 Task: Find connections with filter location Dunakeszi with filter topic #whatinspiresmewith filter profile language French with filter current company Job4freshers with filter school SRI KRISHNA COLLEGE OF ENGINEERING AND TECHNOLOGY with filter industry Insurance and Employee Benefit Funds with filter service category Email Marketing with filter keywords title Operations Coordinator
Action: Mouse moved to (539, 67)
Screenshot: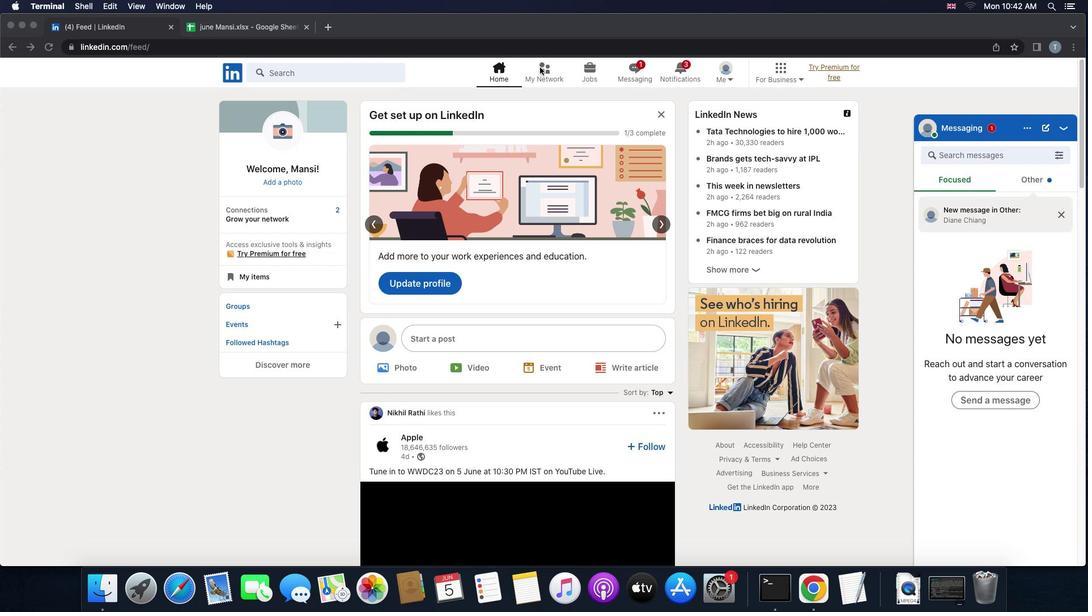 
Action: Mouse pressed left at (539, 67)
Screenshot: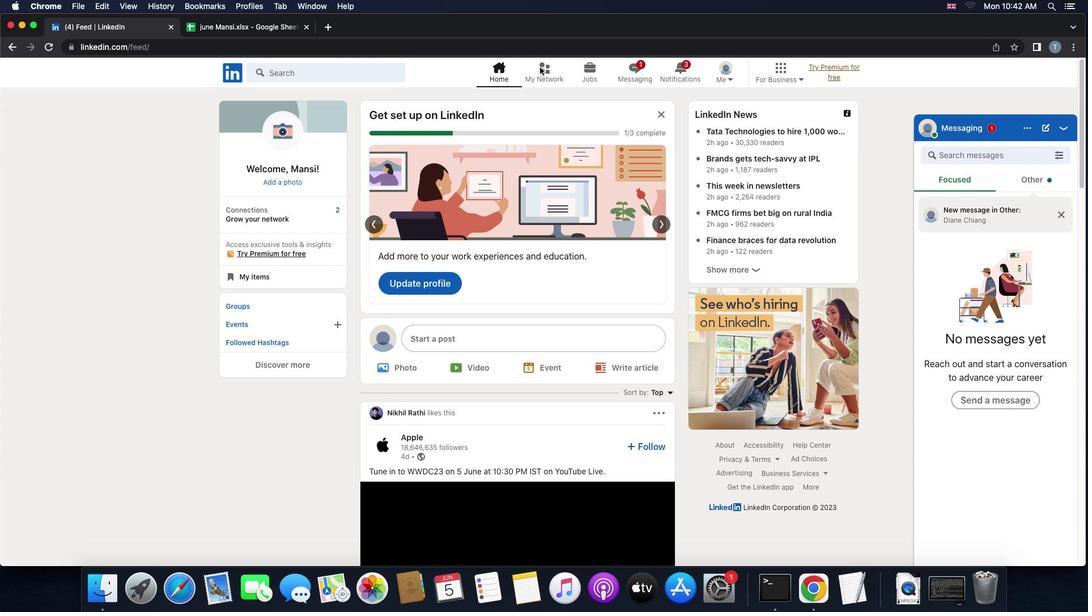 
Action: Mouse pressed left at (539, 67)
Screenshot: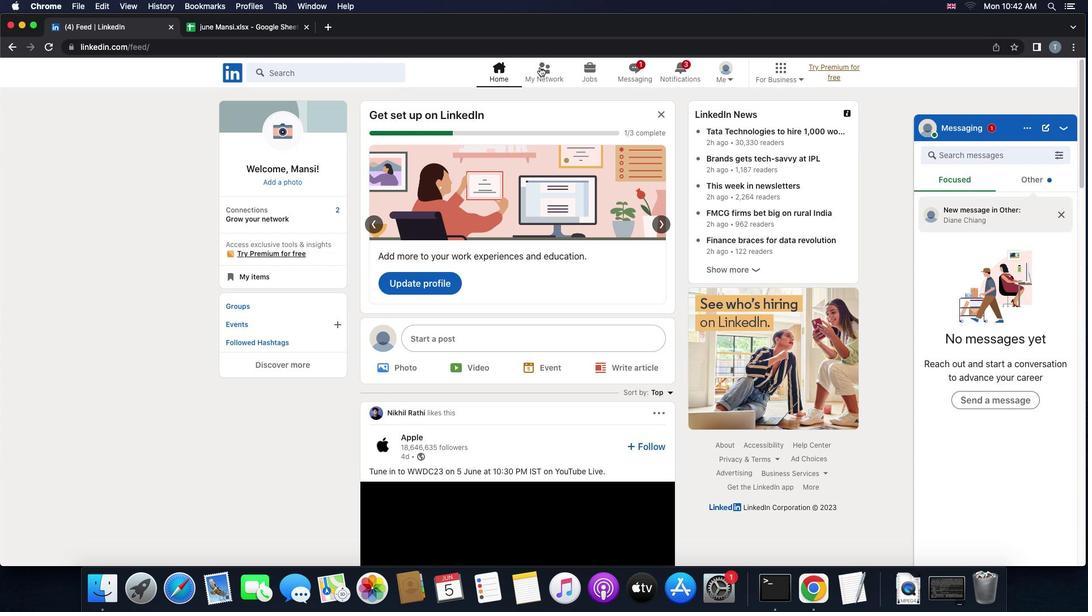 
Action: Mouse moved to (336, 129)
Screenshot: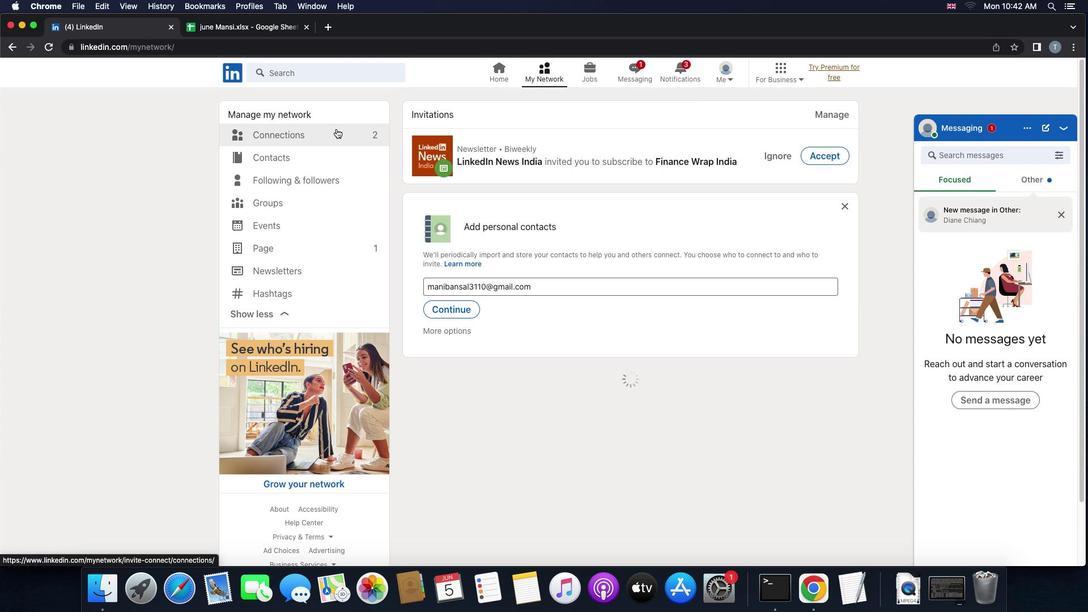 
Action: Mouse pressed left at (336, 129)
Screenshot: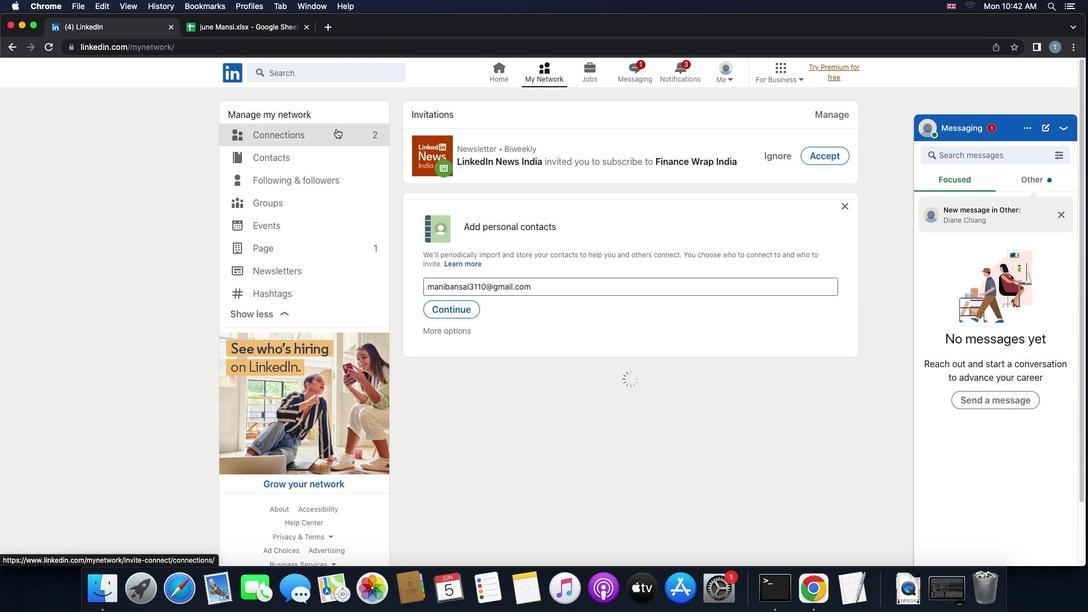 
Action: Mouse moved to (624, 140)
Screenshot: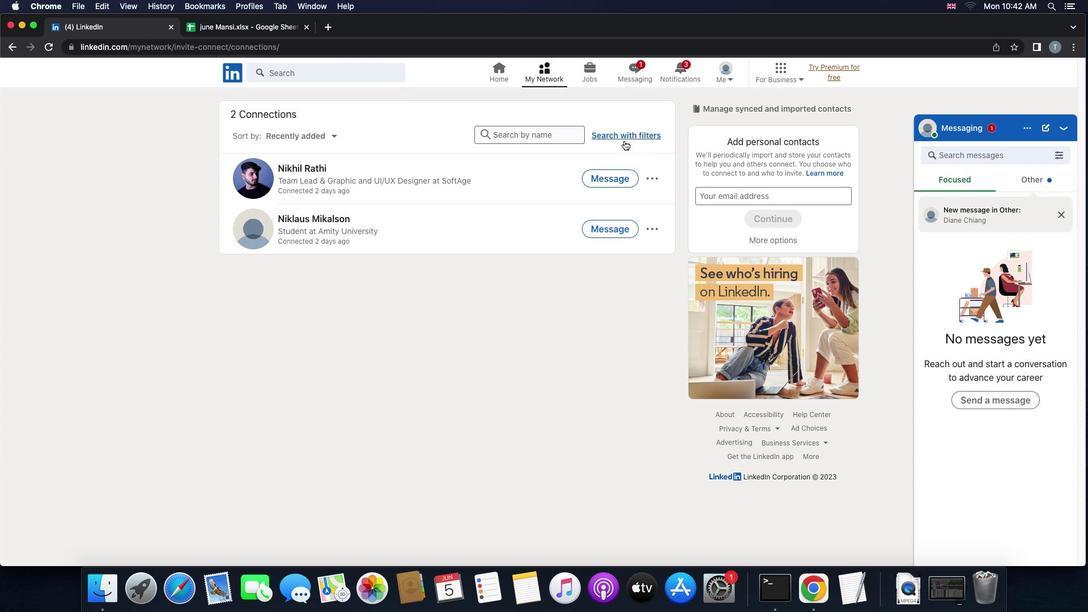 
Action: Mouse pressed left at (624, 140)
Screenshot: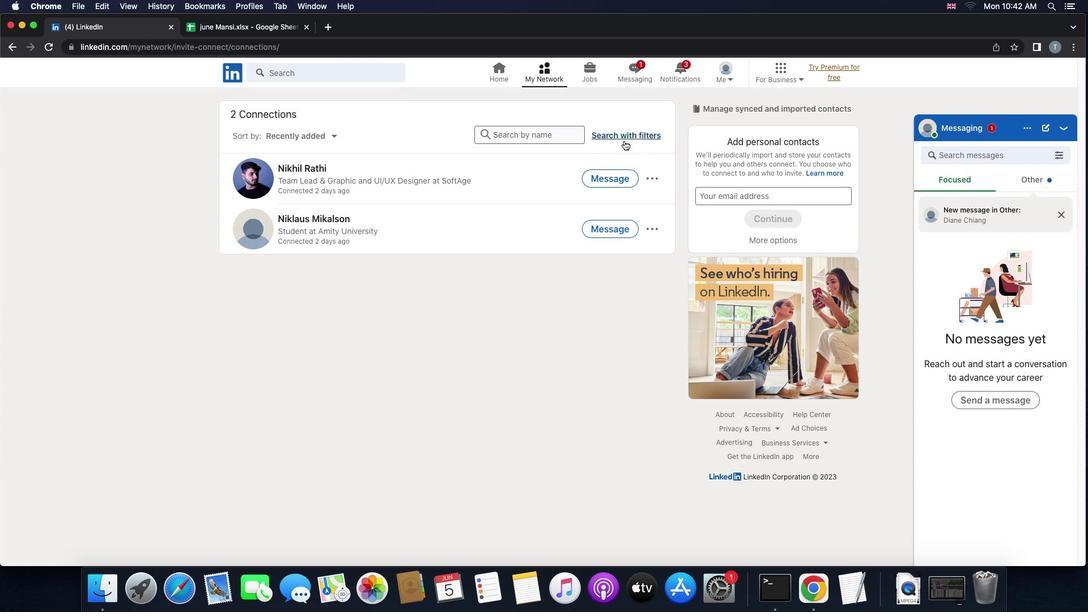 
Action: Mouse moved to (592, 107)
Screenshot: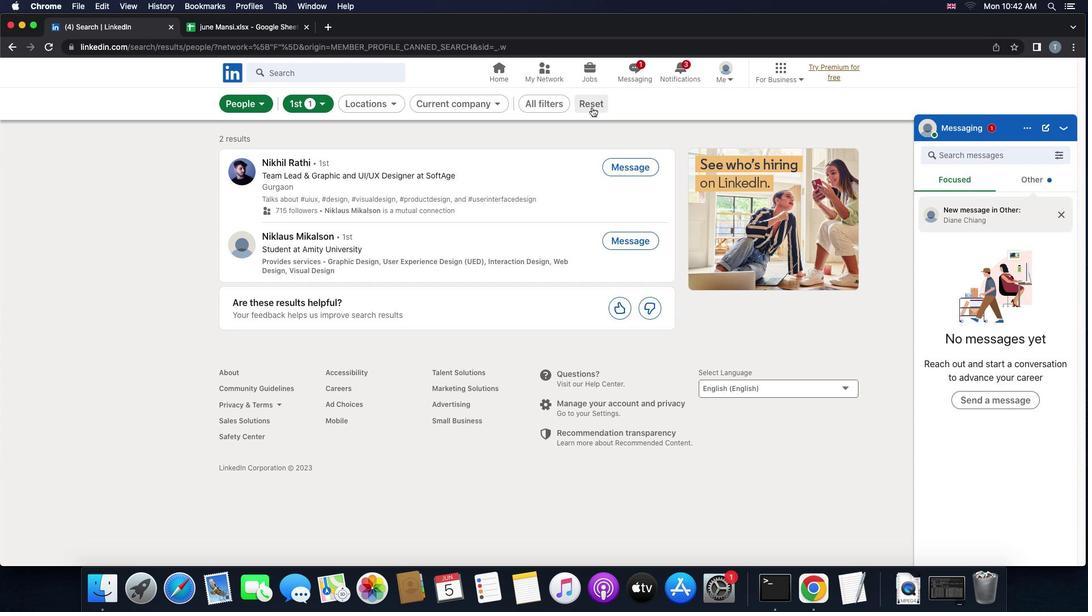 
Action: Mouse pressed left at (592, 107)
Screenshot: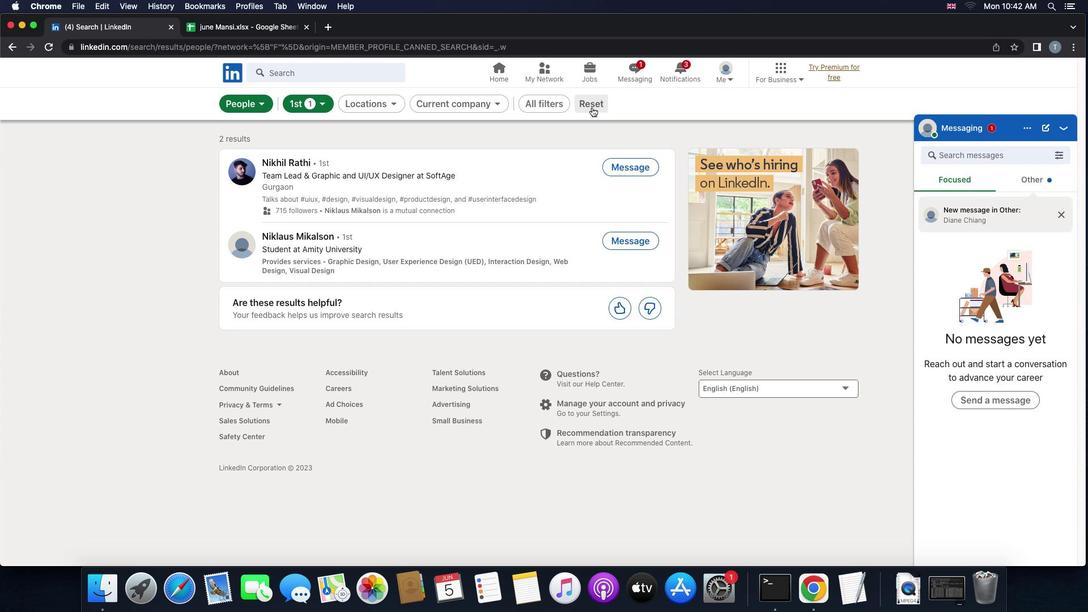 
Action: Mouse moved to (592, 108)
Screenshot: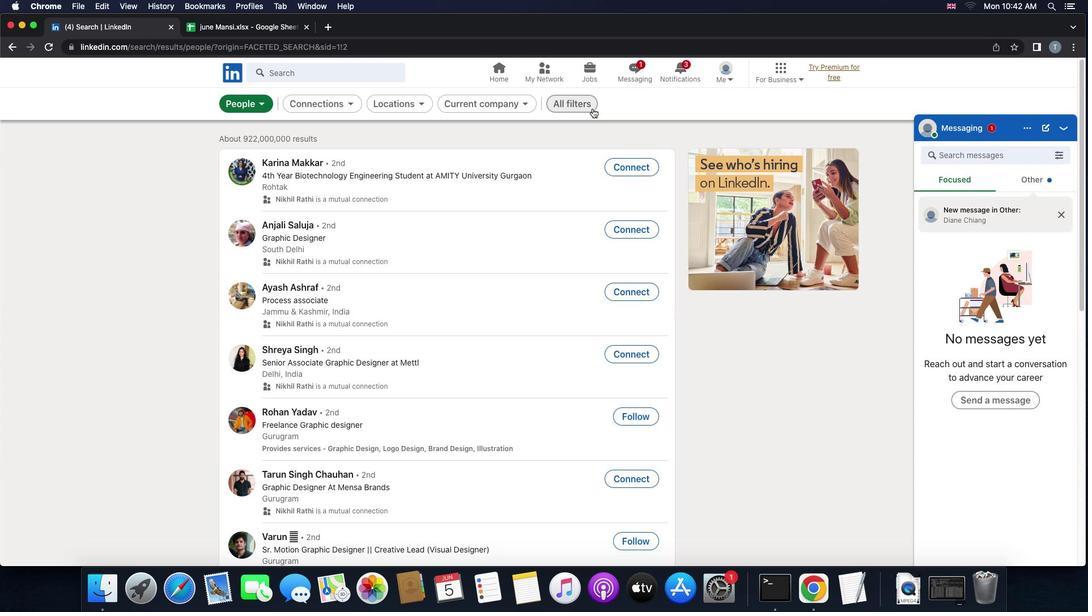
Action: Mouse pressed left at (592, 108)
Screenshot: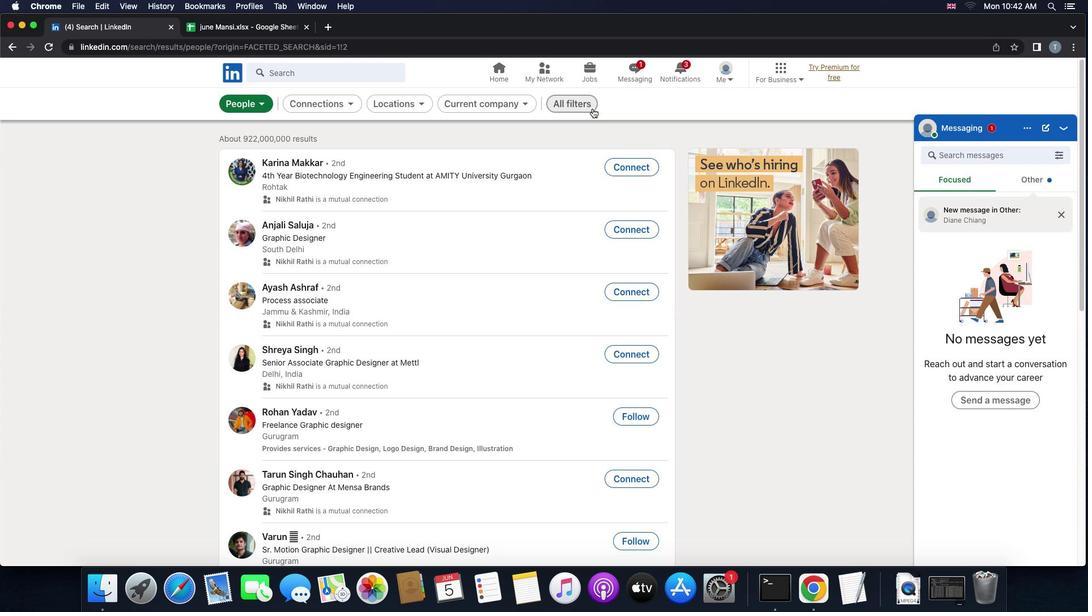 
Action: Mouse moved to (821, 316)
Screenshot: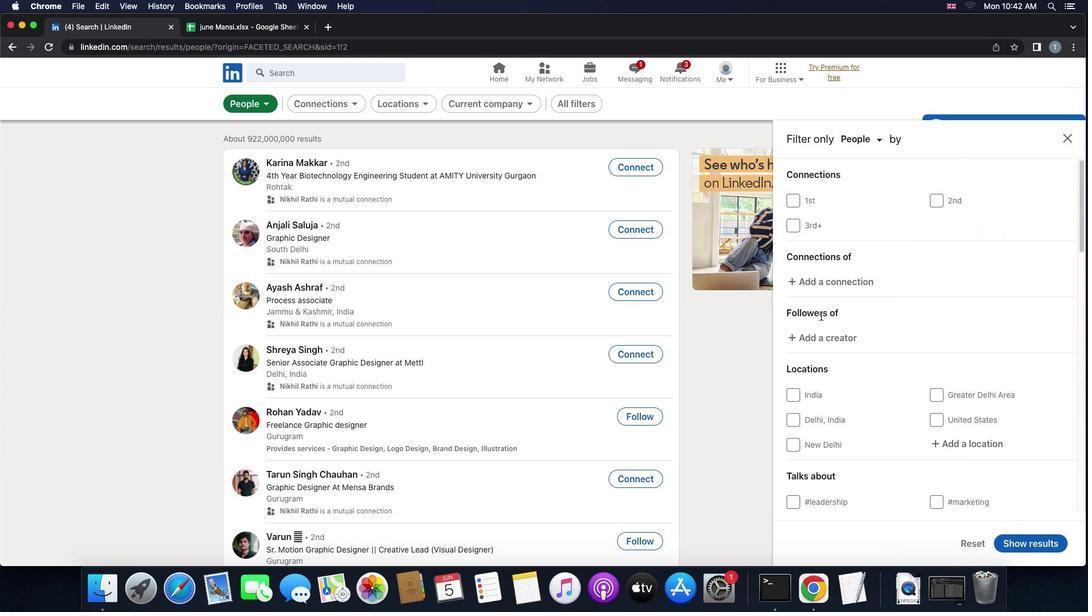 
Action: Mouse scrolled (821, 316) with delta (0, 0)
Screenshot: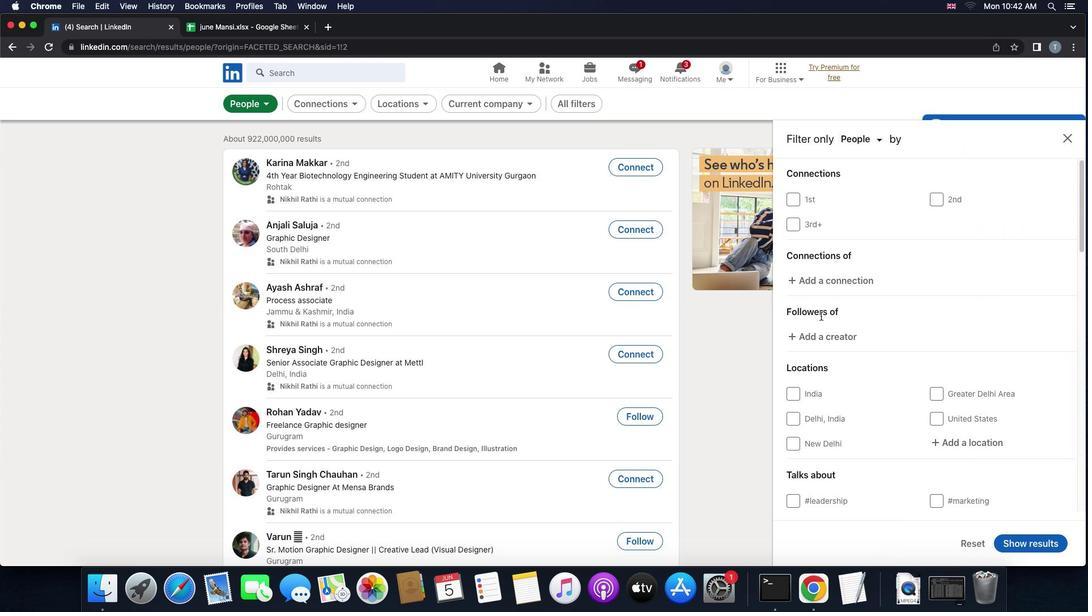 
Action: Mouse scrolled (821, 316) with delta (0, 0)
Screenshot: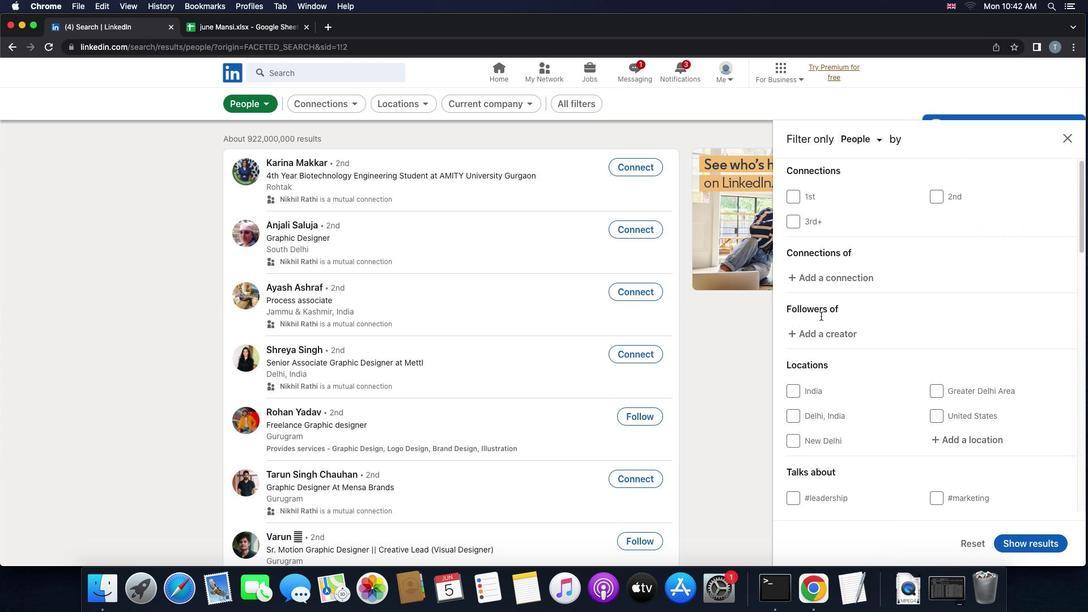 
Action: Mouse scrolled (821, 316) with delta (0, -1)
Screenshot: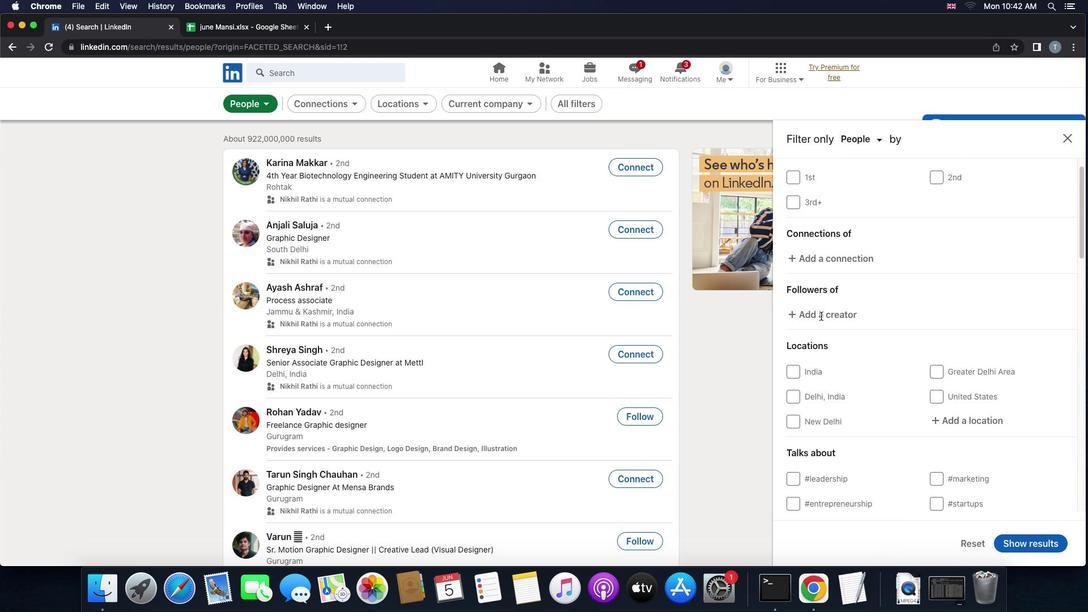 
Action: Mouse scrolled (821, 316) with delta (0, -1)
Screenshot: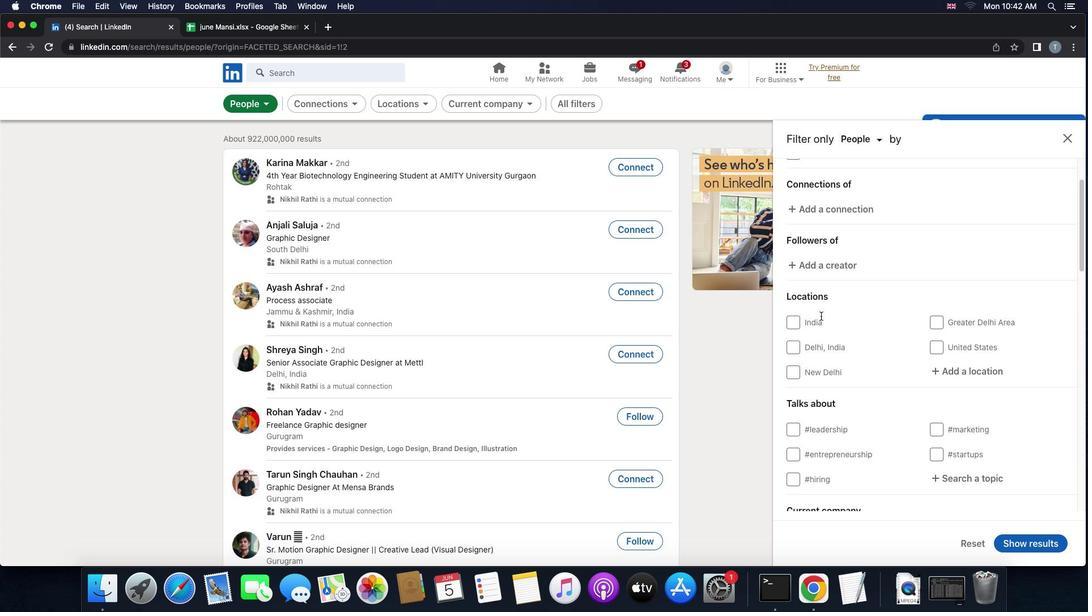 
Action: Mouse moved to (978, 313)
Screenshot: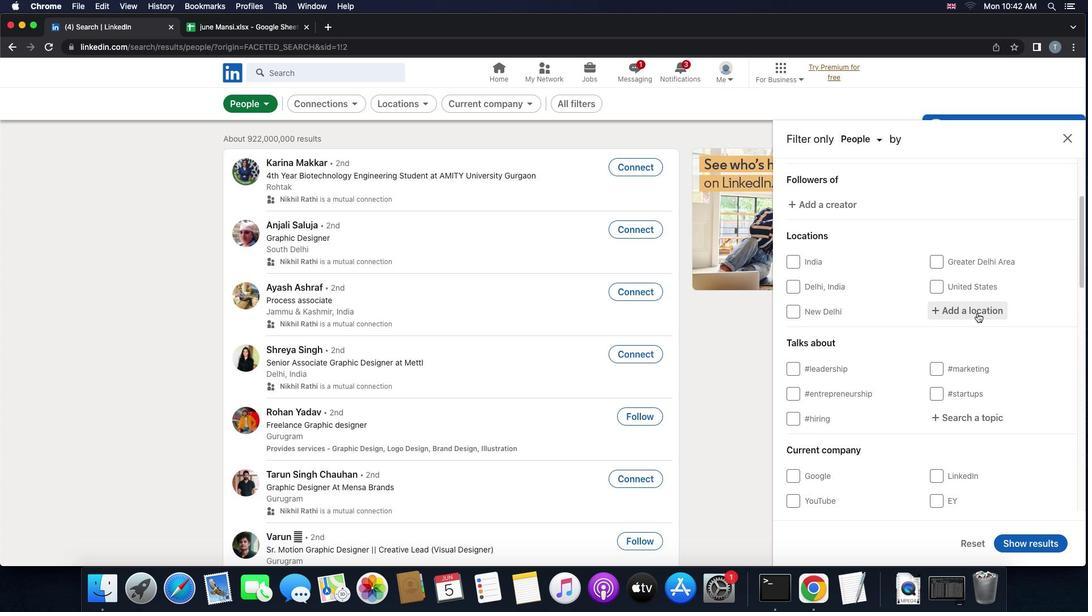 
Action: Mouse pressed left at (978, 313)
Screenshot: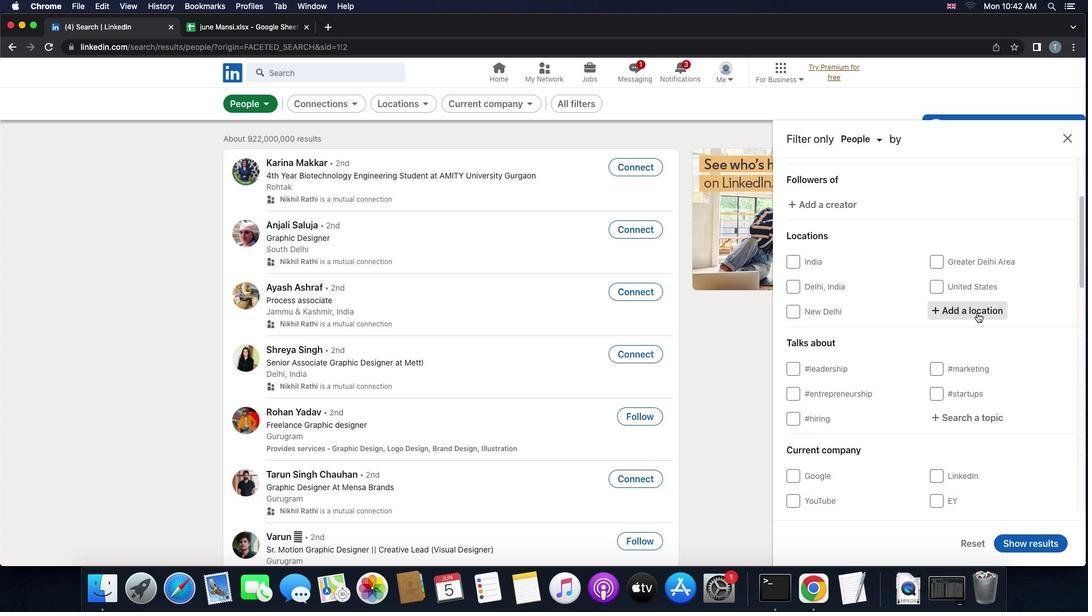 
Action: Mouse moved to (978, 313)
Screenshot: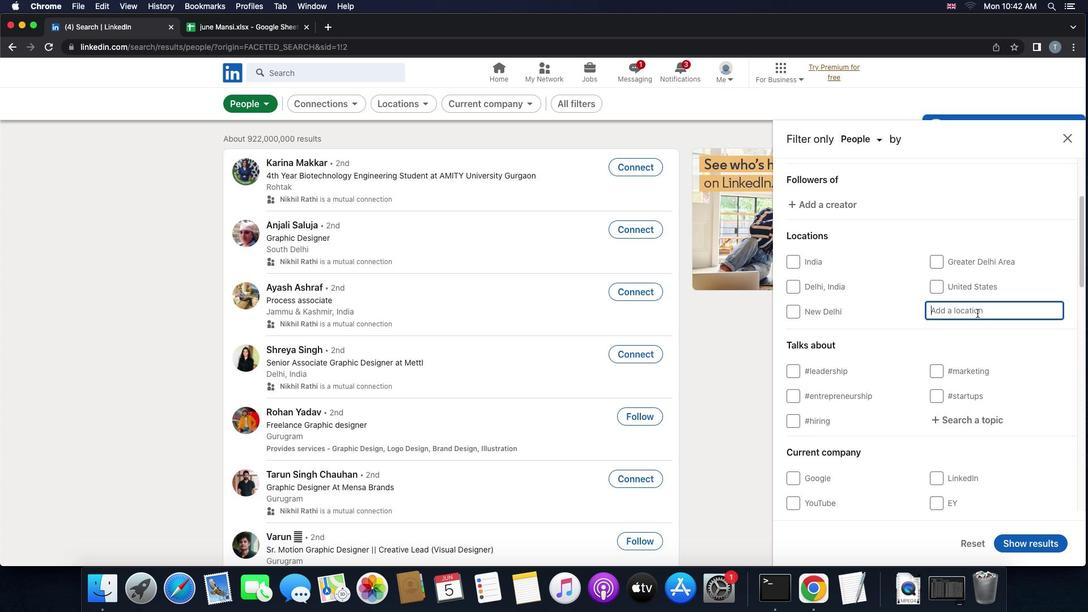 
Action: Key pressed 'd''u''n''a''k''e''s''z''i'
Screenshot: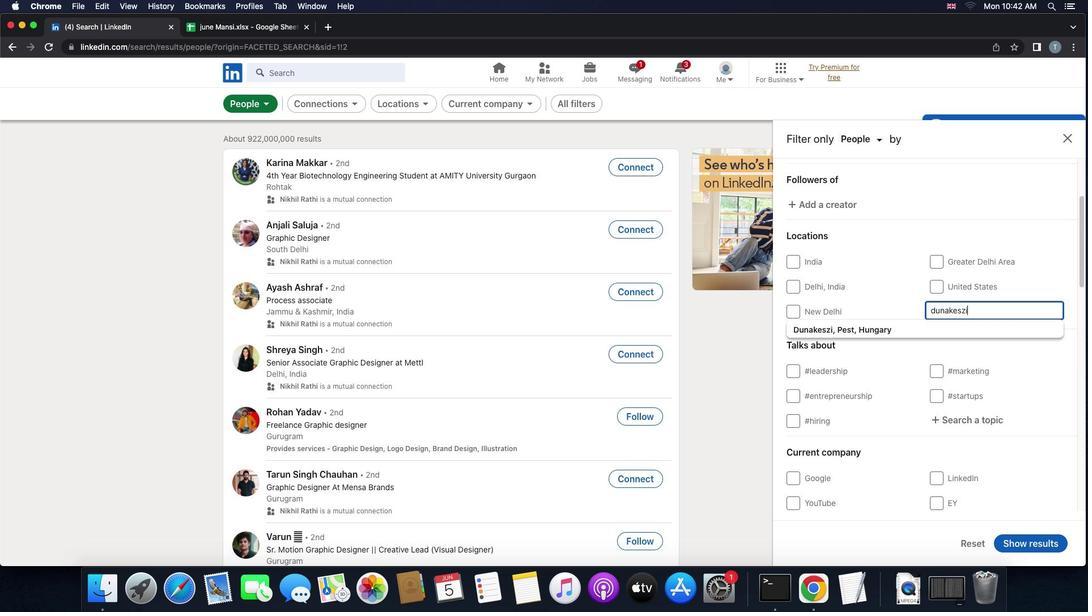 
Action: Mouse moved to (879, 332)
Screenshot: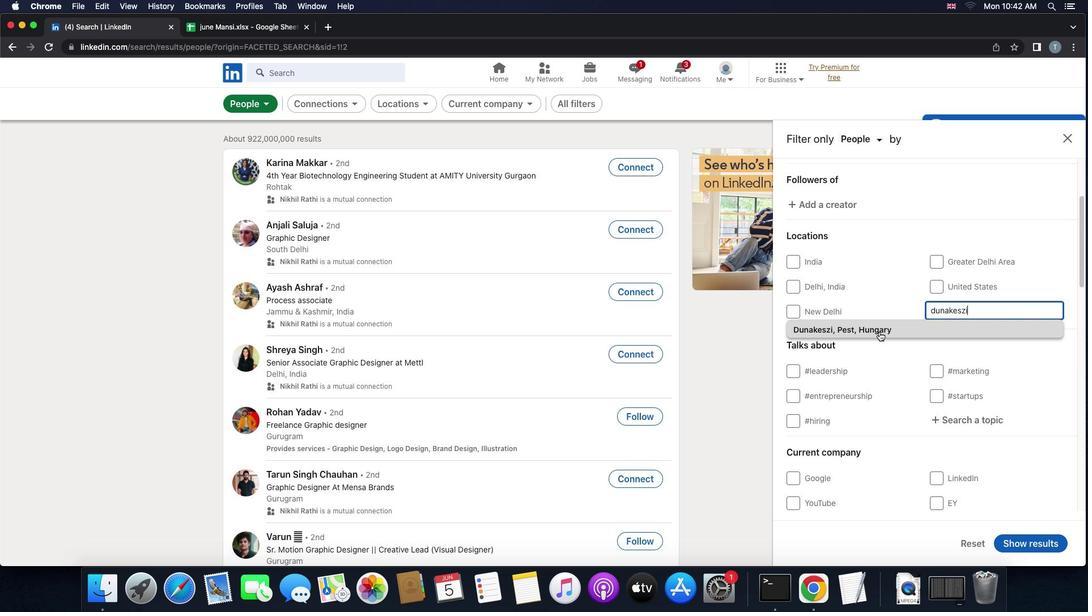 
Action: Mouse pressed left at (879, 332)
Screenshot: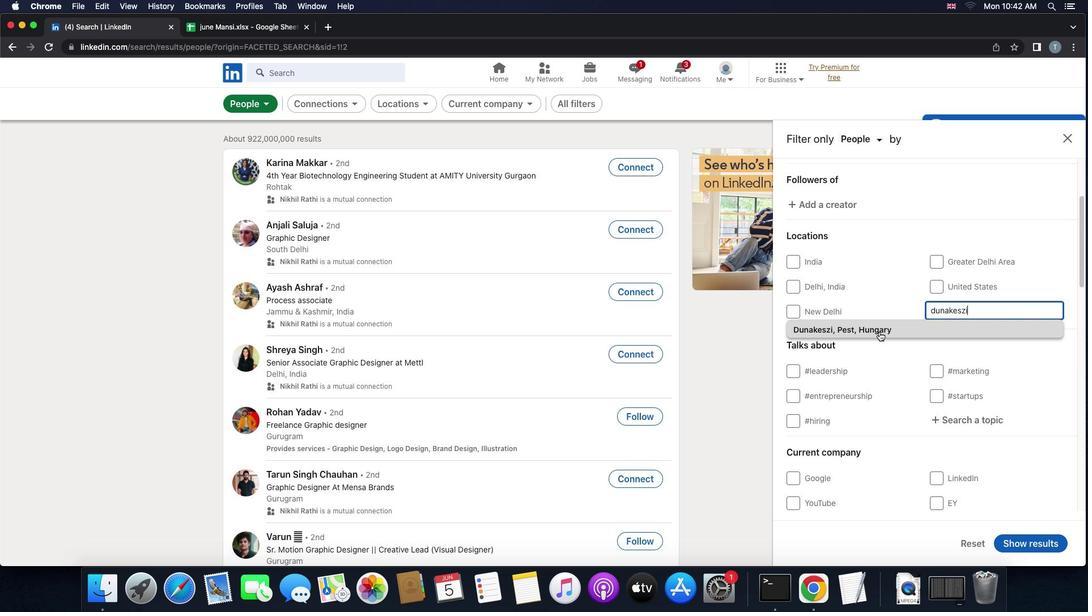 
Action: Mouse scrolled (879, 332) with delta (0, 0)
Screenshot: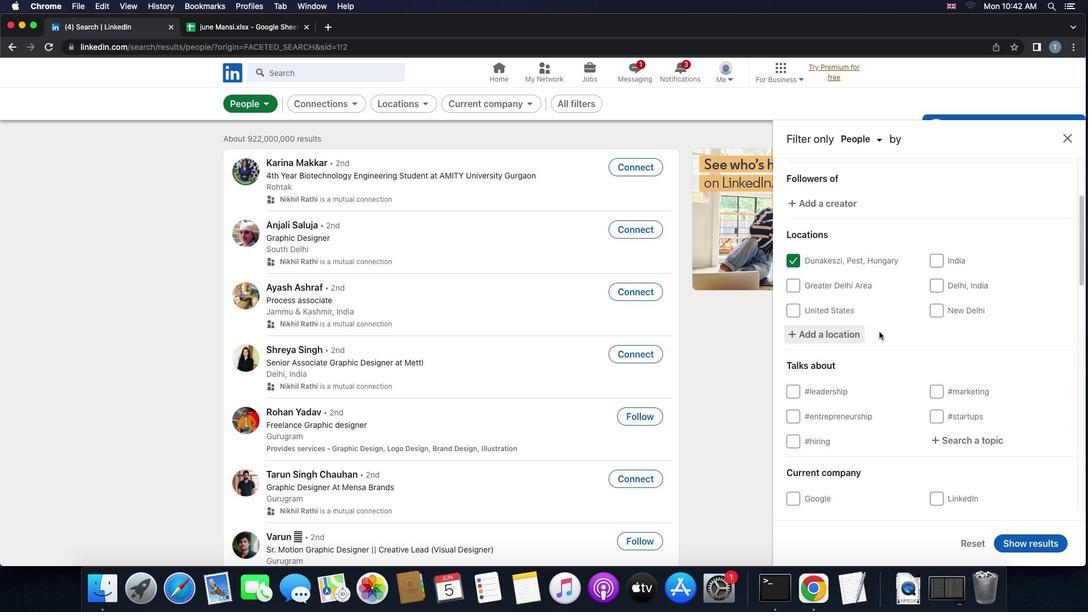 
Action: Mouse scrolled (879, 332) with delta (0, 0)
Screenshot: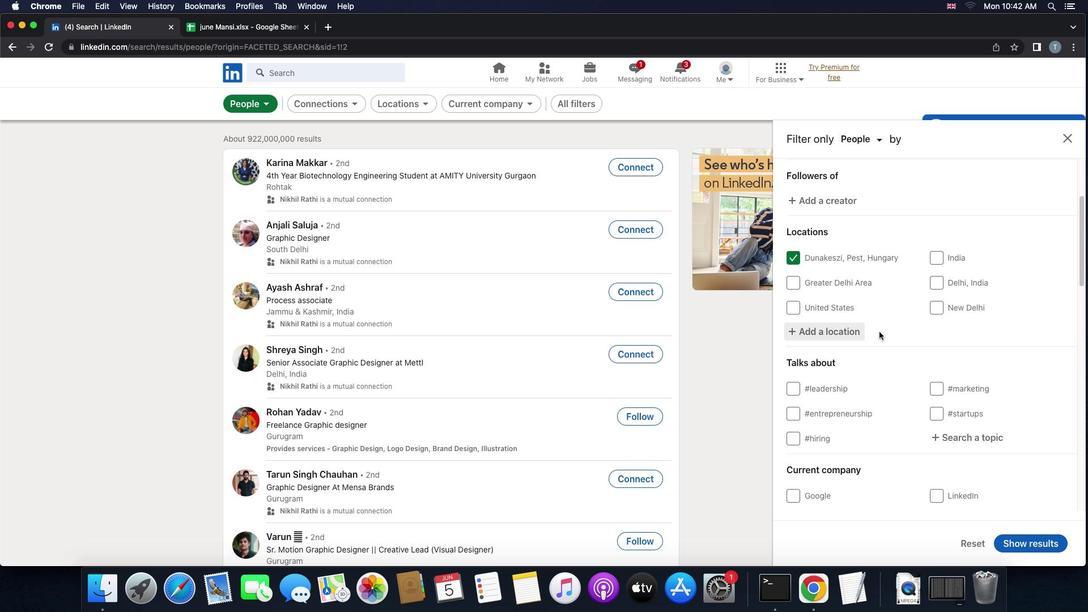 
Action: Mouse scrolled (879, 332) with delta (0, -1)
Screenshot: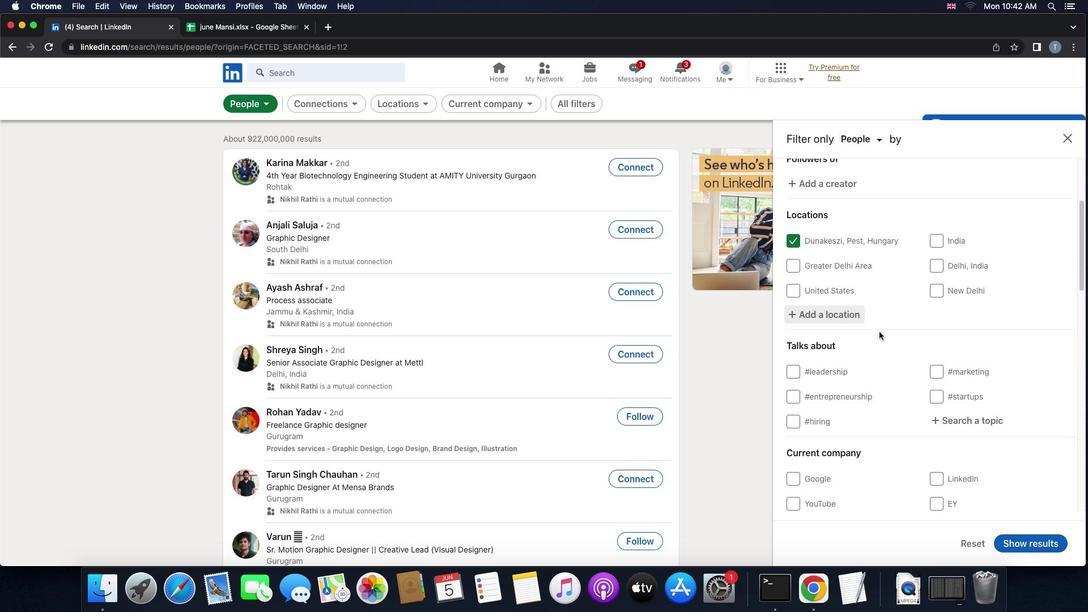 
Action: Mouse moved to (957, 370)
Screenshot: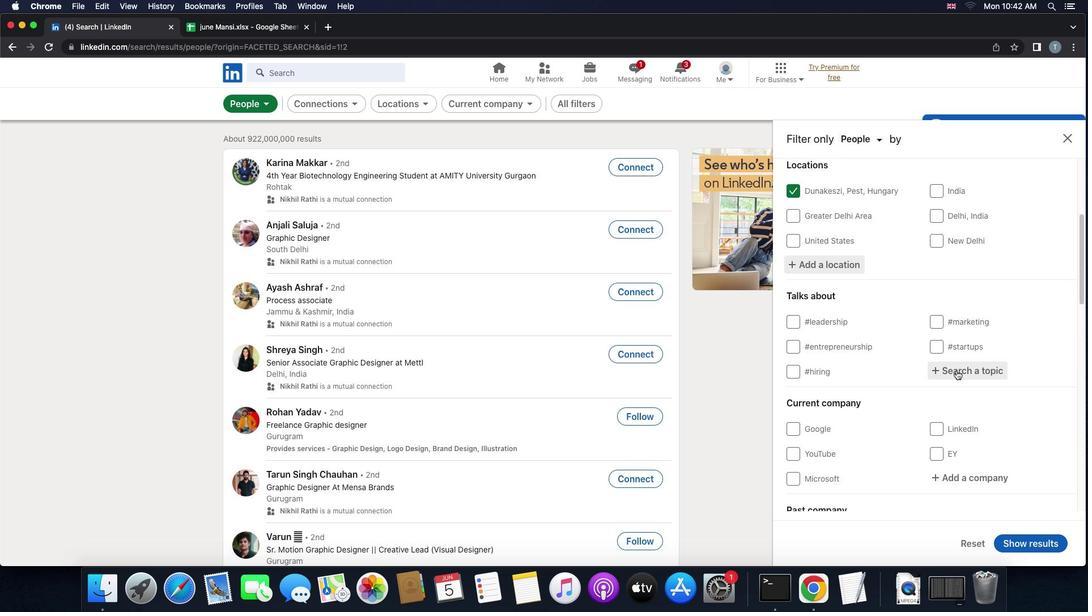 
Action: Mouse pressed left at (957, 370)
Screenshot: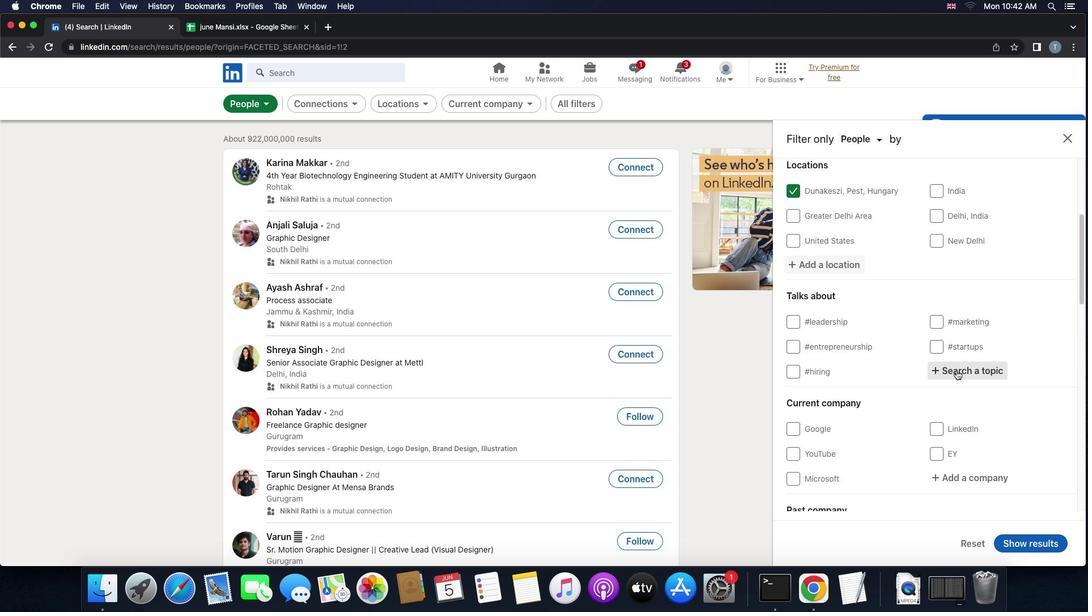 
Action: Mouse moved to (949, 366)
Screenshot: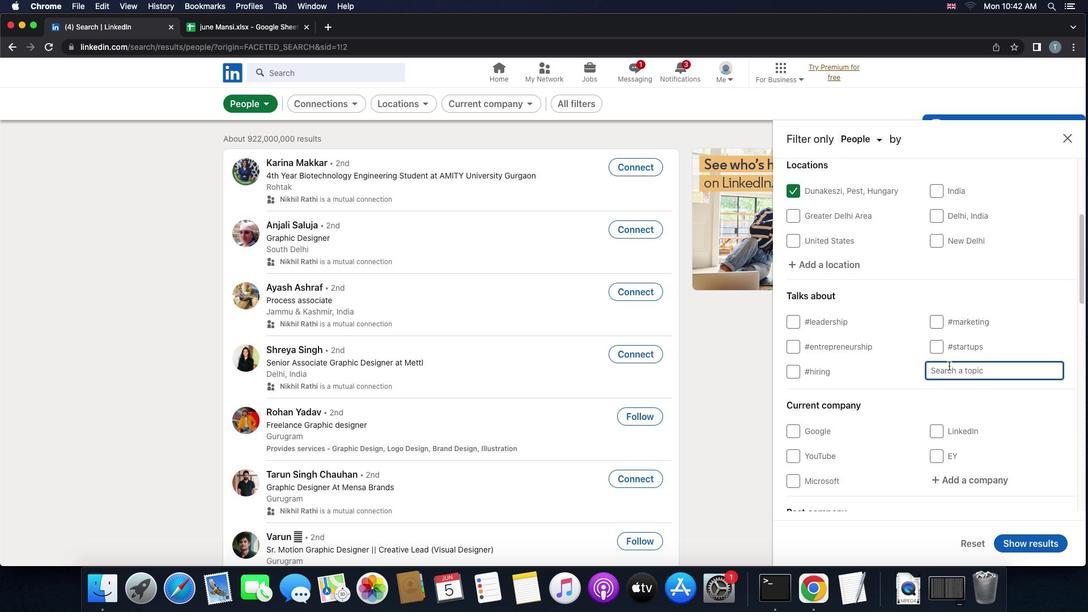 
Action: Key pressed 'w''h''a''t''i''n''s''p''i''r''e''s''m''e'
Screenshot: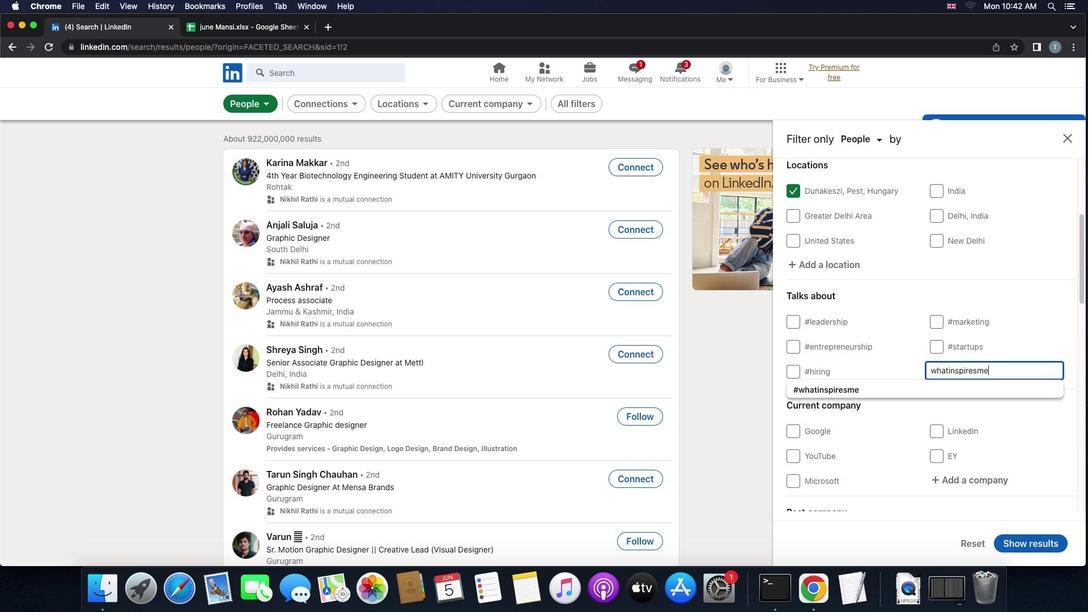 
Action: Mouse moved to (924, 398)
Screenshot: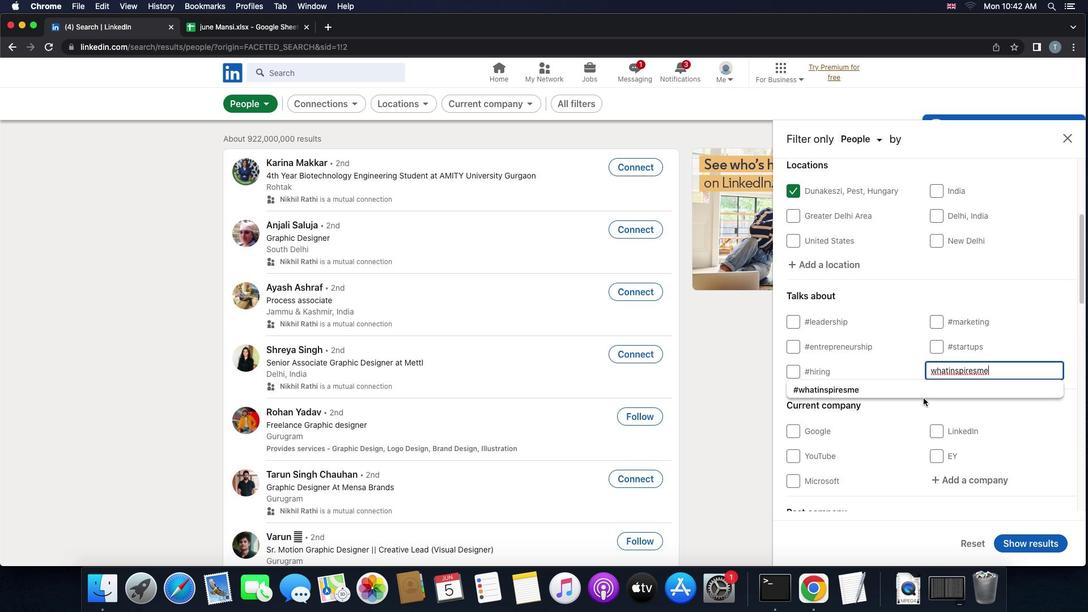 
Action: Mouse pressed left at (924, 398)
Screenshot: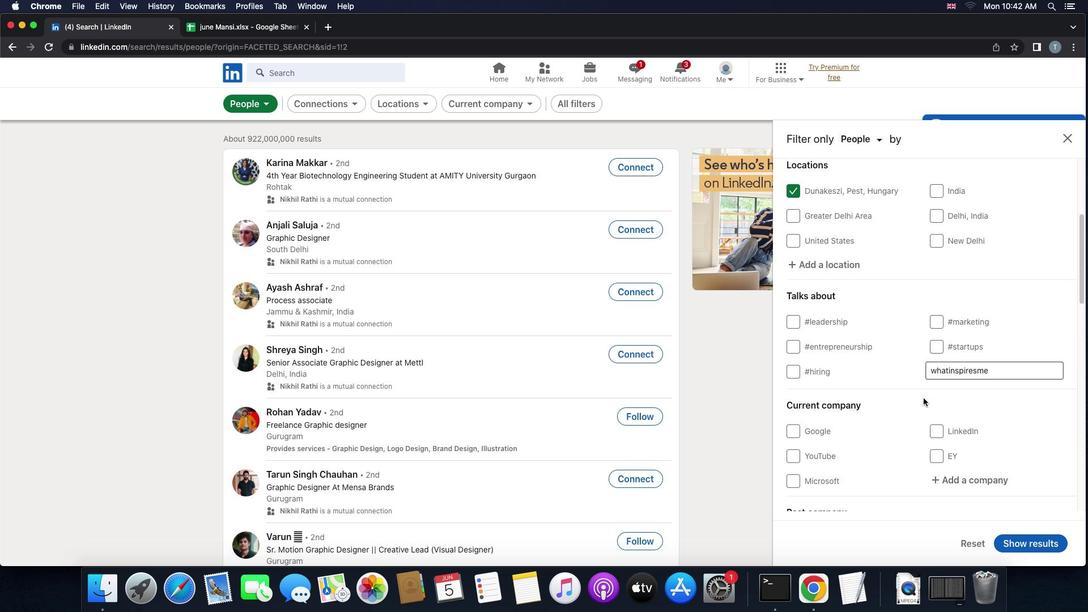 
Action: Mouse moved to (968, 377)
Screenshot: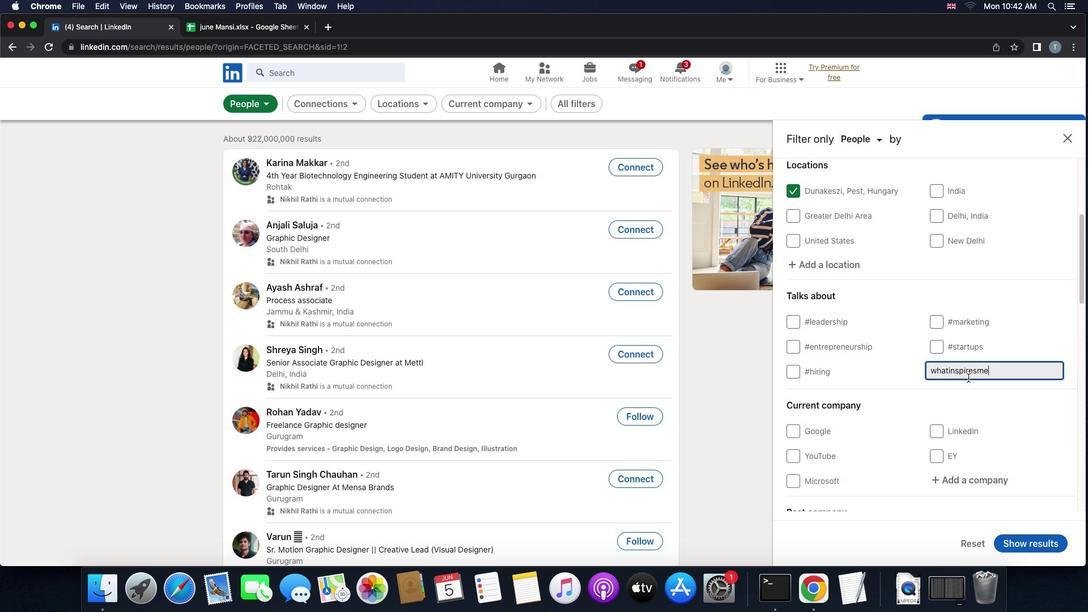 
Action: Mouse pressed left at (968, 377)
Screenshot: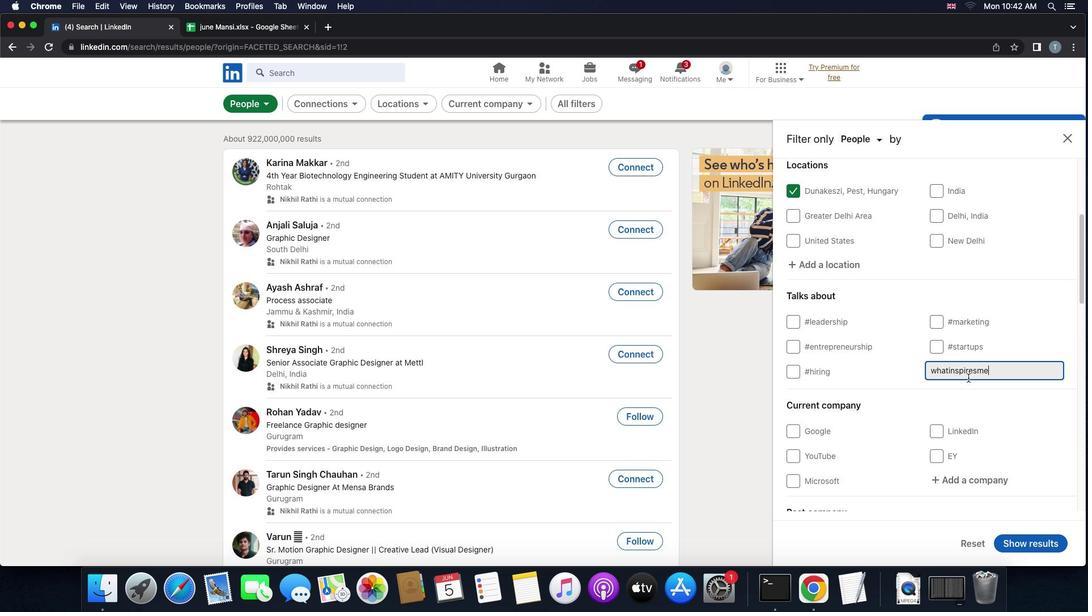 
Action: Mouse moved to (911, 389)
Screenshot: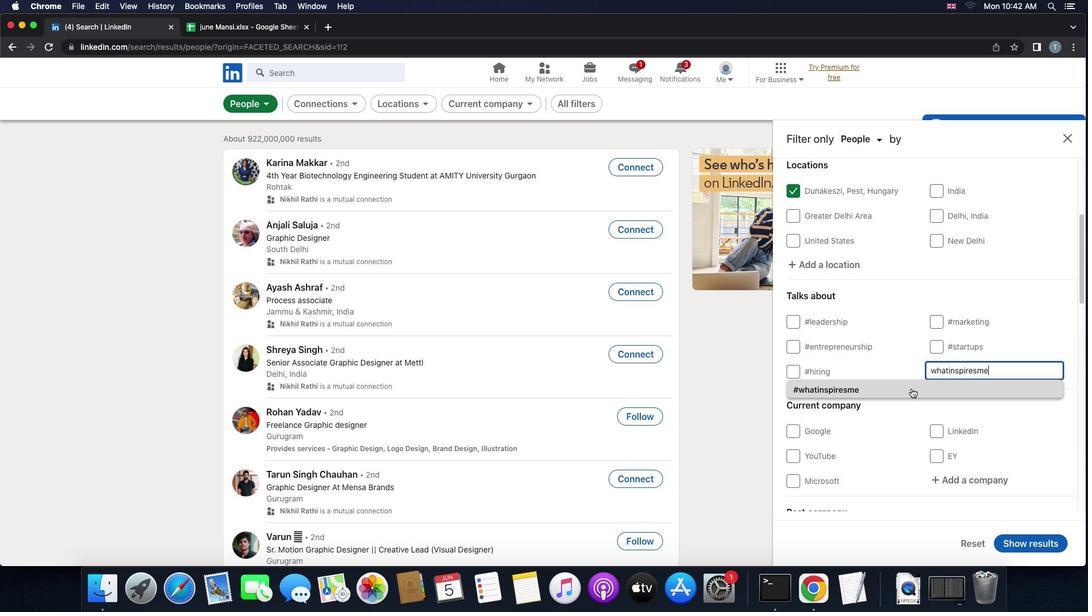 
Action: Mouse pressed left at (911, 389)
Screenshot: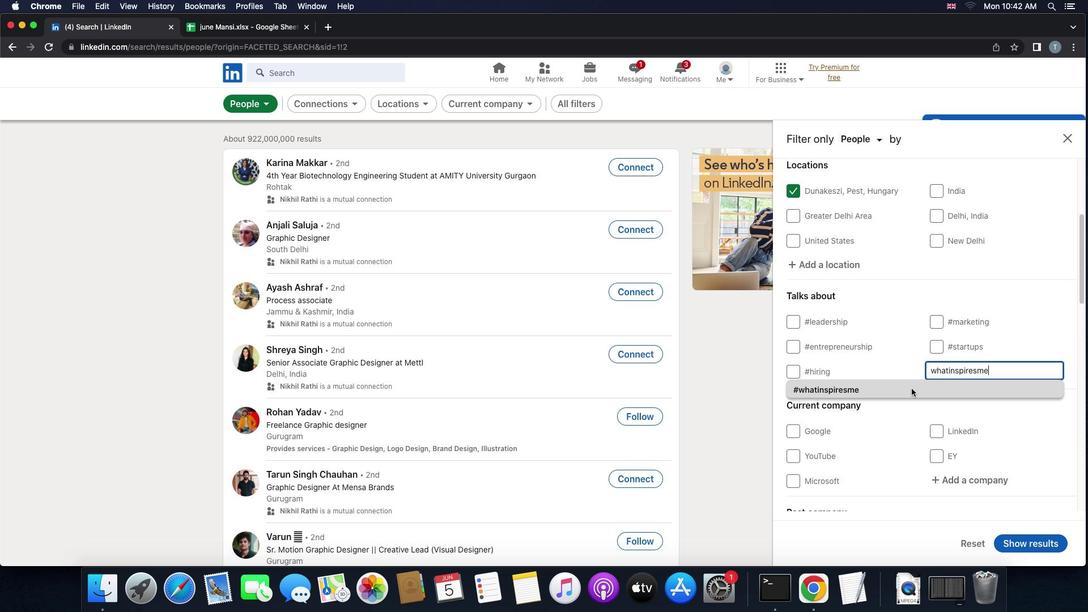 
Action: Mouse scrolled (911, 389) with delta (0, 0)
Screenshot: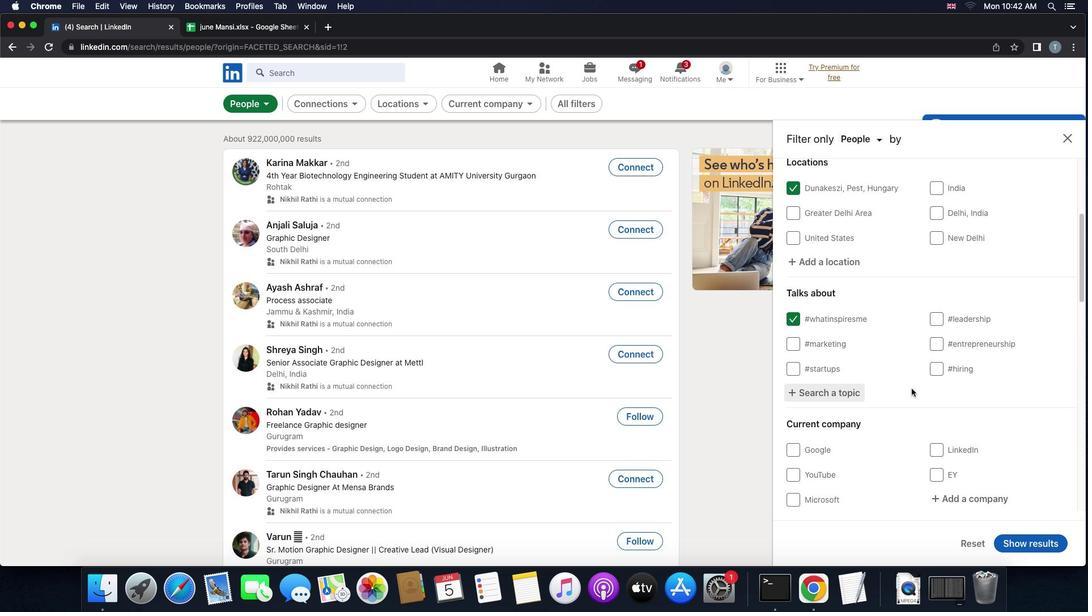 
Action: Mouse scrolled (911, 389) with delta (0, 0)
Screenshot: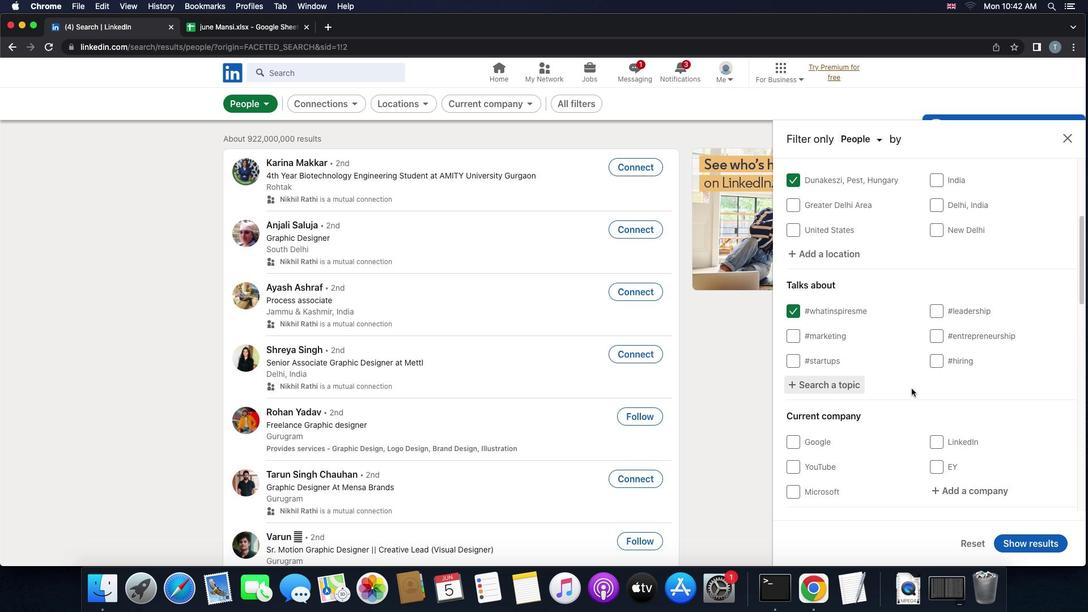 
Action: Mouse scrolled (911, 389) with delta (0, -1)
Screenshot: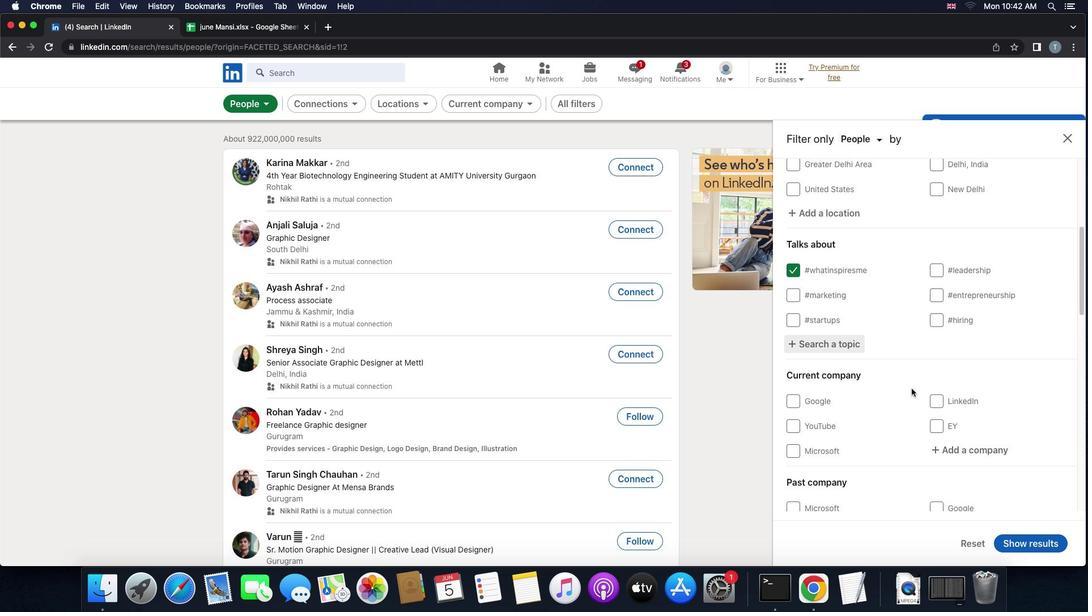 
Action: Mouse scrolled (911, 389) with delta (0, 0)
Screenshot: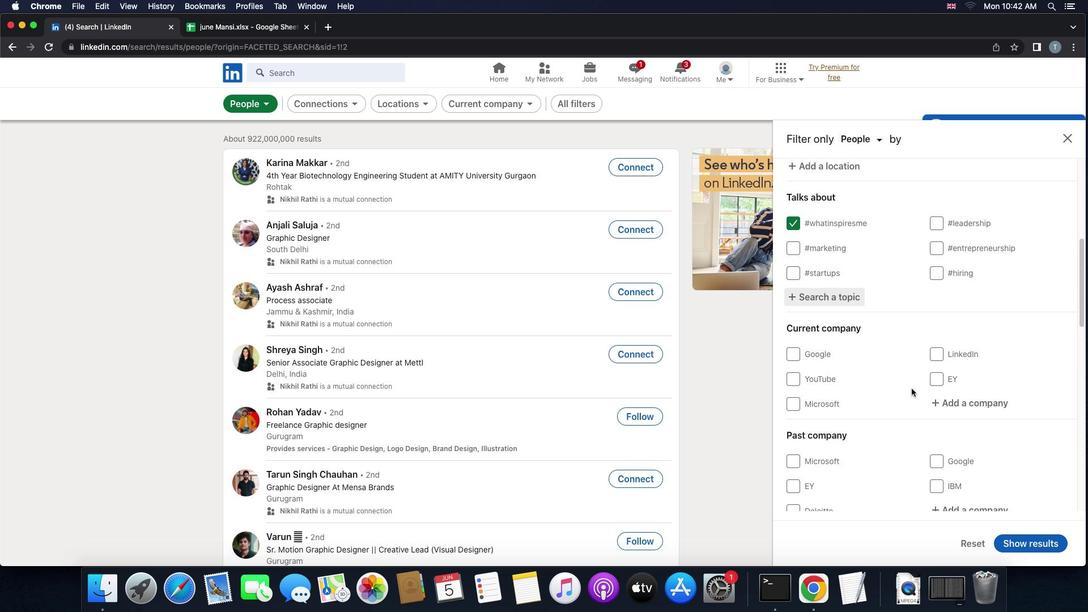 
Action: Mouse scrolled (911, 389) with delta (0, 0)
Screenshot: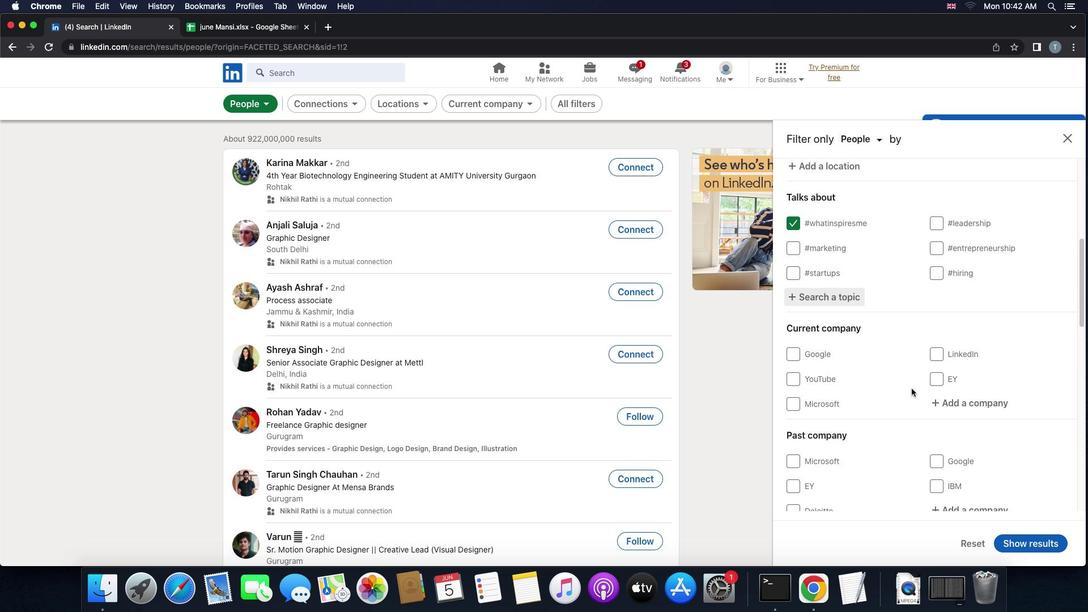 
Action: Mouse scrolled (911, 389) with delta (0, -1)
Screenshot: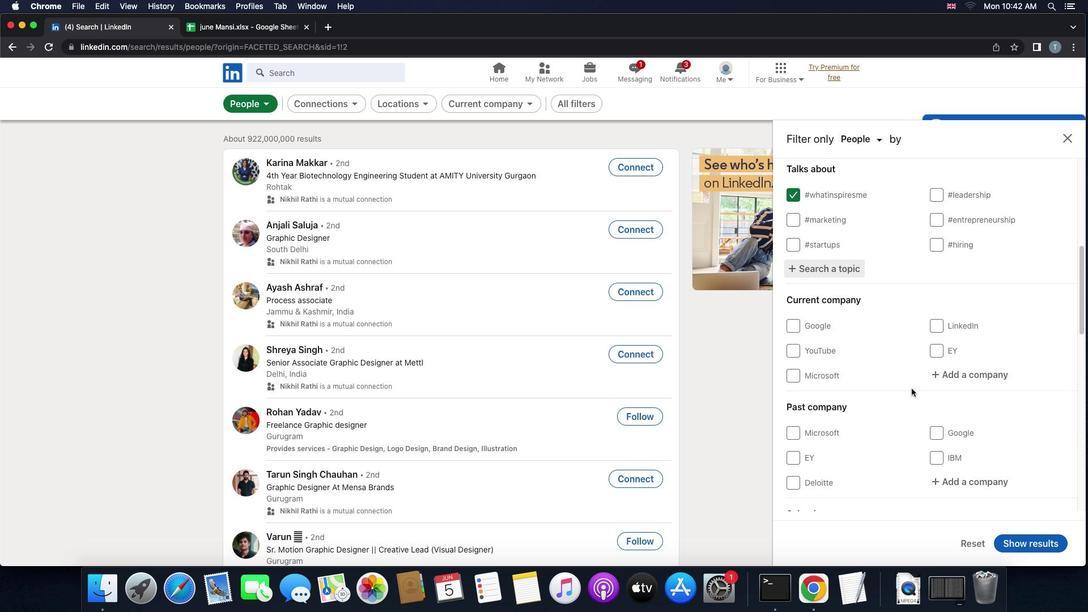 
Action: Mouse moved to (969, 326)
Screenshot: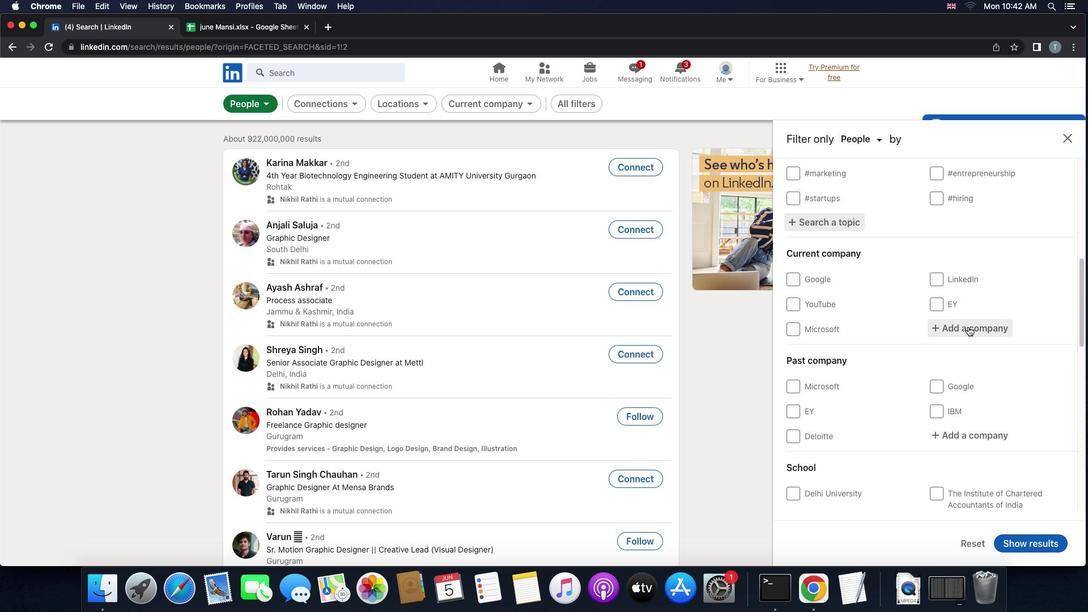 
Action: Mouse pressed left at (969, 326)
Screenshot: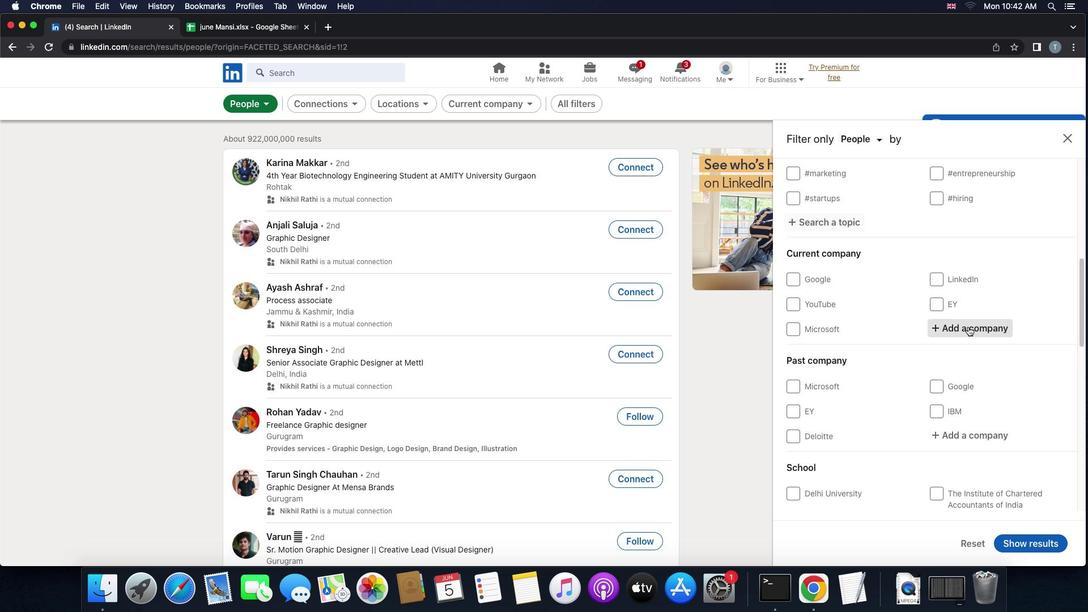 
Action: Key pressed 'j''o''b''4''f''r''e''s''h'
Screenshot: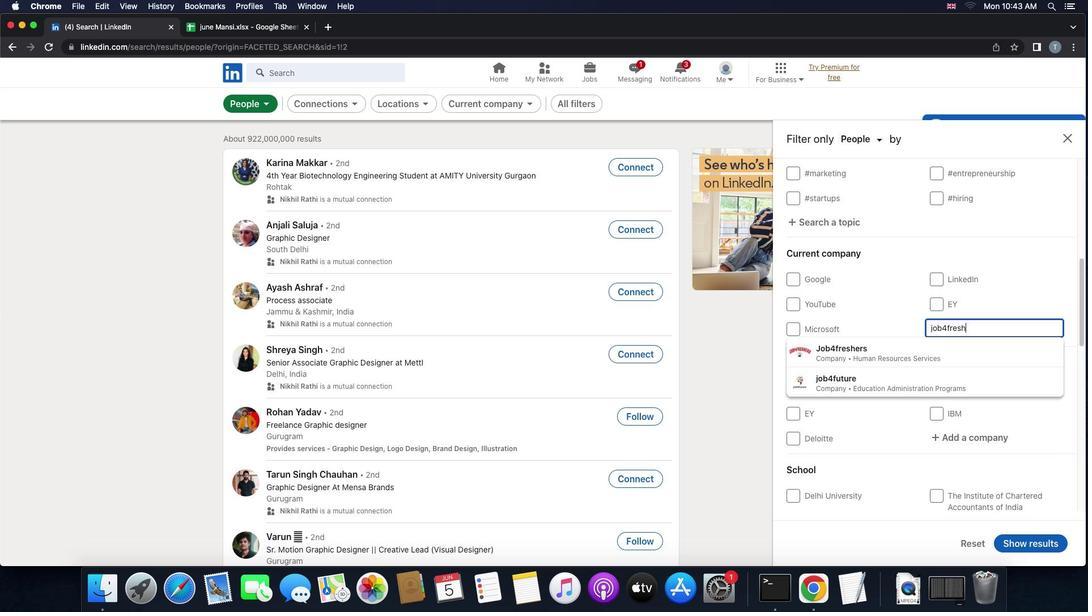 
Action: Mouse moved to (952, 345)
Screenshot: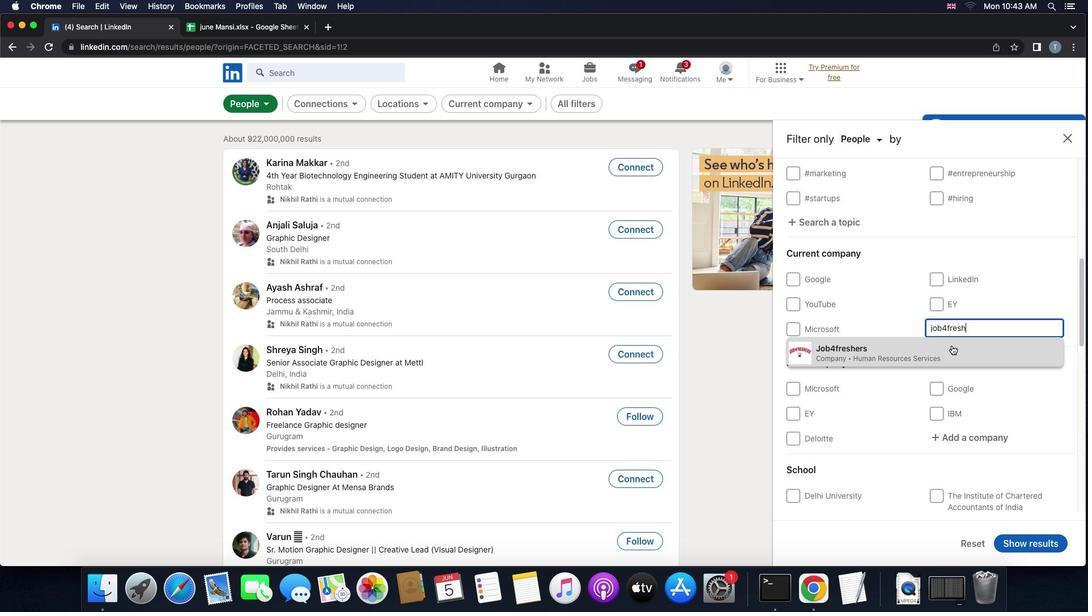 
Action: Mouse pressed left at (952, 345)
Screenshot: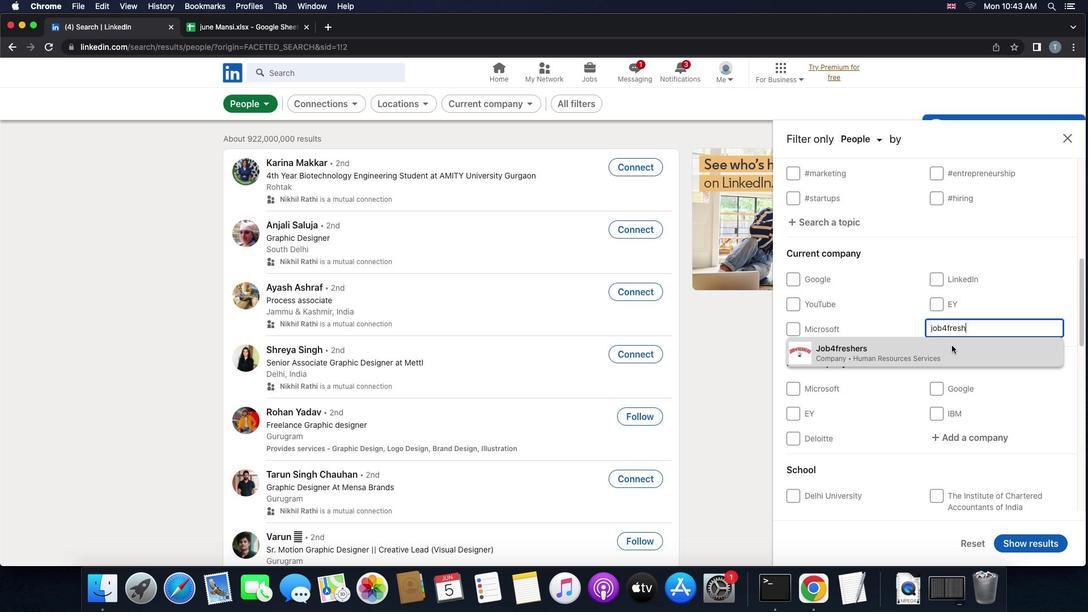 
Action: Mouse scrolled (952, 345) with delta (0, 0)
Screenshot: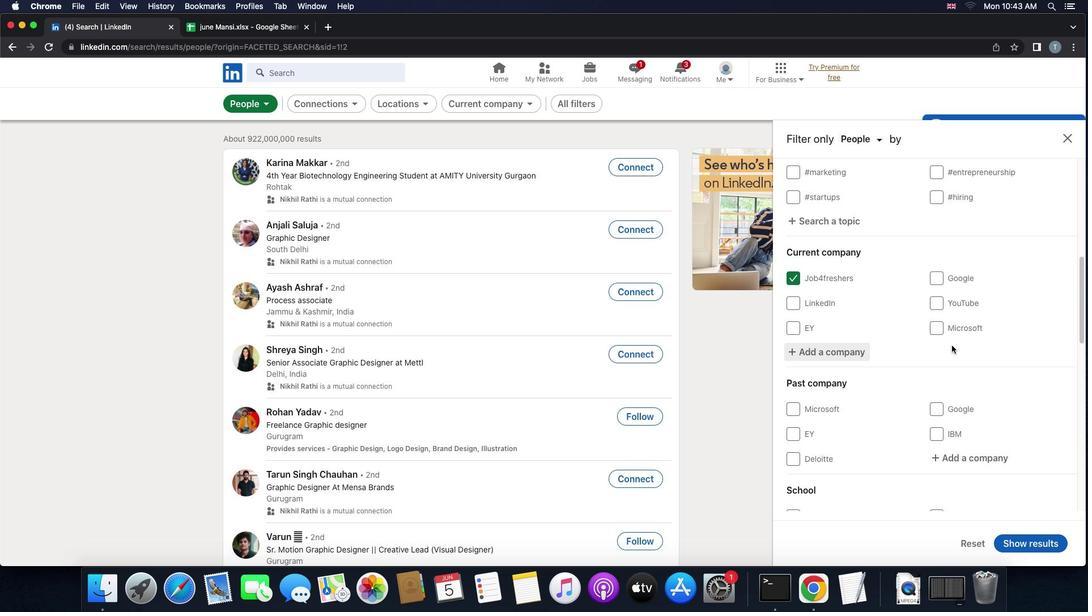 
Action: Mouse scrolled (952, 345) with delta (0, 0)
Screenshot: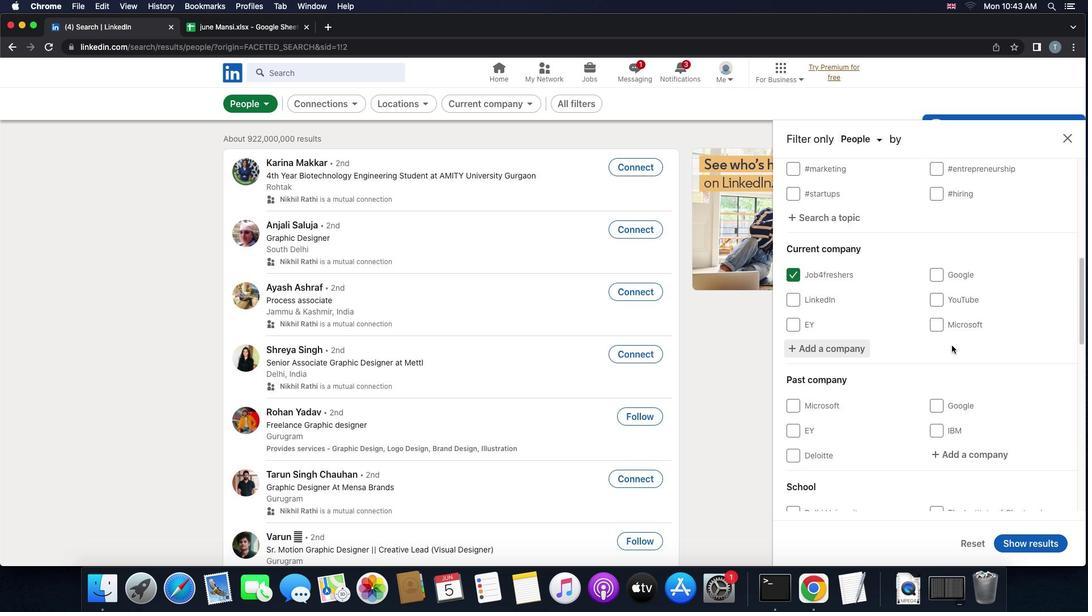 
Action: Mouse scrolled (952, 345) with delta (0, 0)
Screenshot: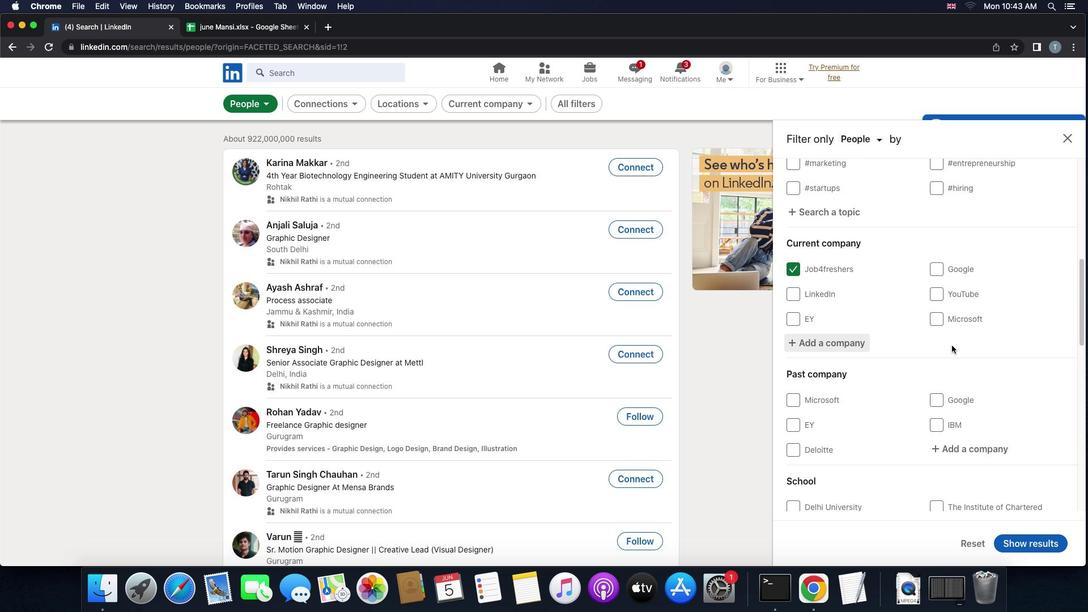 
Action: Mouse scrolled (952, 345) with delta (0, 0)
Screenshot: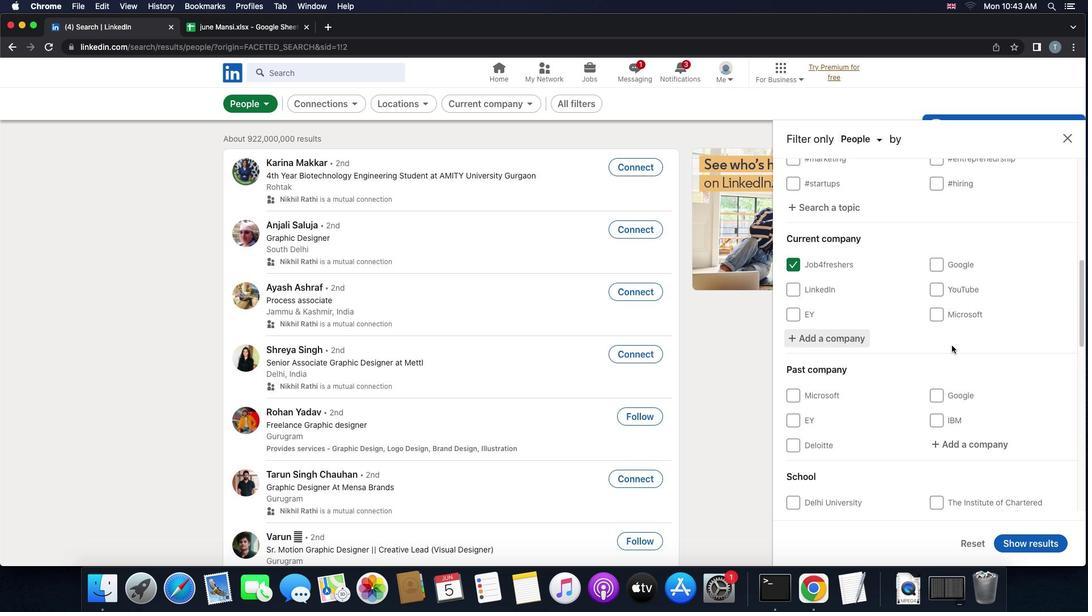 
Action: Mouse scrolled (952, 345) with delta (0, 0)
Screenshot: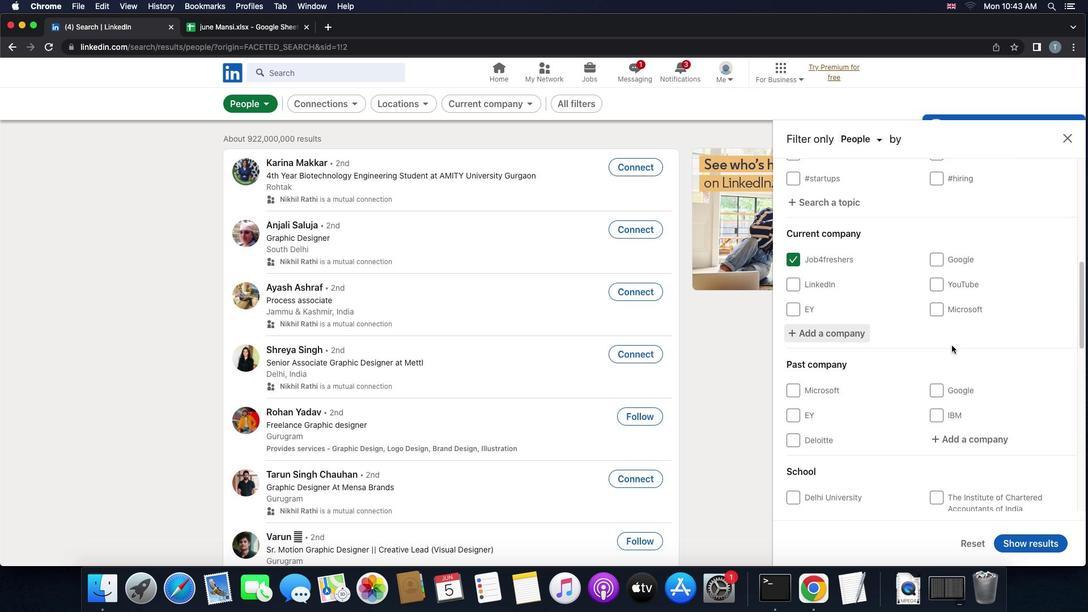 
Action: Mouse moved to (952, 347)
Screenshot: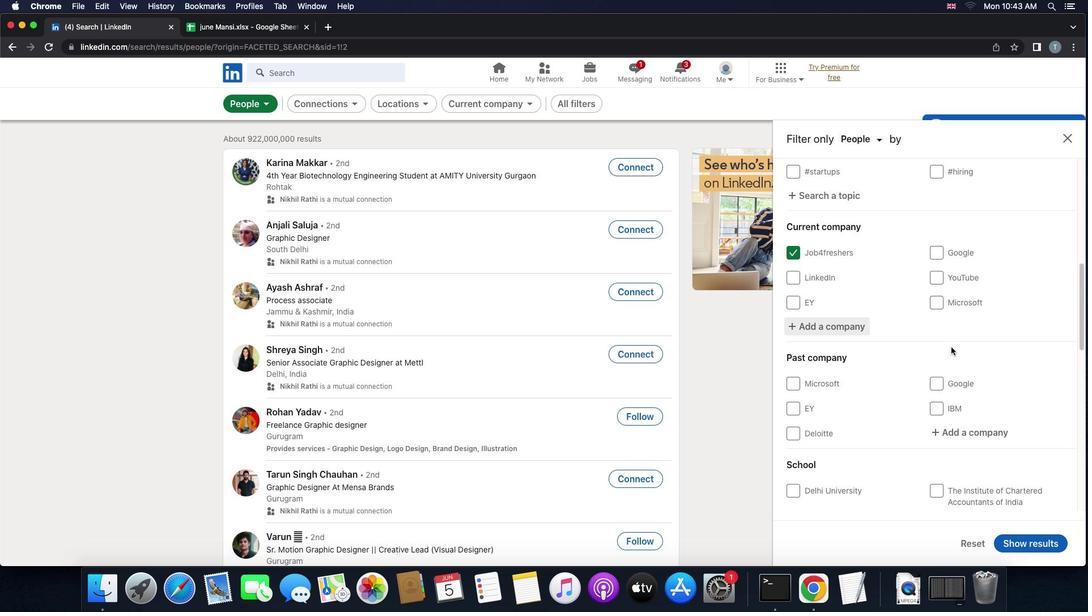 
Action: Mouse scrolled (952, 347) with delta (0, 0)
Screenshot: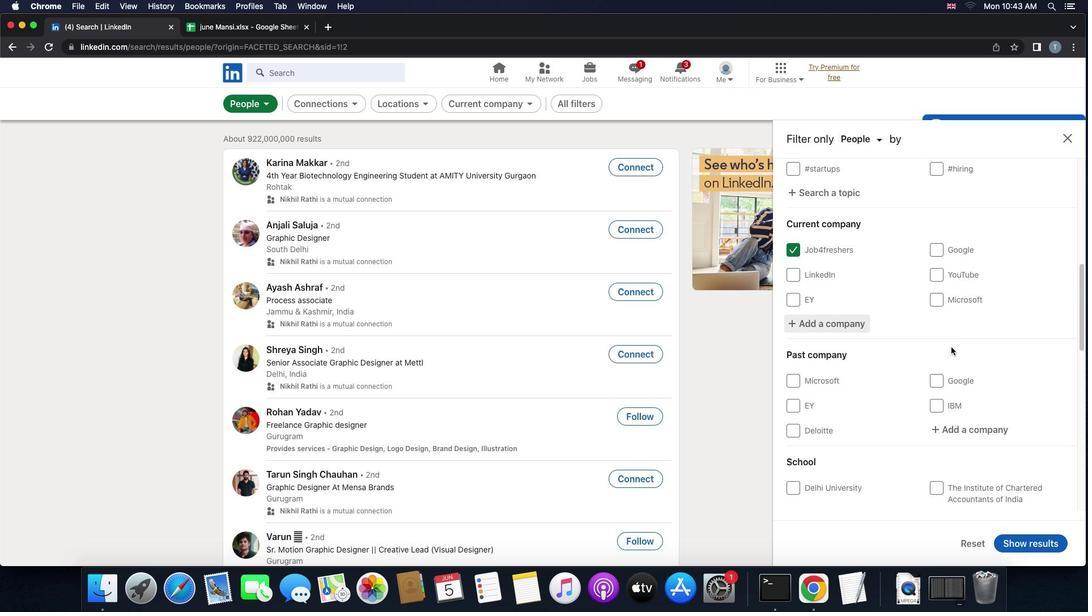
Action: Mouse scrolled (952, 347) with delta (0, 0)
Screenshot: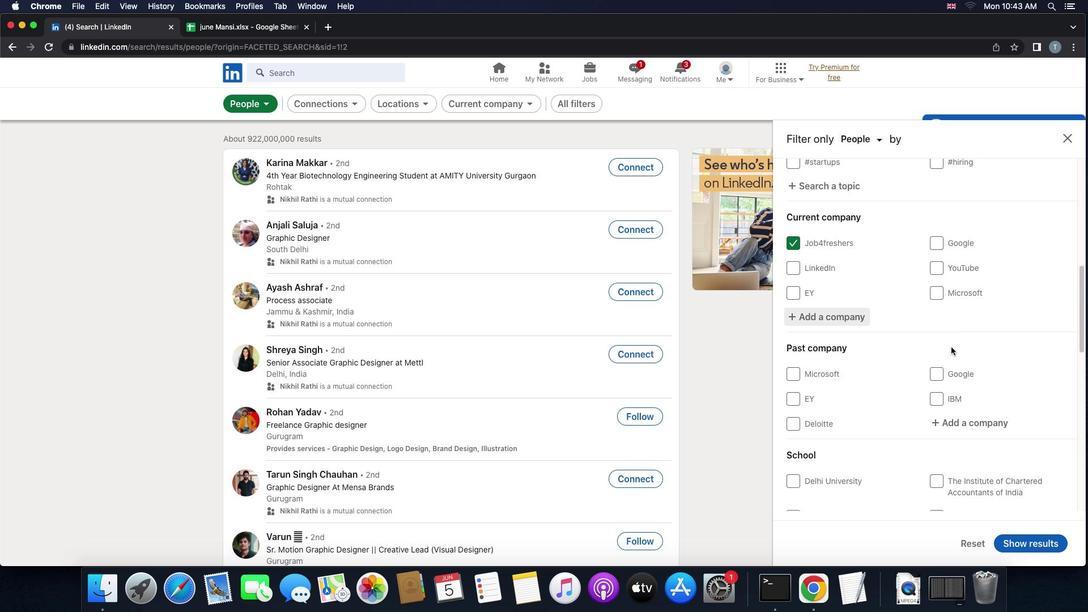 
Action: Mouse scrolled (952, 347) with delta (0, 0)
Screenshot: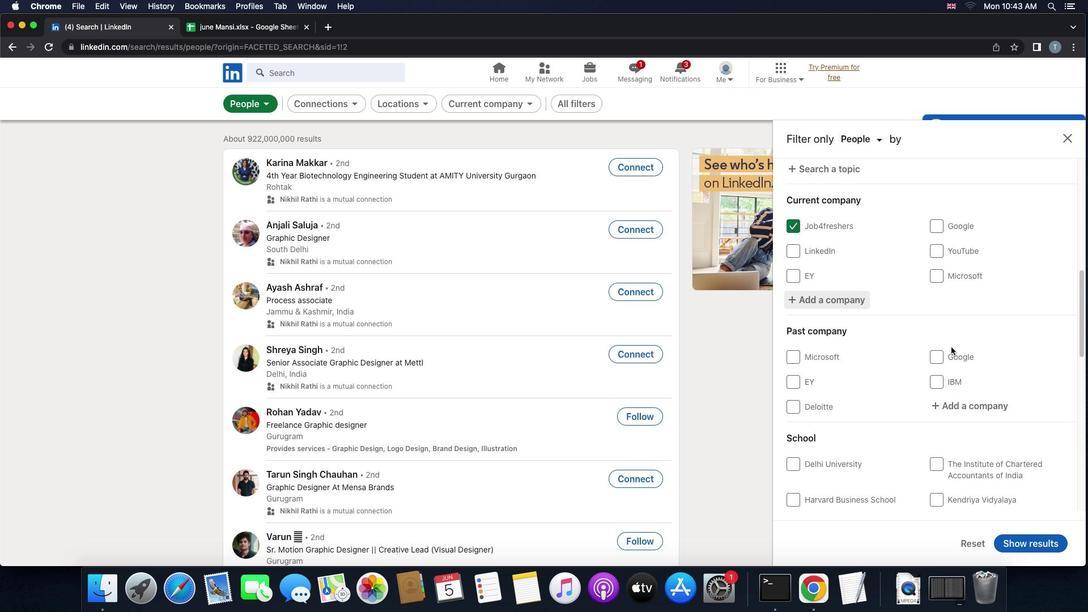 
Action: Mouse scrolled (952, 347) with delta (0, 0)
Screenshot: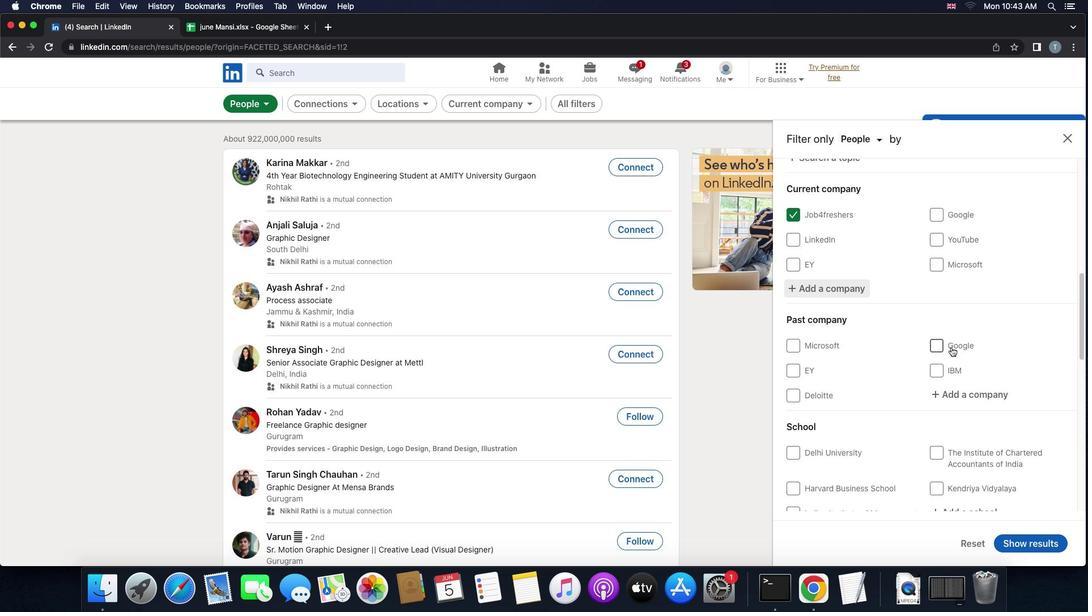 
Action: Mouse scrolled (952, 347) with delta (0, 0)
Screenshot: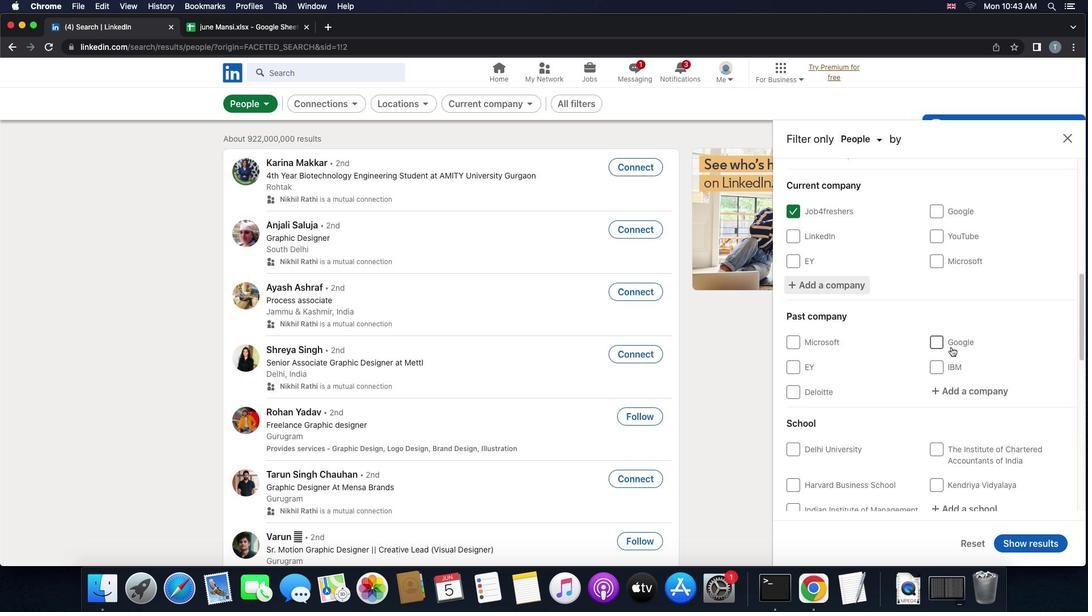 
Action: Mouse scrolled (952, 347) with delta (0, 0)
Screenshot: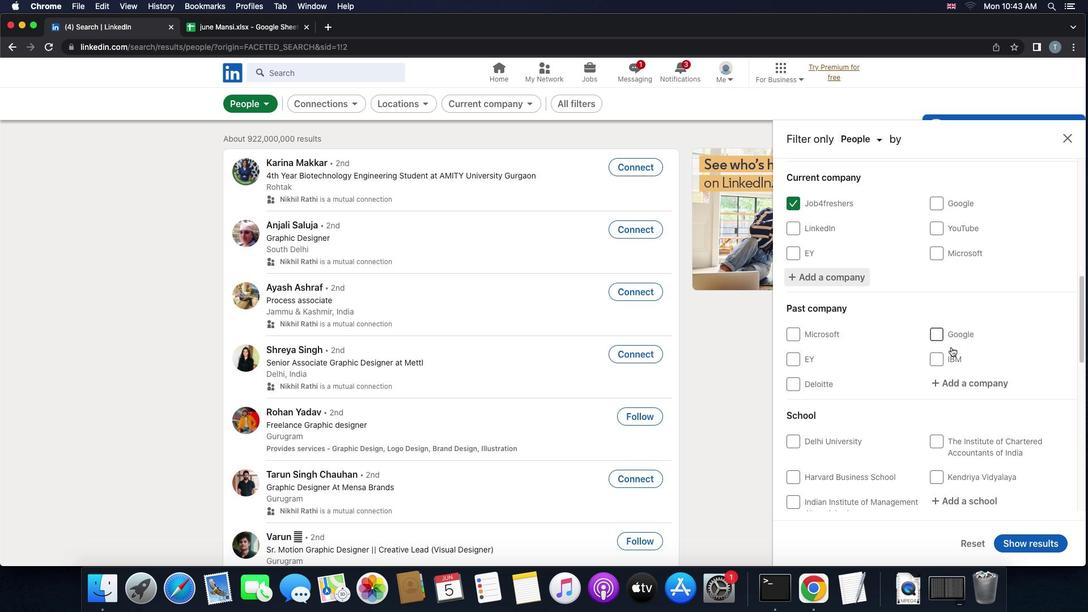
Action: Mouse scrolled (952, 347) with delta (0, 0)
Screenshot: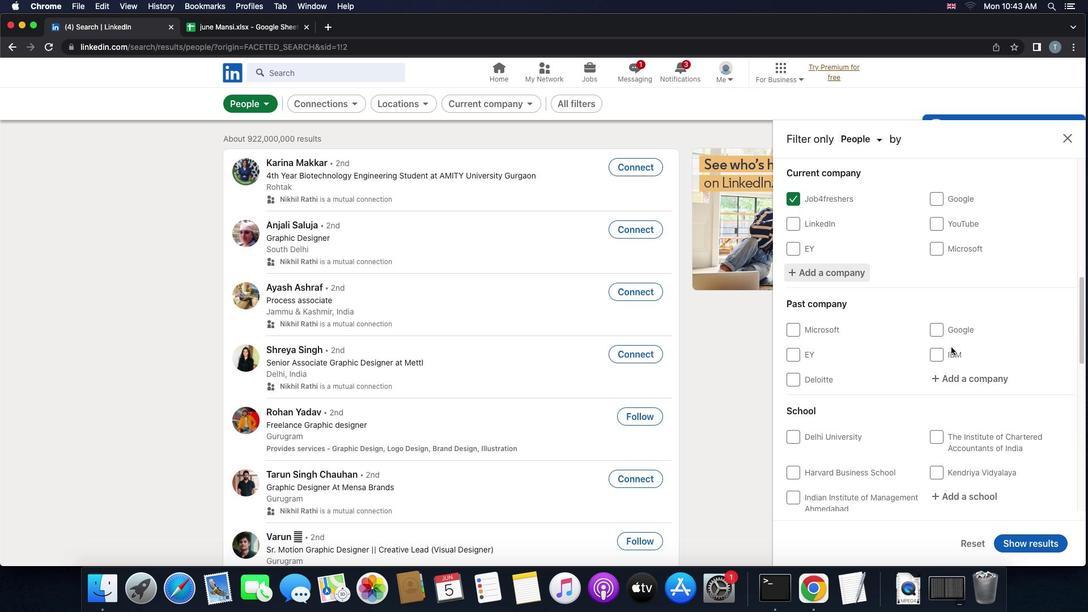 
Action: Mouse scrolled (952, 347) with delta (0, 0)
Screenshot: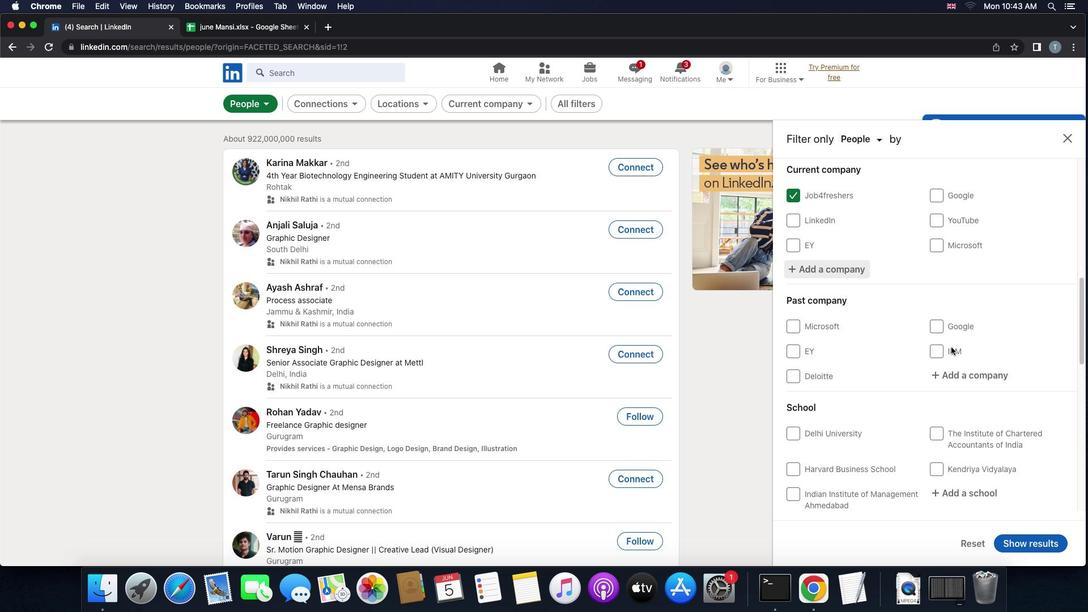 
Action: Mouse scrolled (952, 347) with delta (0, 0)
Screenshot: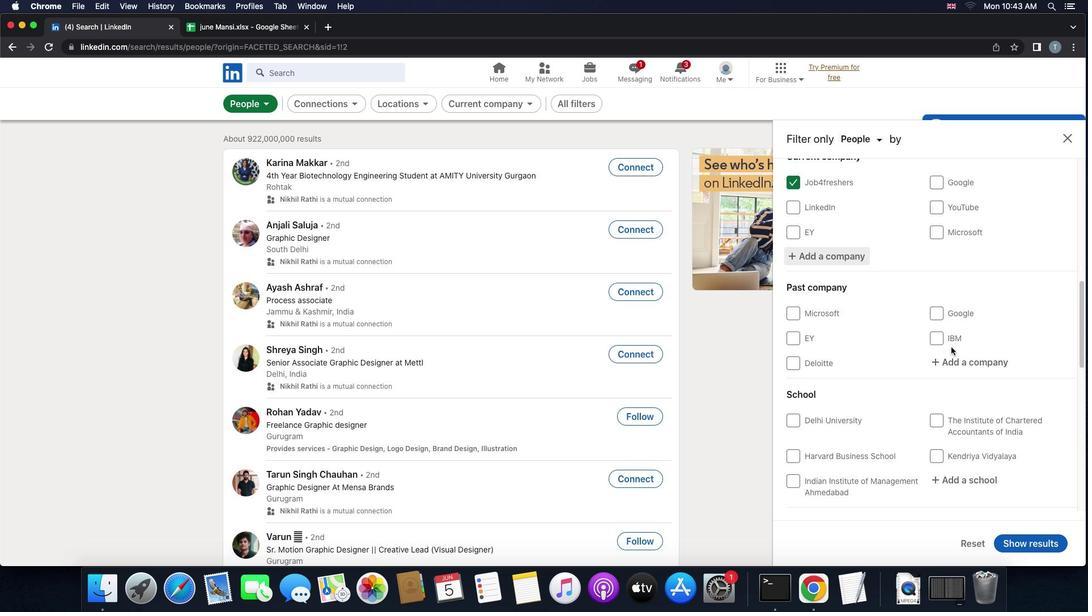 
Action: Mouse scrolled (952, 347) with delta (0, 0)
Screenshot: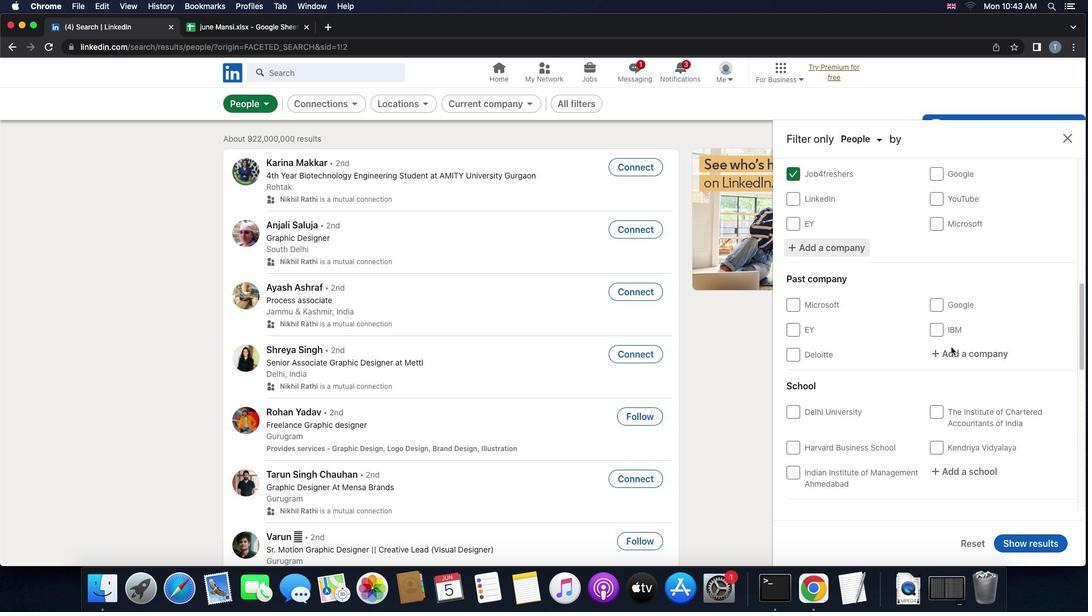 
Action: Mouse scrolled (952, 347) with delta (0, 0)
Screenshot: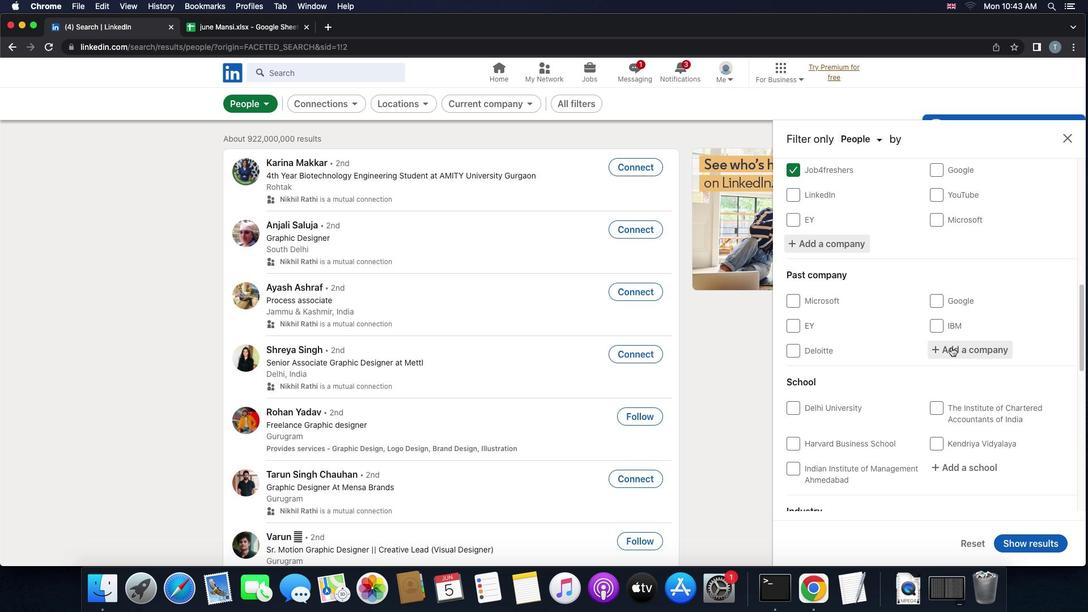
Action: Mouse scrolled (952, 347) with delta (0, 0)
Screenshot: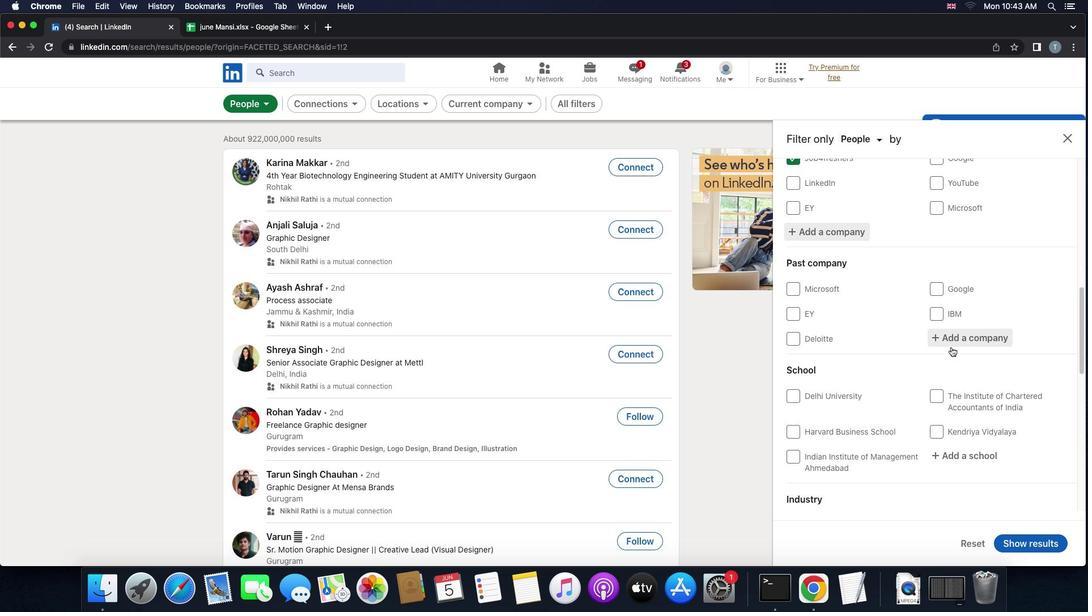 
Action: Mouse scrolled (952, 347) with delta (0, -1)
Screenshot: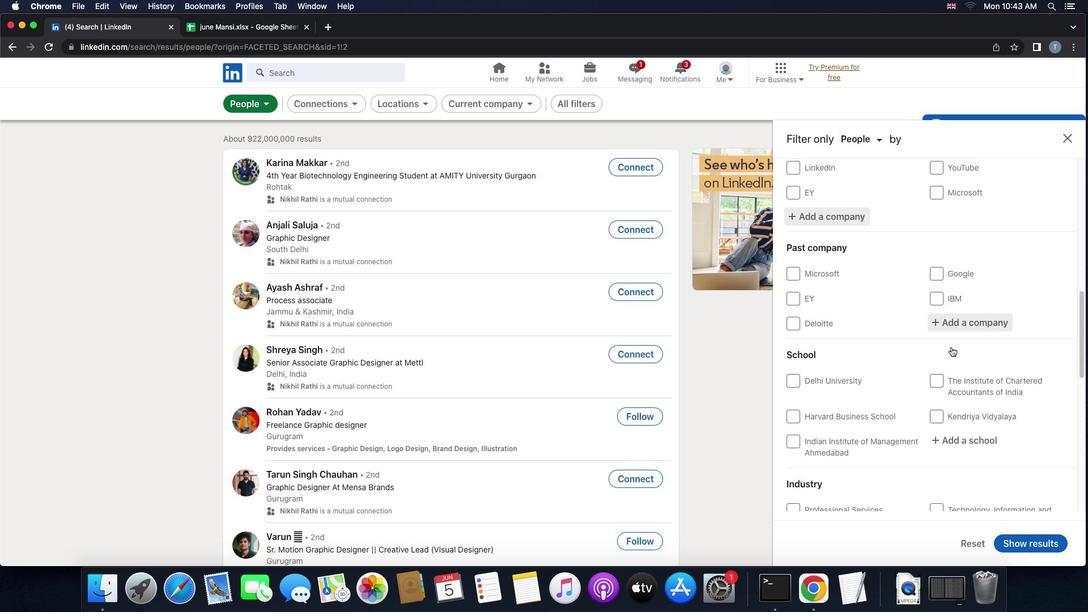 
Action: Mouse scrolled (952, 347) with delta (0, -1)
Screenshot: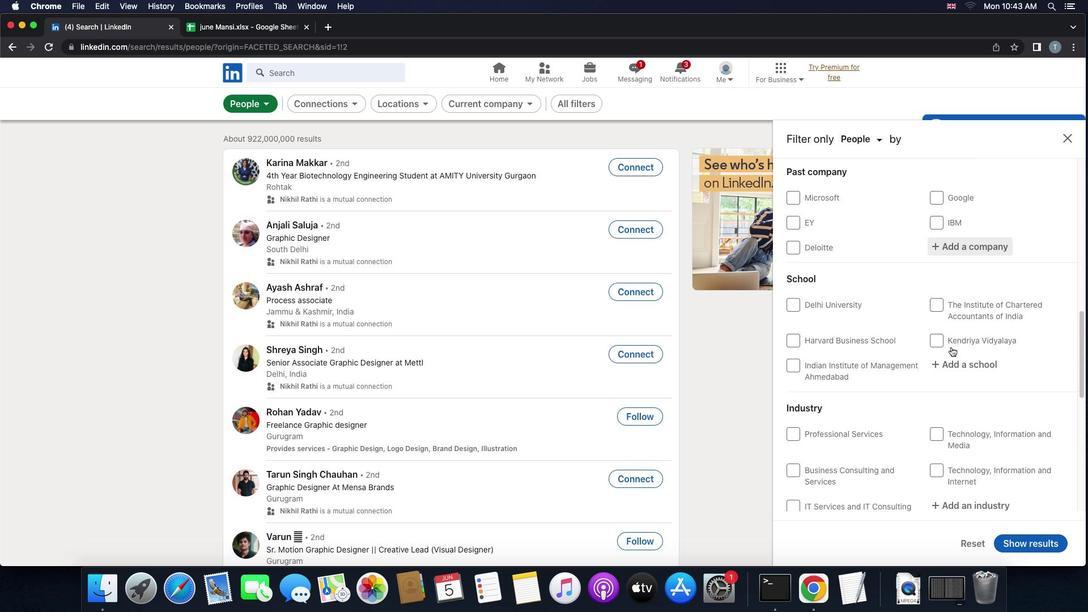 
Action: Mouse moved to (955, 352)
Screenshot: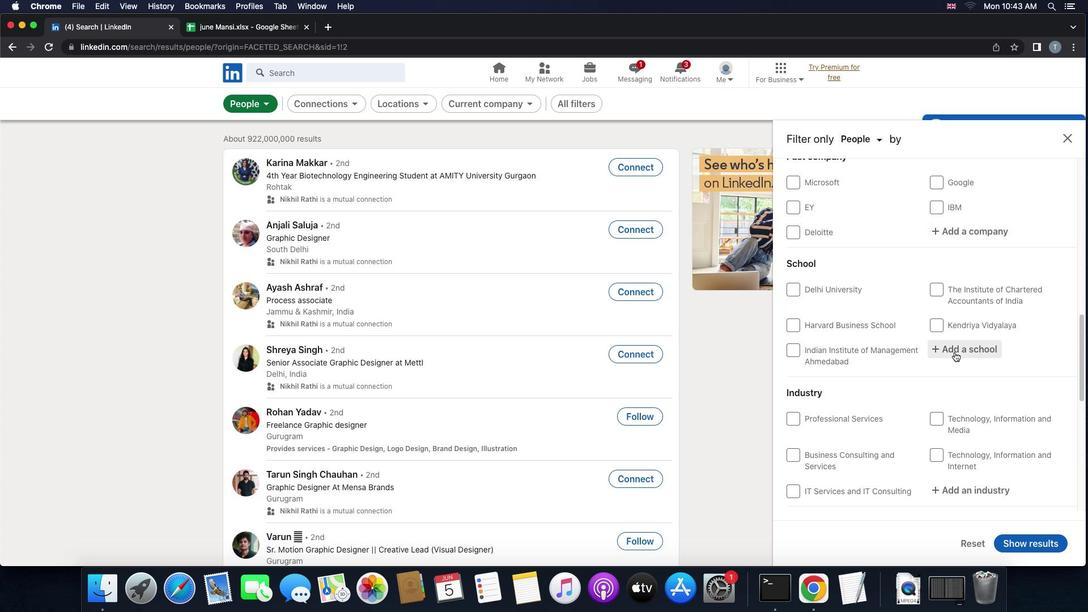 
Action: Mouse pressed left at (955, 352)
Screenshot: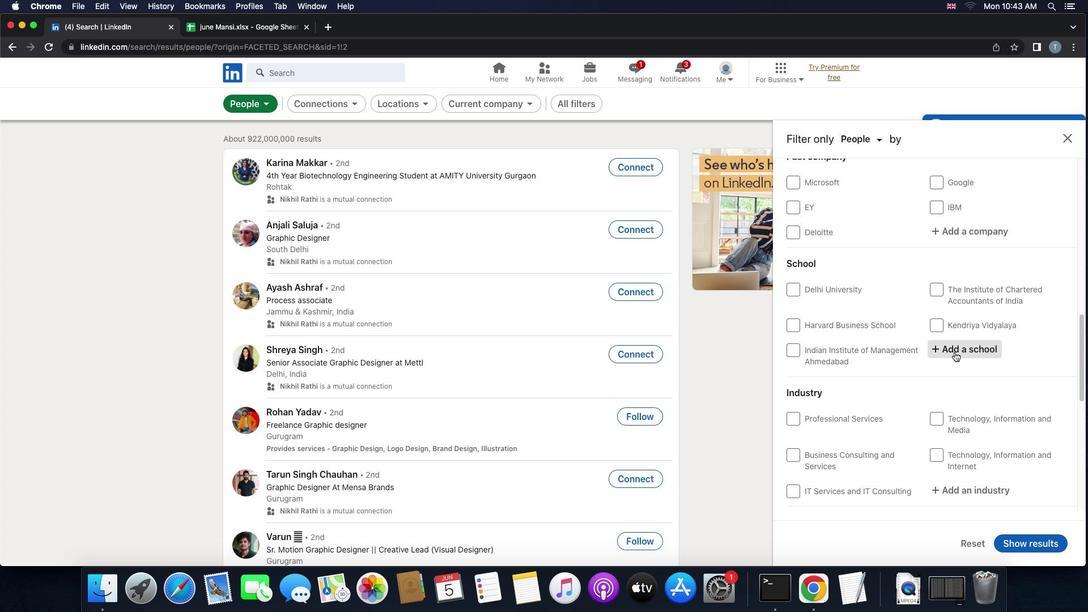 
Action: Key pressed 's''r''i'Key.space'k''r''i''s''h''n''a'Key.space'c''o''l''l''e''g''e'Key.space'o''f'Key.space'e''n''g''i''n''e''e''r'
Screenshot: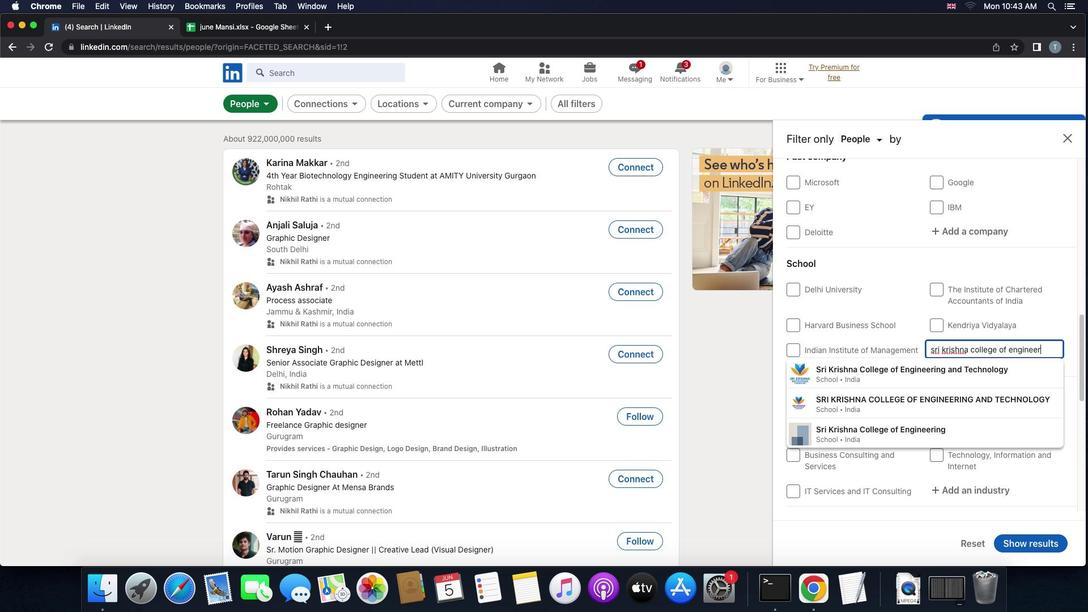
Action: Mouse moved to (940, 395)
Screenshot: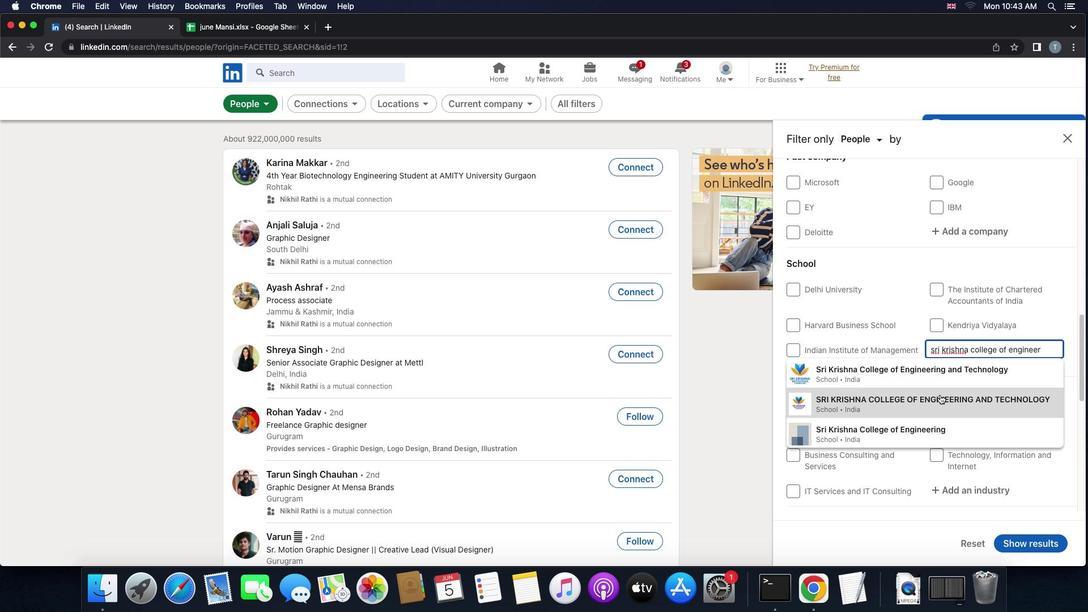 
Action: Mouse pressed left at (940, 395)
Screenshot: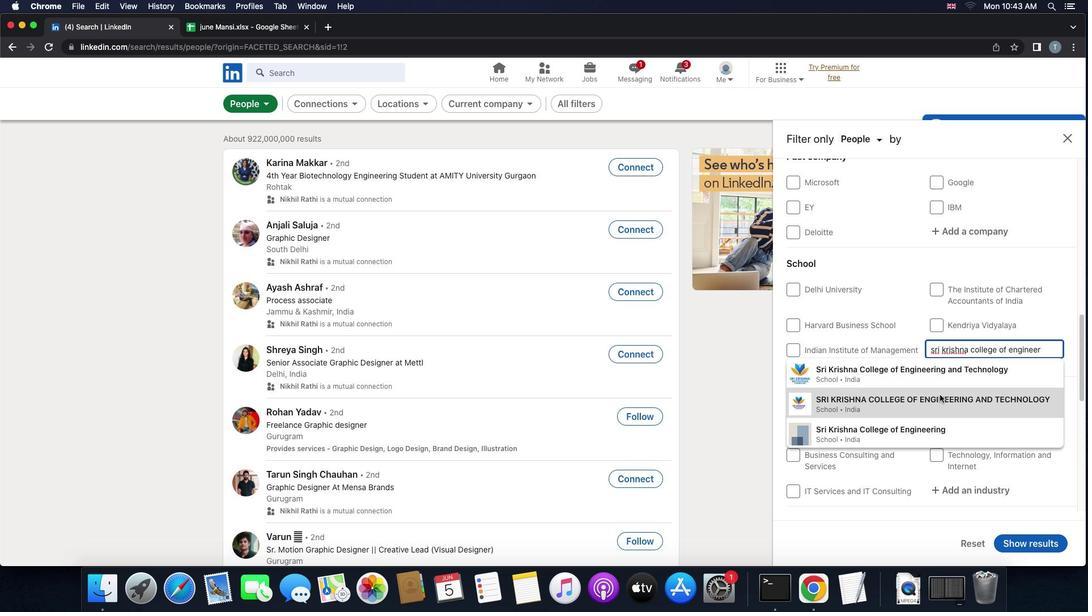 
Action: Mouse moved to (943, 390)
Screenshot: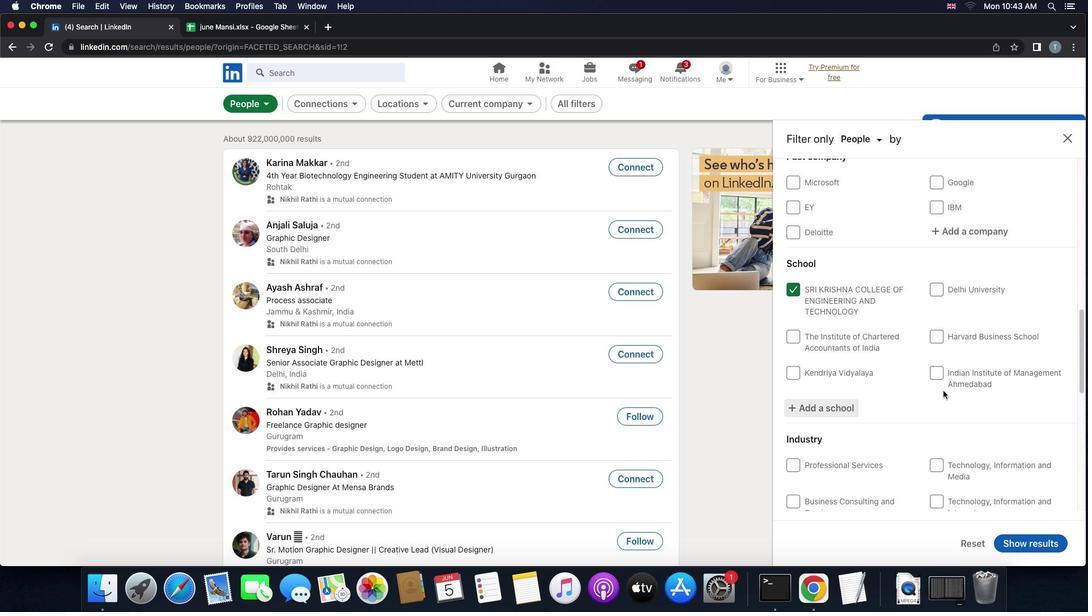 
Action: Mouse scrolled (943, 390) with delta (0, 0)
Screenshot: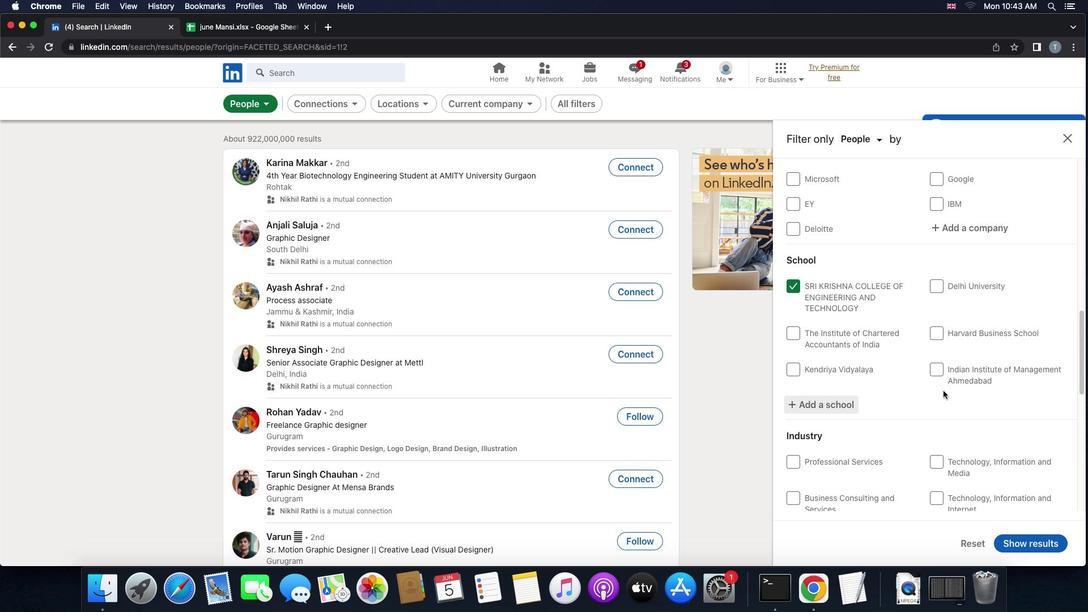 
Action: Mouse scrolled (943, 390) with delta (0, 0)
Screenshot: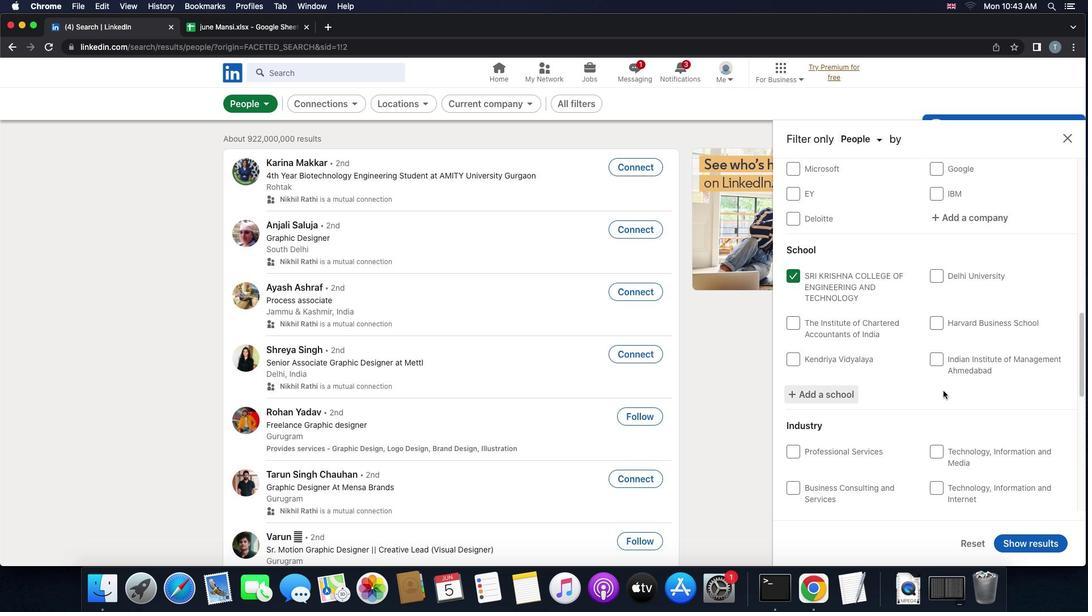 
Action: Mouse scrolled (943, 390) with delta (0, 0)
Screenshot: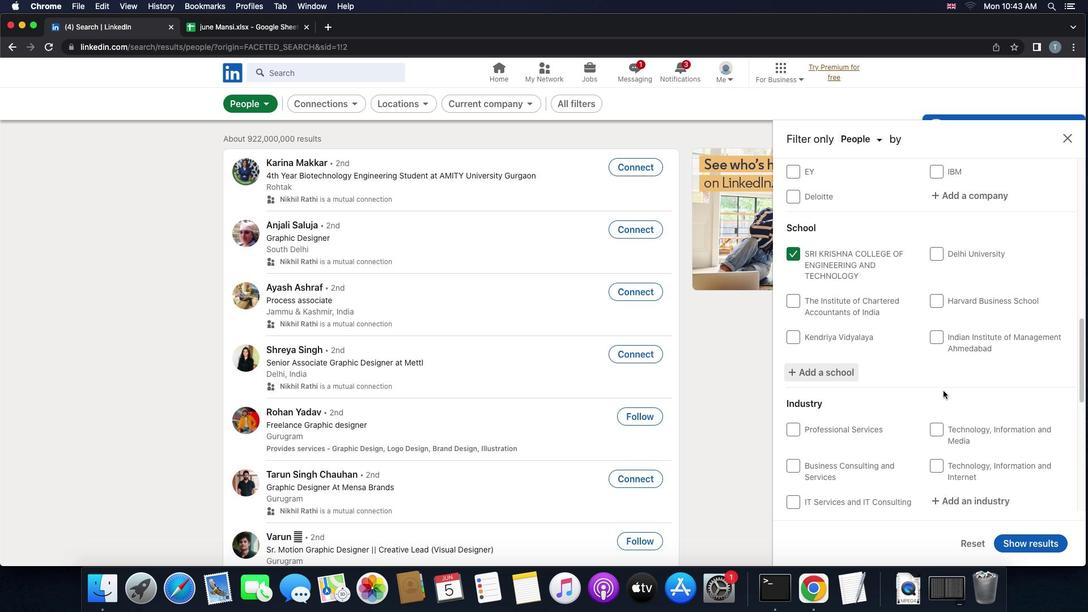 
Action: Mouse scrolled (943, 390) with delta (0, 0)
Screenshot: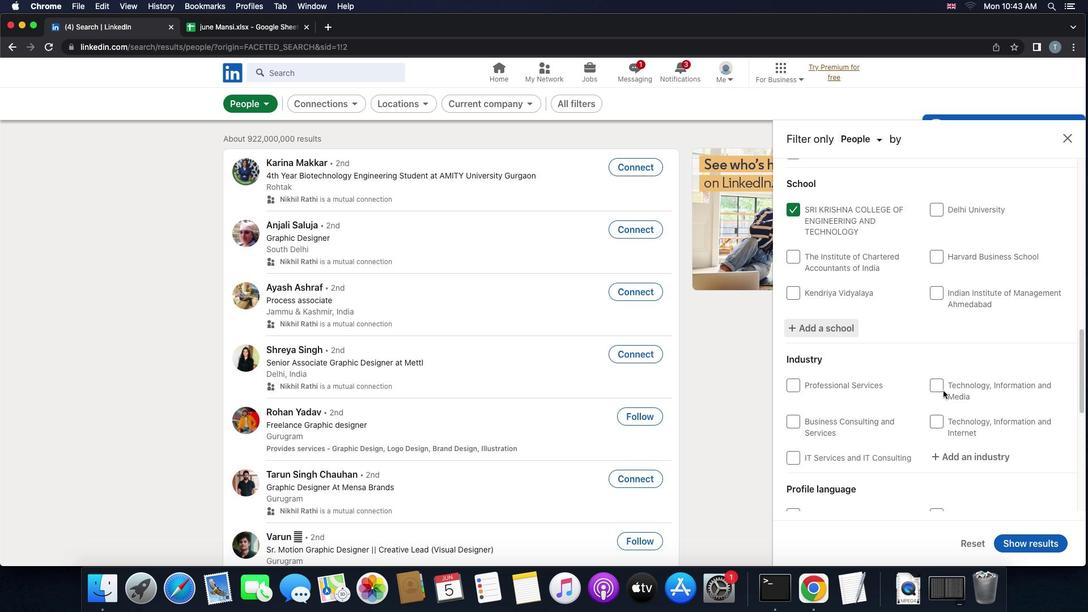 
Action: Mouse scrolled (943, 390) with delta (0, 0)
Screenshot: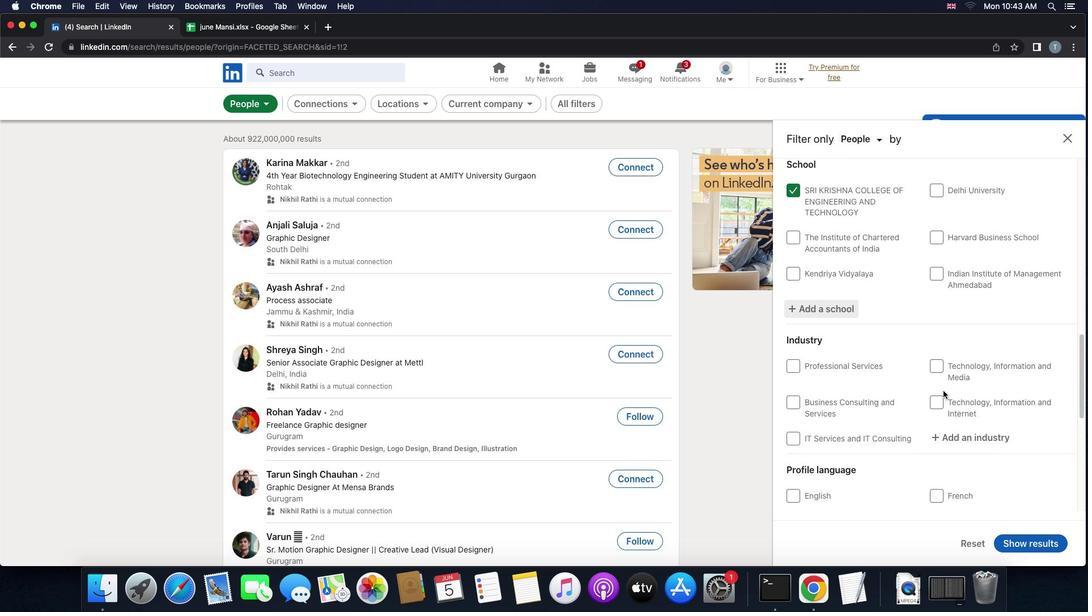 
Action: Mouse scrolled (943, 390) with delta (0, 0)
Screenshot: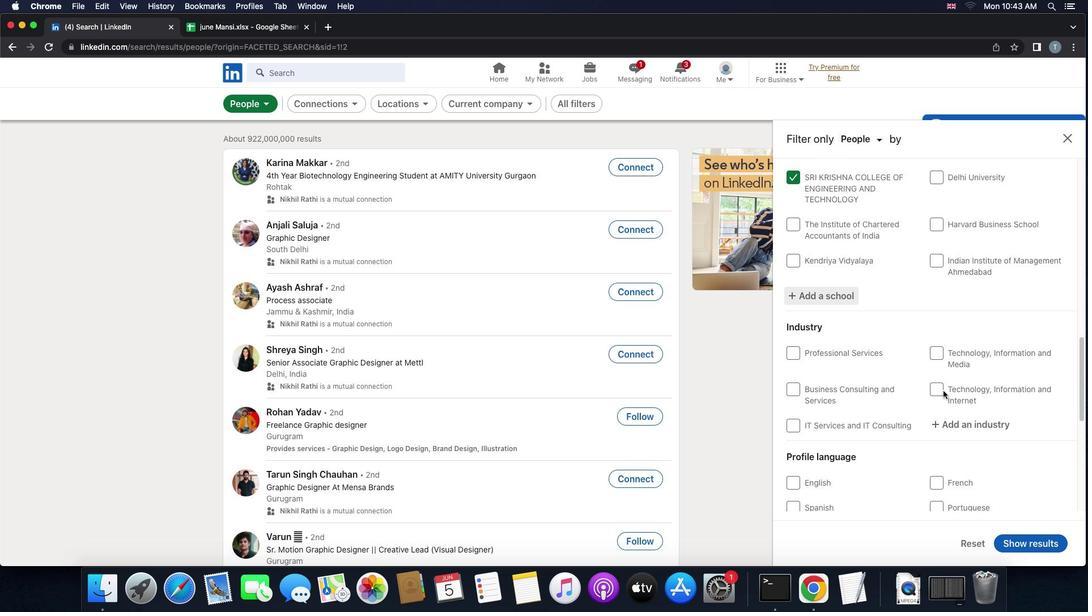 
Action: Mouse scrolled (943, 390) with delta (0, 0)
Screenshot: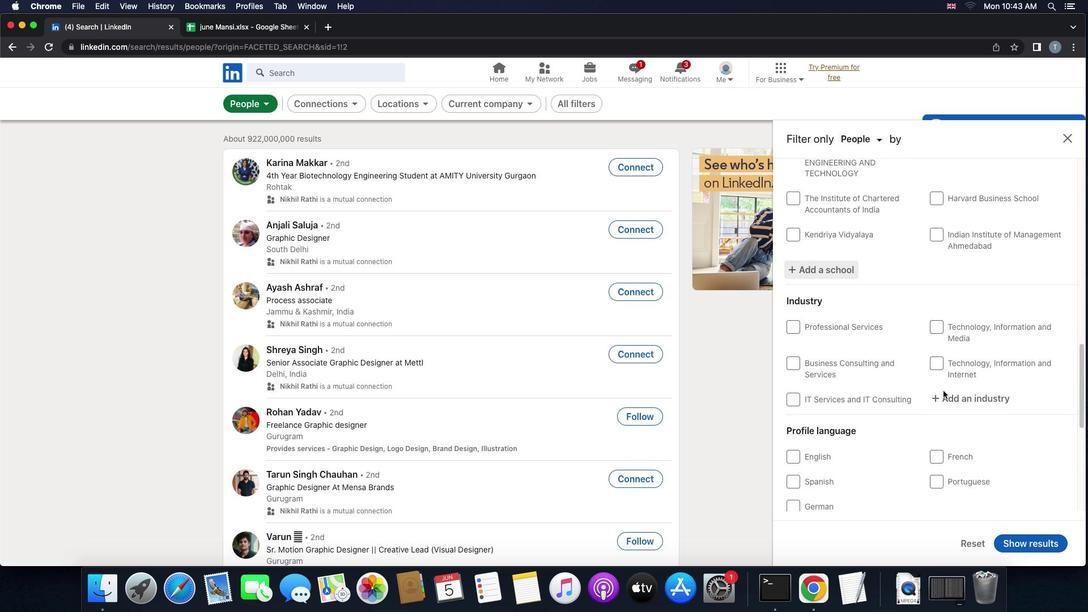 
Action: Mouse moved to (959, 376)
Screenshot: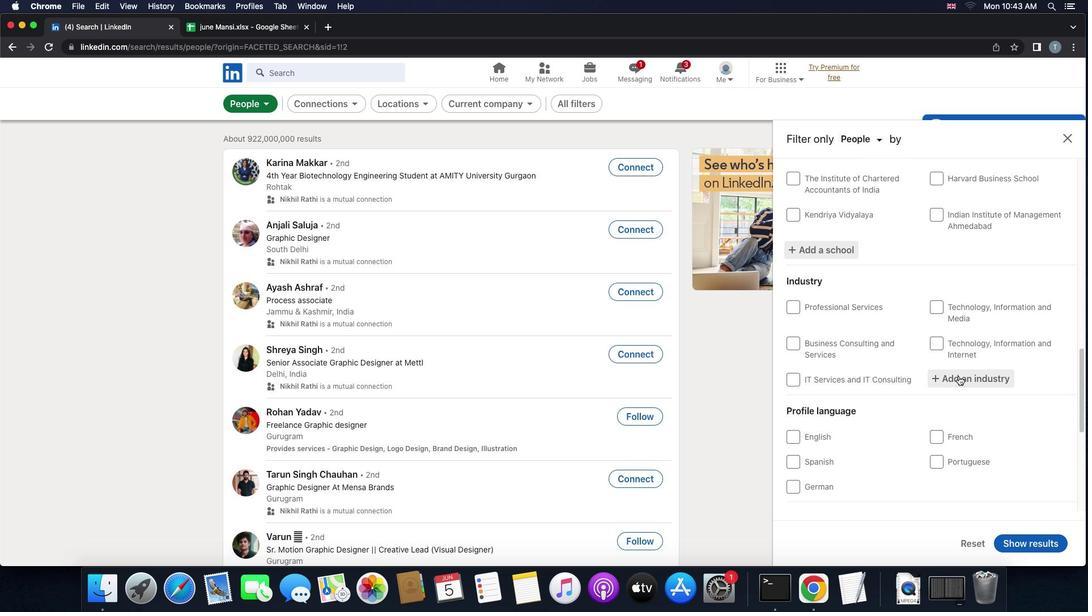 
Action: Mouse pressed left at (959, 376)
Screenshot: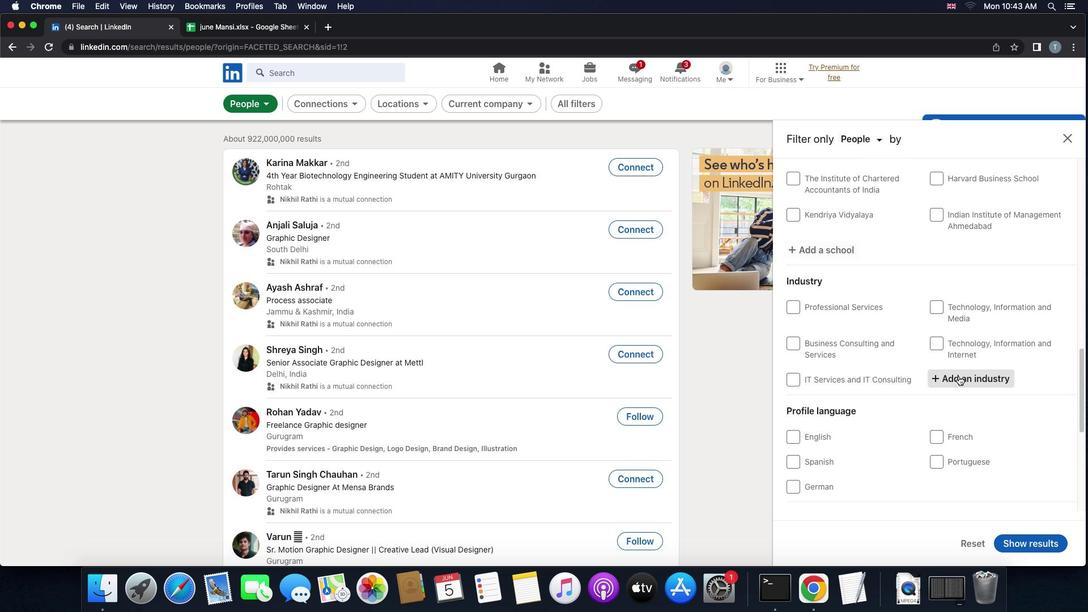 
Action: Mouse moved to (959, 376)
Screenshot: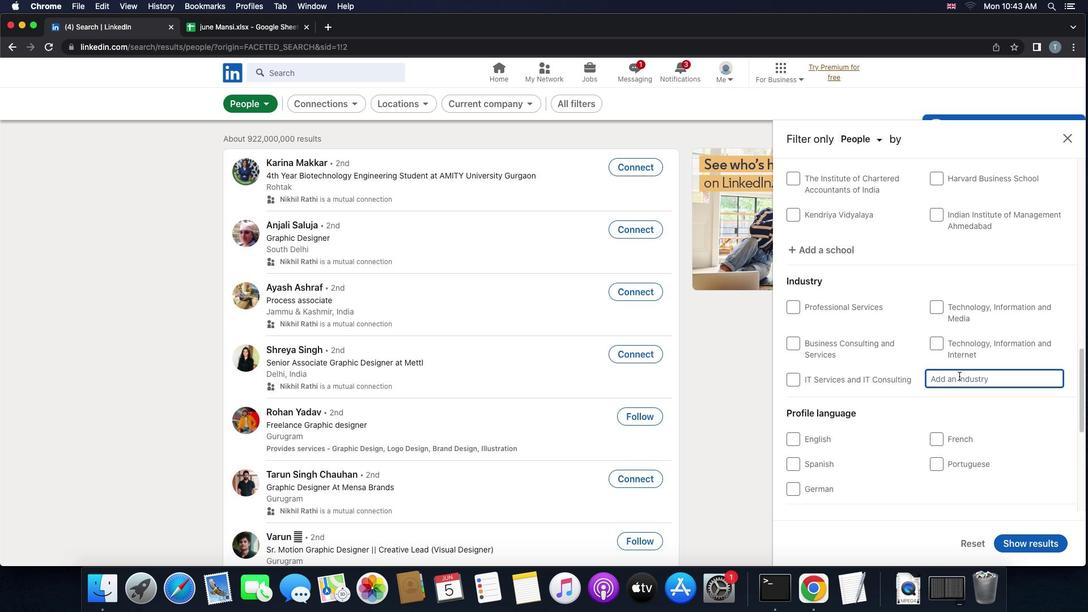
Action: Key pressed 'i''n''s''u''r''a''n''c''e'
Screenshot: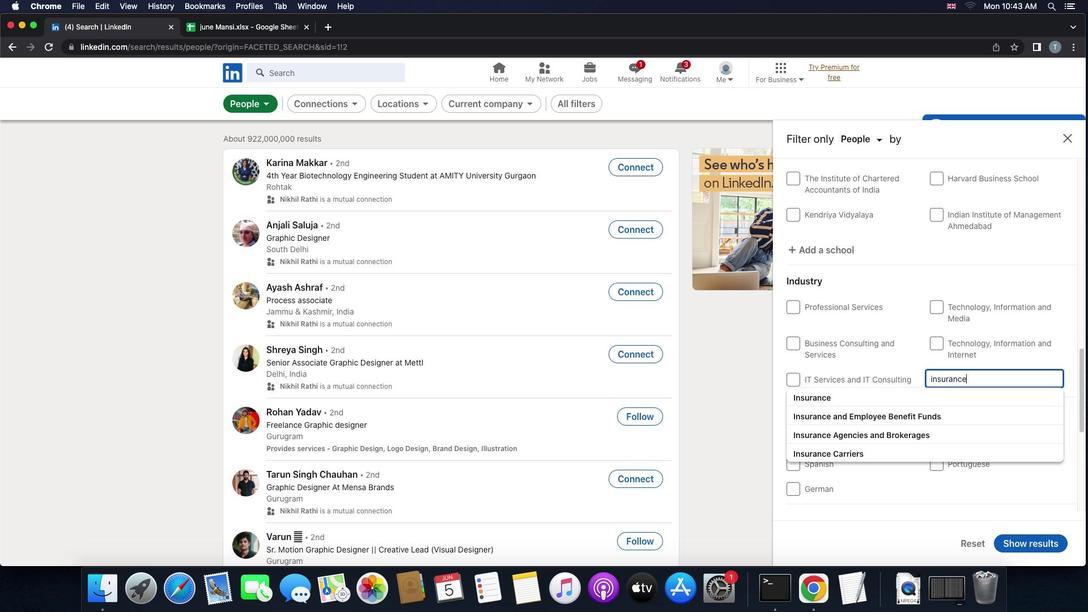 
Action: Mouse moved to (938, 413)
Screenshot: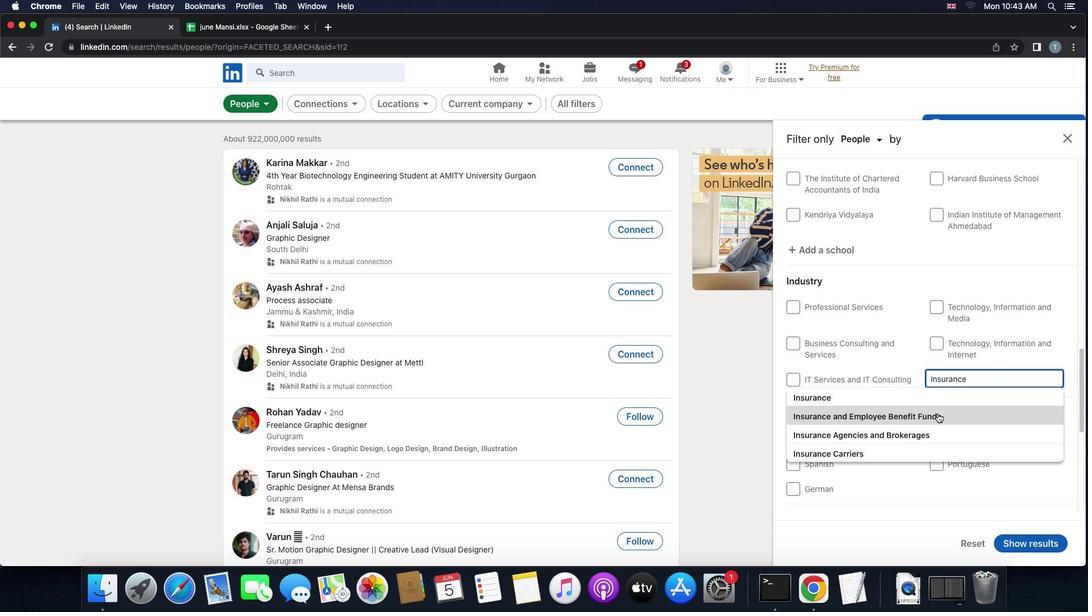
Action: Mouse pressed left at (938, 413)
Screenshot: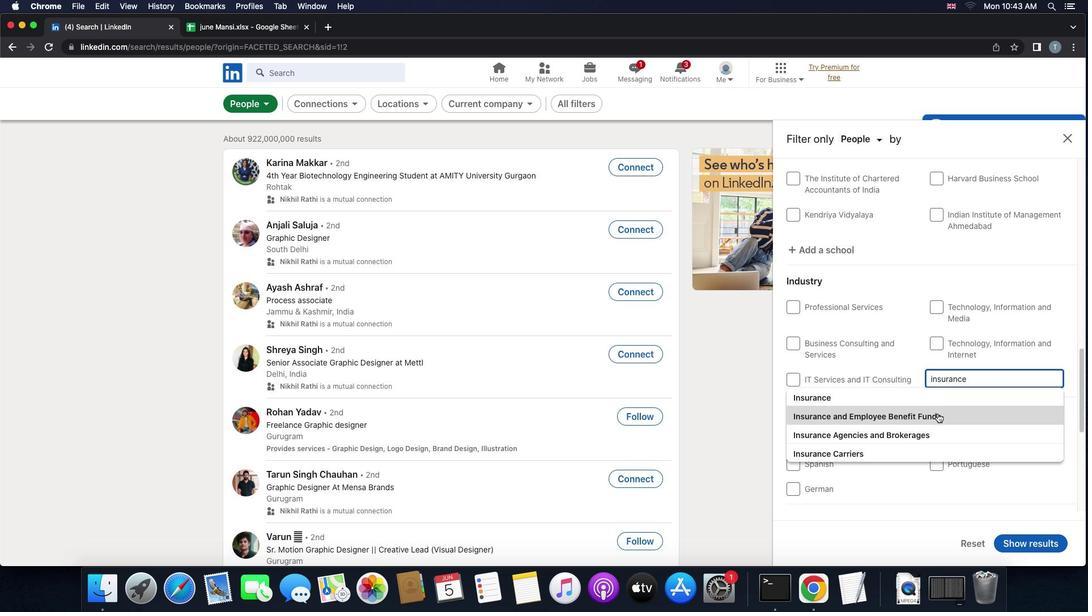 
Action: Mouse scrolled (938, 413) with delta (0, 0)
Screenshot: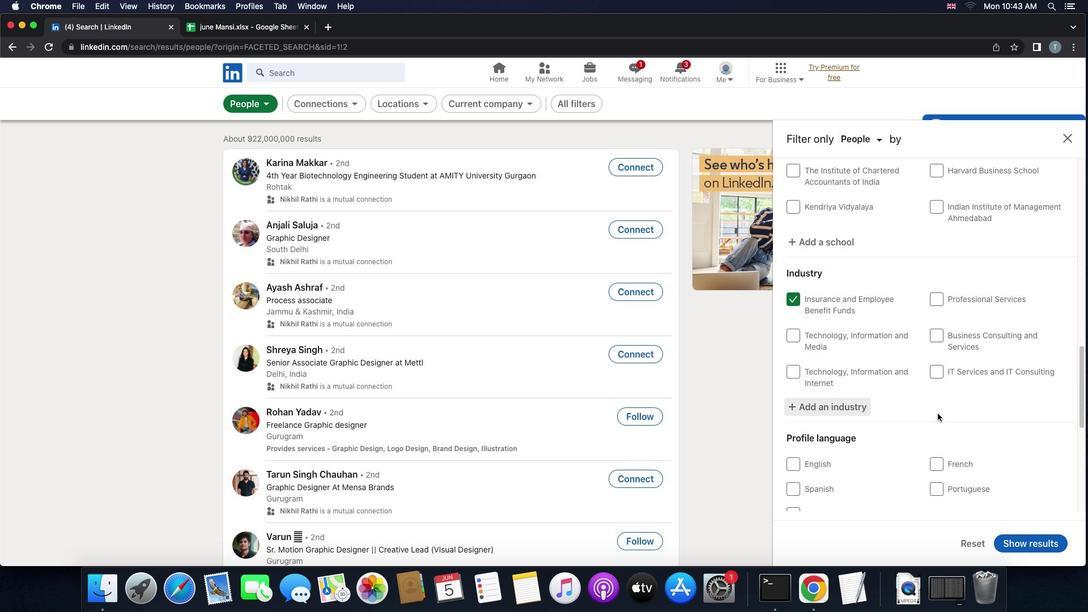 
Action: Mouse scrolled (938, 413) with delta (0, 0)
Screenshot: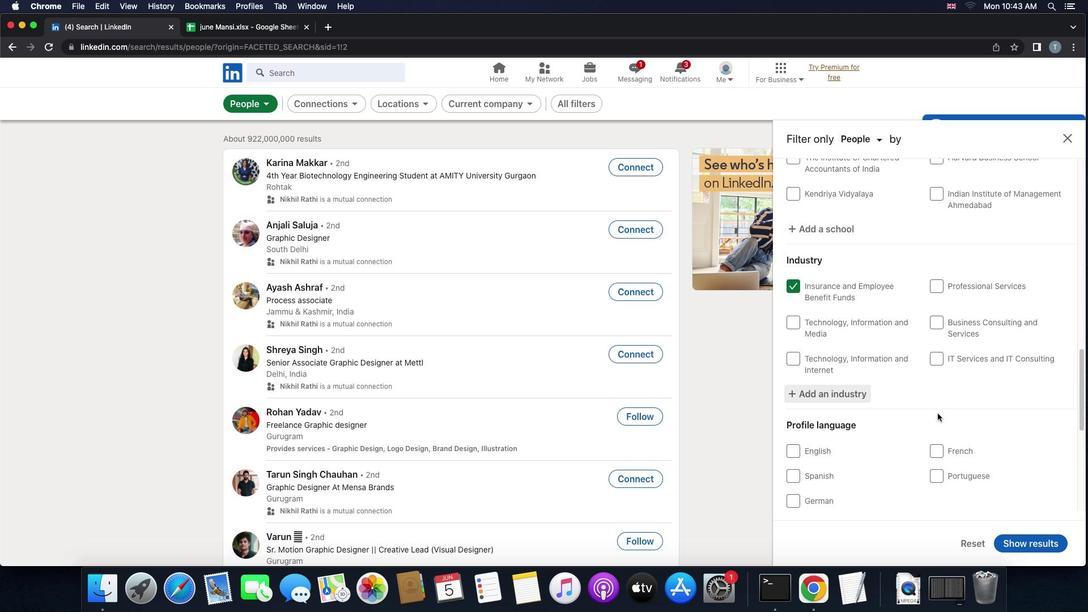 
Action: Mouse scrolled (938, 413) with delta (0, -1)
Screenshot: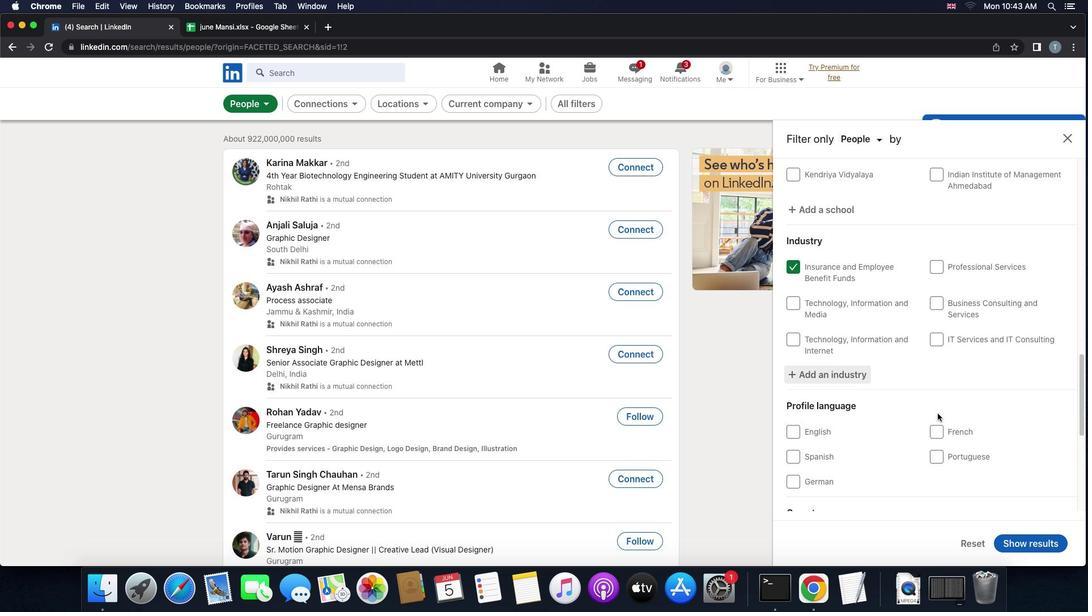 
Action: Mouse scrolled (938, 413) with delta (0, 0)
Screenshot: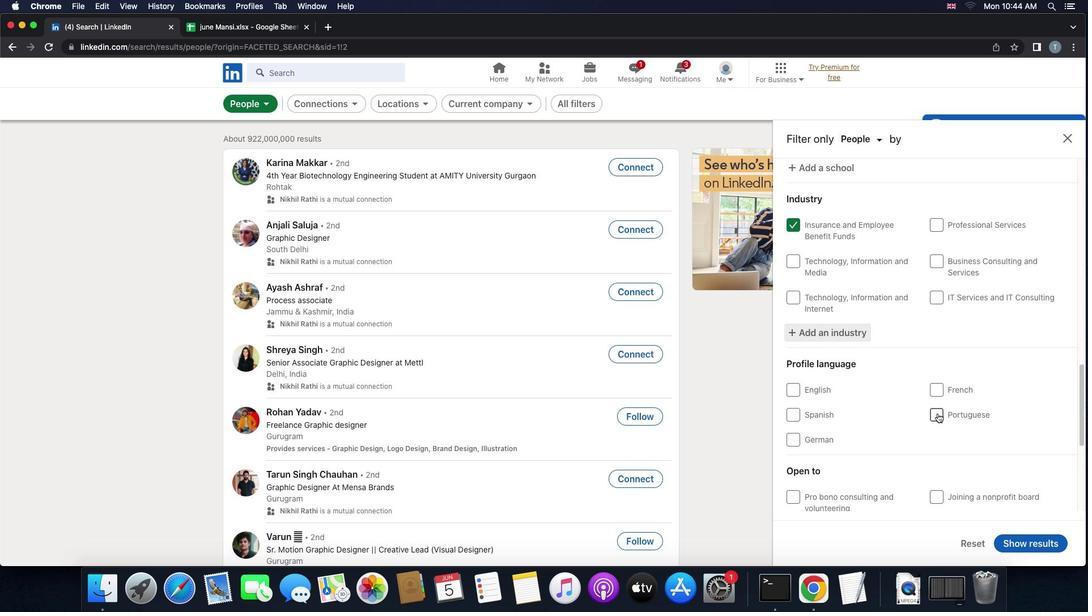 
Action: Mouse scrolled (938, 413) with delta (0, 0)
Screenshot: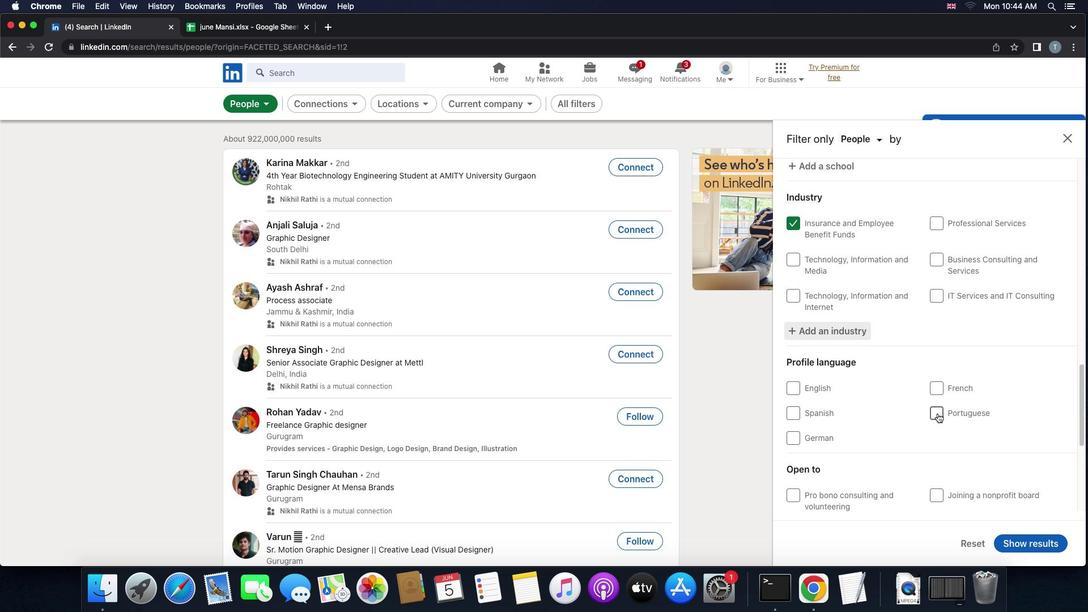 
Action: Mouse moved to (932, 390)
Screenshot: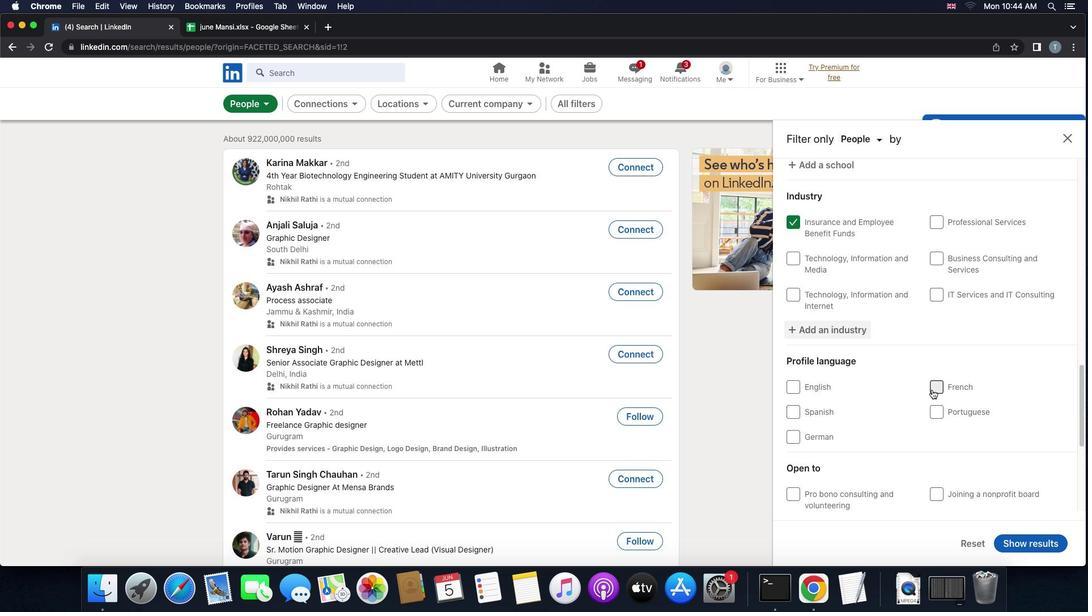 
Action: Mouse pressed left at (932, 390)
Screenshot: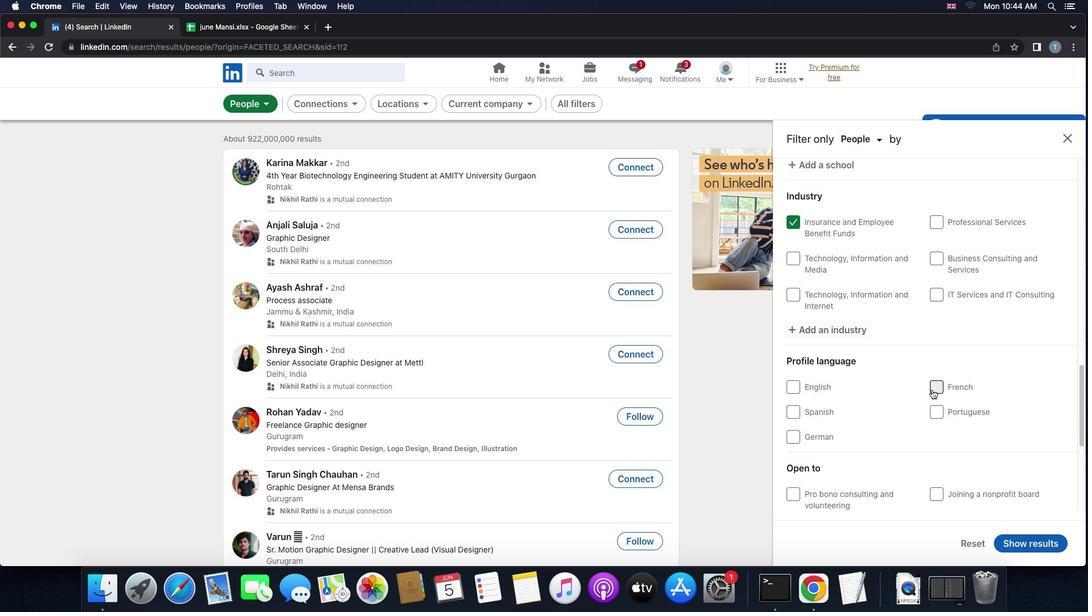 
Action: Mouse moved to (927, 406)
Screenshot: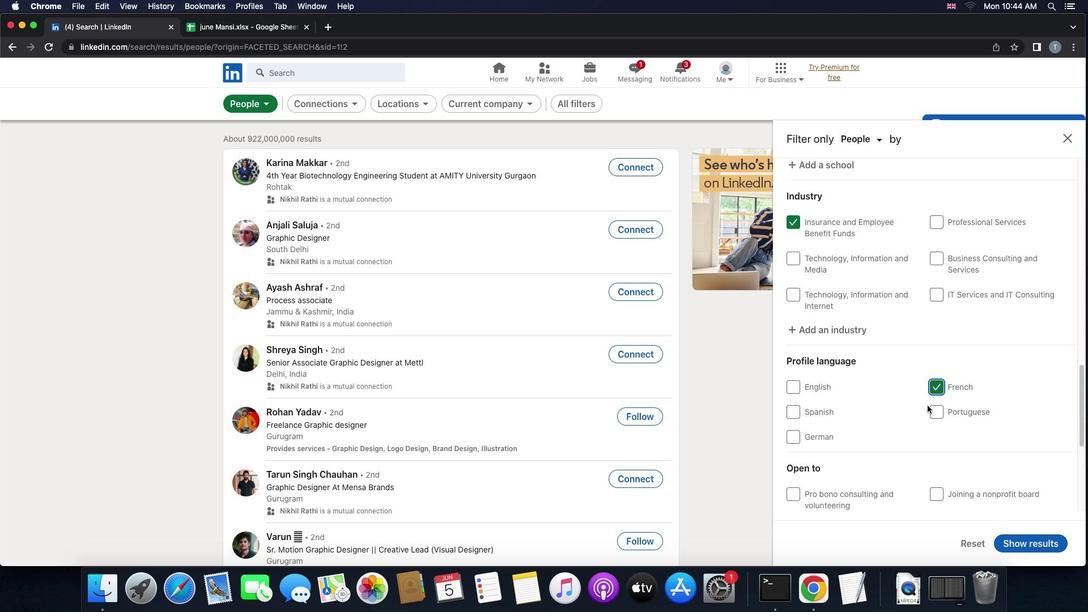 
Action: Mouse scrolled (927, 406) with delta (0, 0)
Screenshot: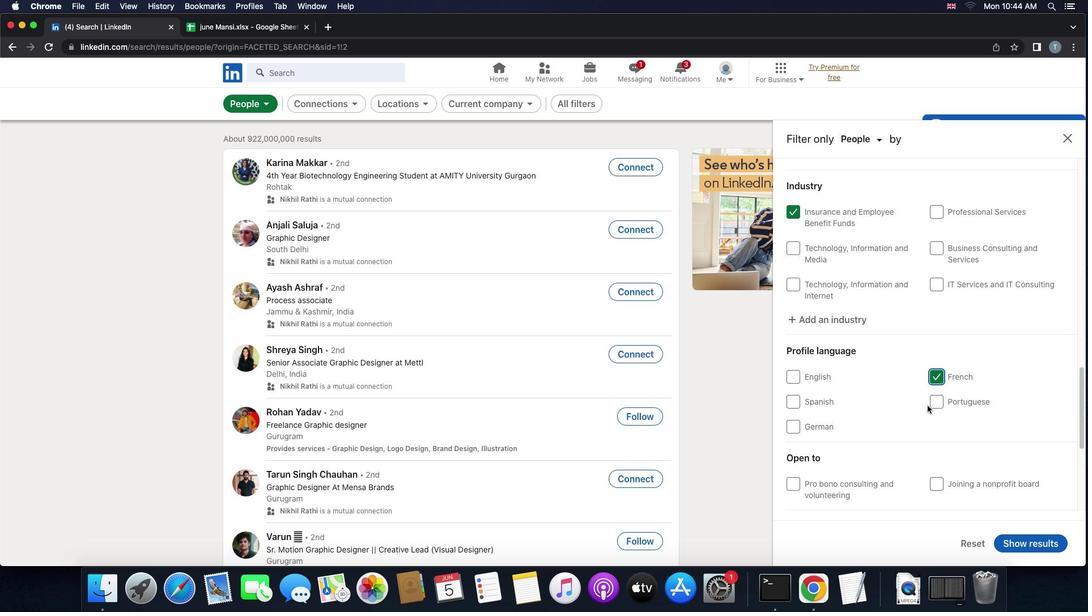 
Action: Mouse scrolled (927, 406) with delta (0, 0)
Screenshot: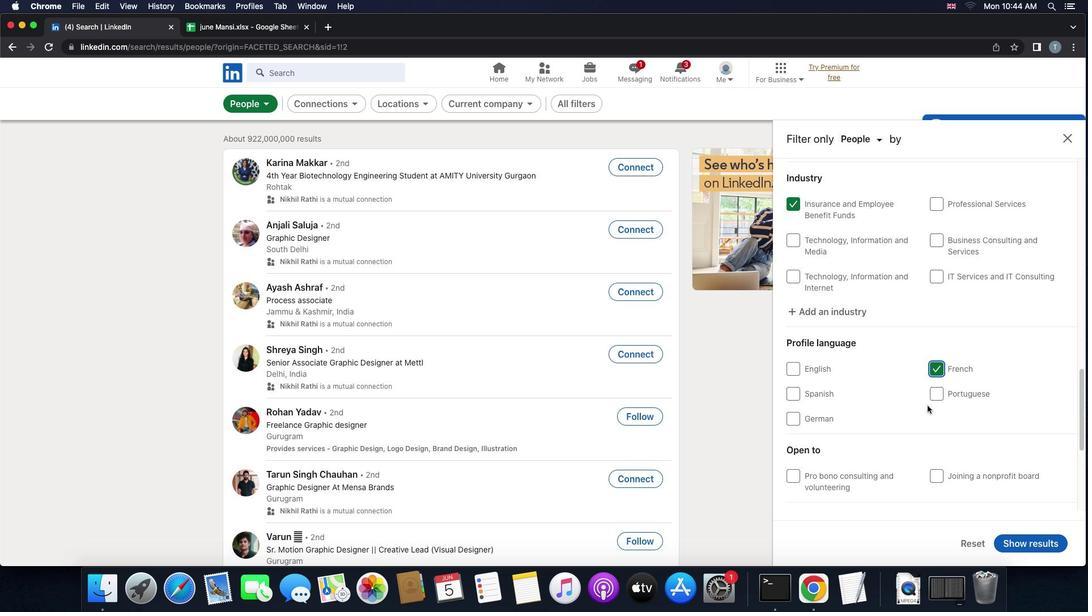 
Action: Mouse scrolled (927, 406) with delta (0, -1)
Screenshot: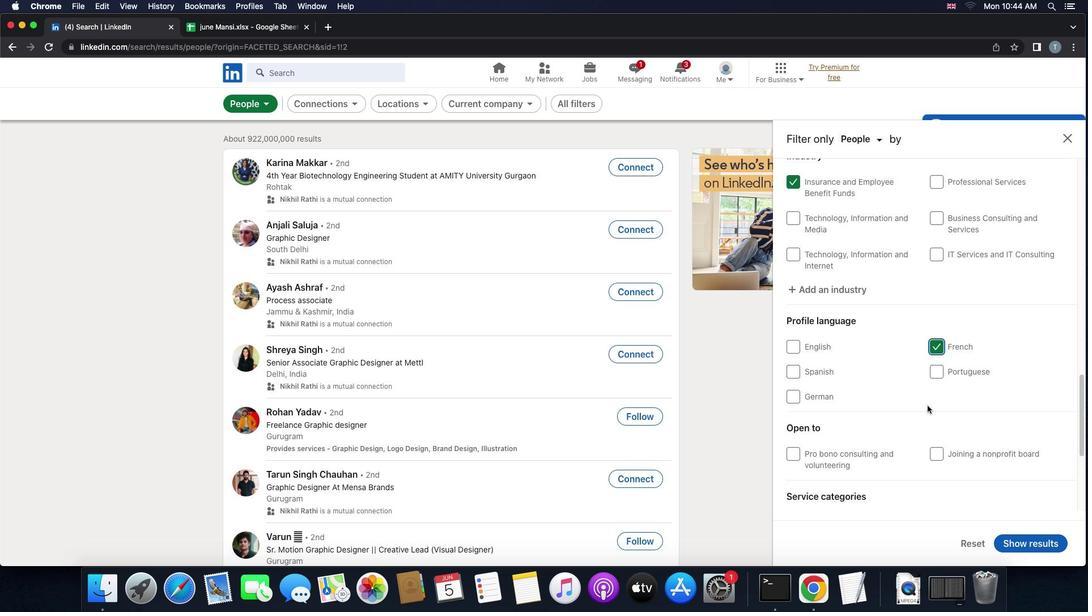 
Action: Mouse scrolled (927, 406) with delta (0, 0)
Screenshot: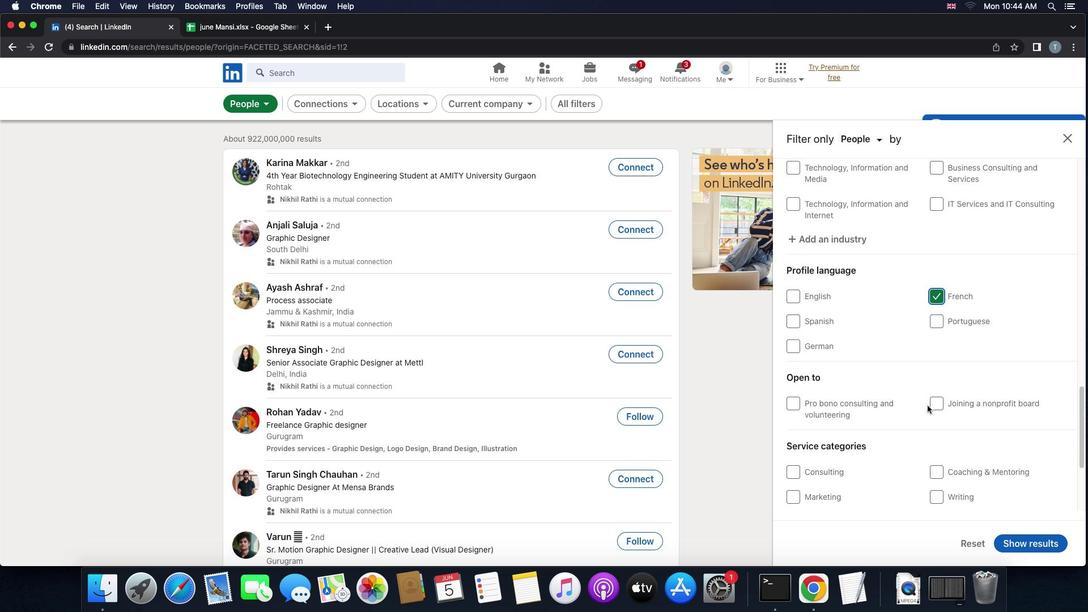 
Action: Mouse scrolled (927, 406) with delta (0, 0)
Screenshot: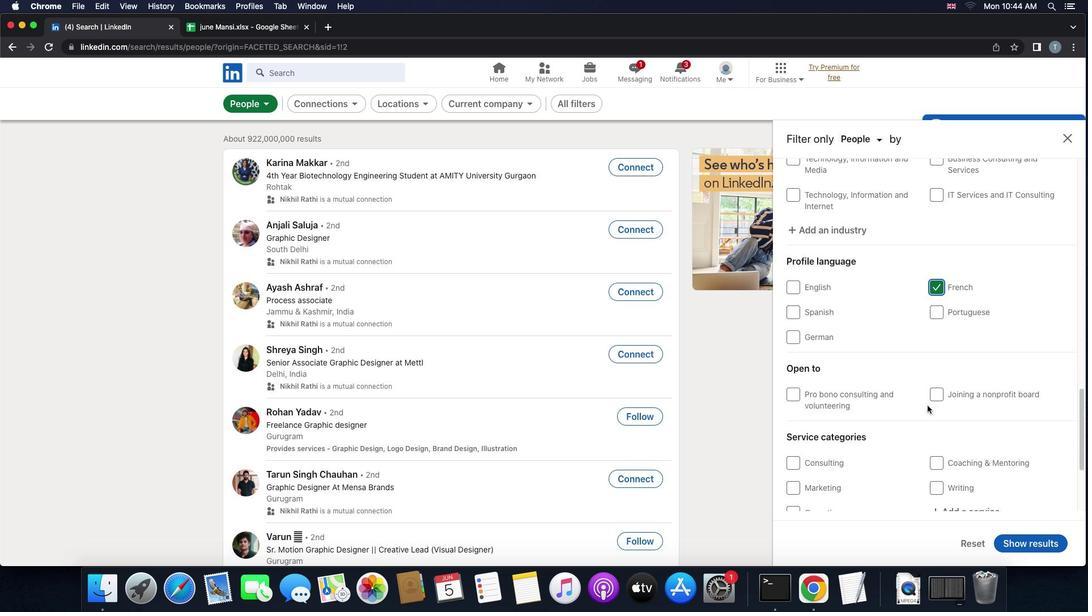 
Action: Mouse scrolled (927, 406) with delta (0, -1)
Screenshot: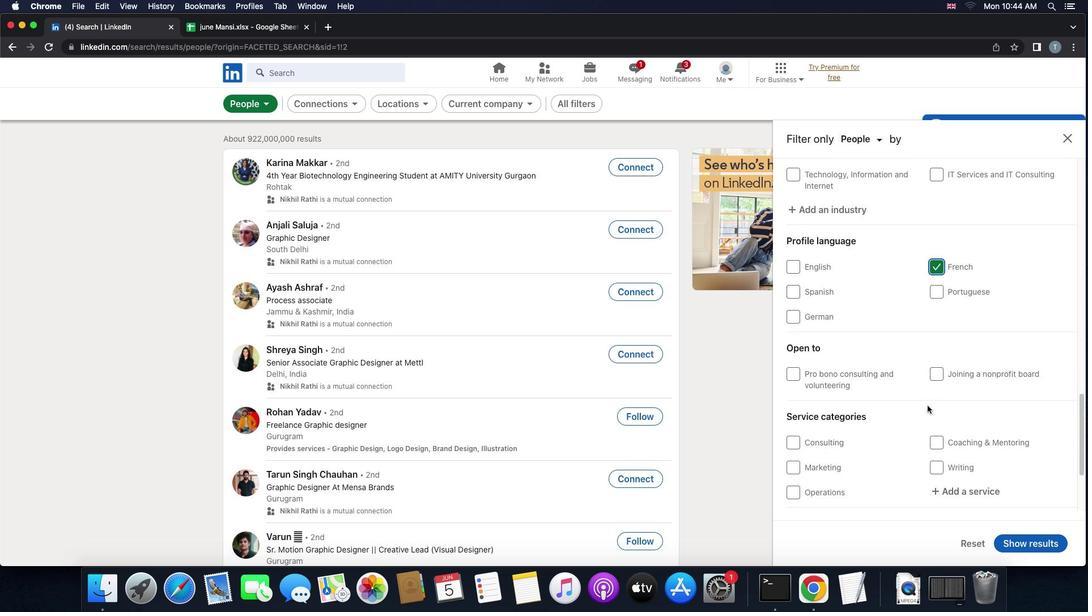 
Action: Mouse moved to (929, 414)
Screenshot: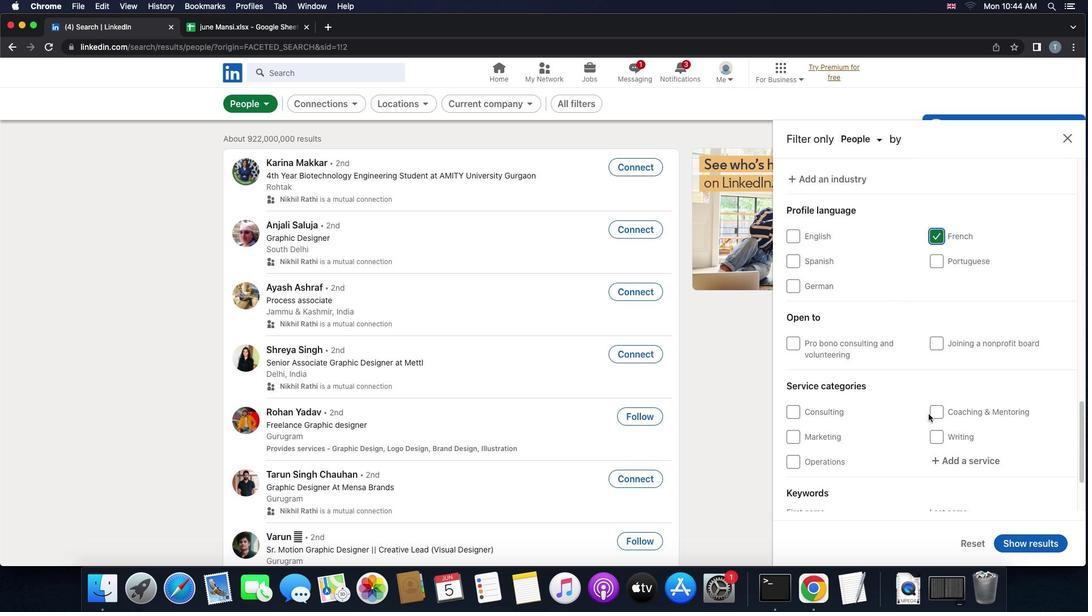 
Action: Mouse scrolled (929, 414) with delta (0, 0)
Screenshot: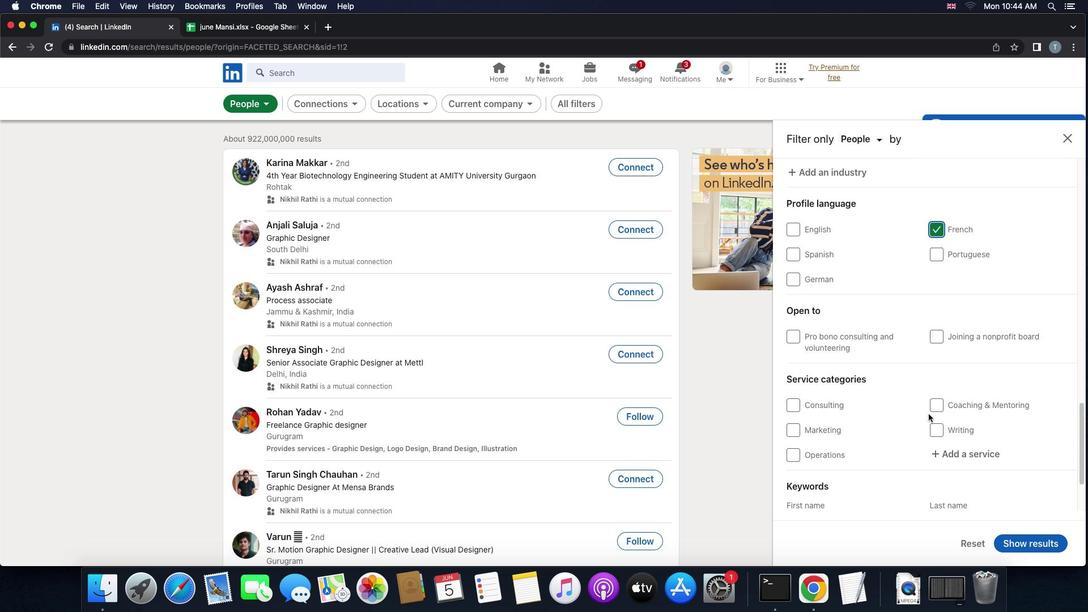 
Action: Mouse scrolled (929, 414) with delta (0, 0)
Screenshot: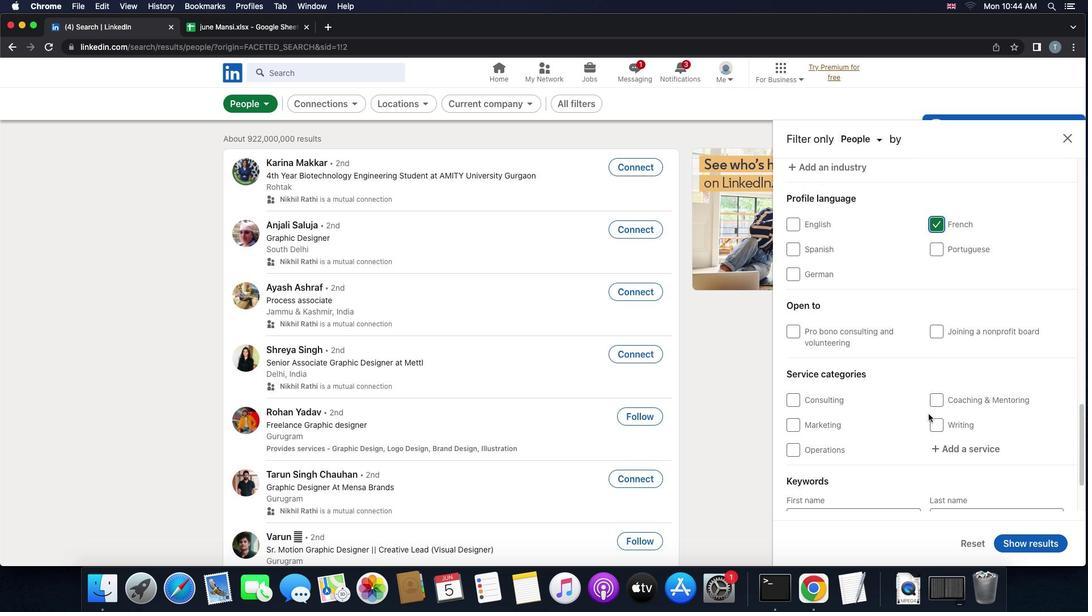 
Action: Mouse scrolled (929, 414) with delta (0, -1)
Screenshot: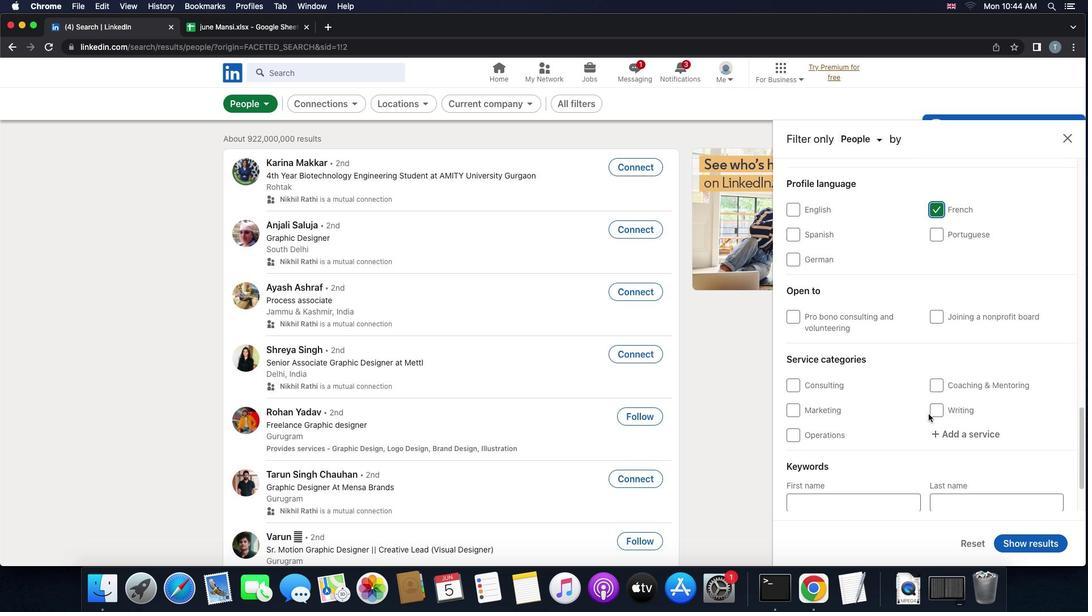 
Action: Mouse moved to (965, 385)
Screenshot: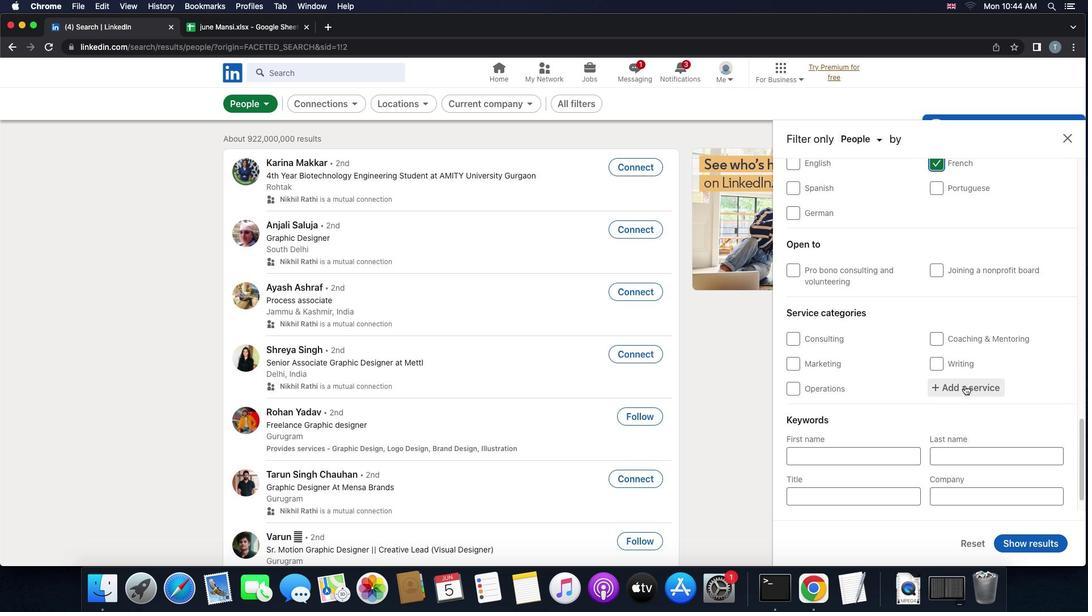 
Action: Mouse pressed left at (965, 385)
Screenshot: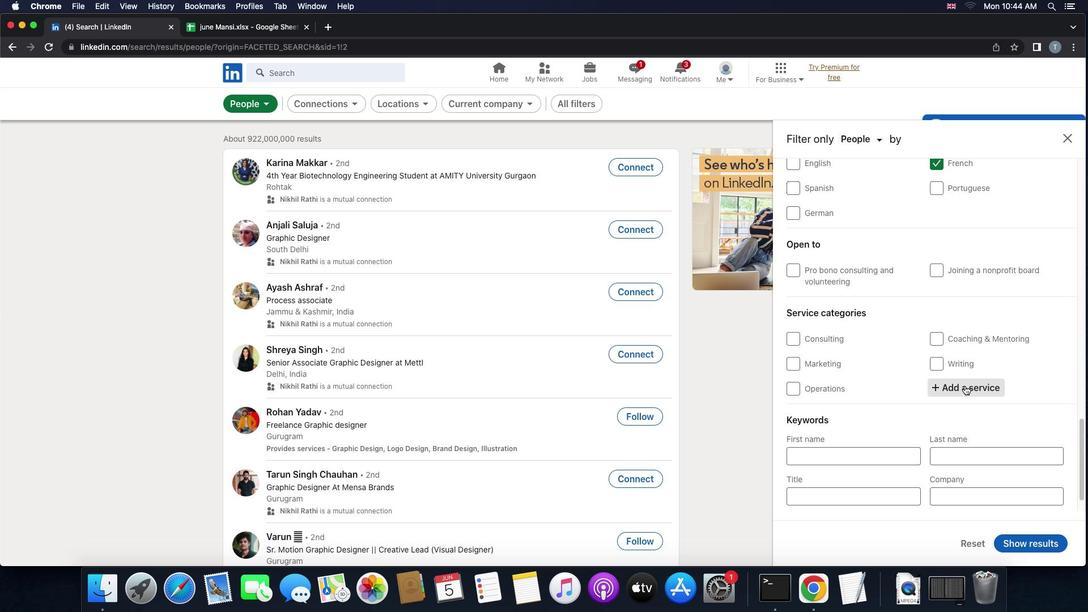 
Action: Key pressed 'e''m''a''i''l'Key.space'm''a''r''k''e''t''i''n''g'
Screenshot: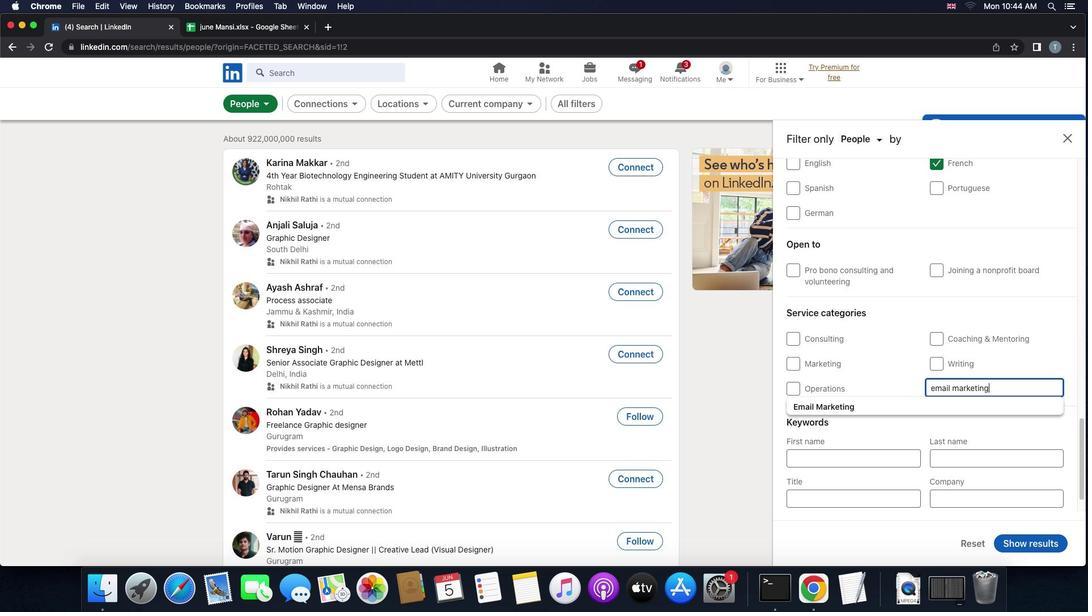
Action: Mouse moved to (907, 403)
Screenshot: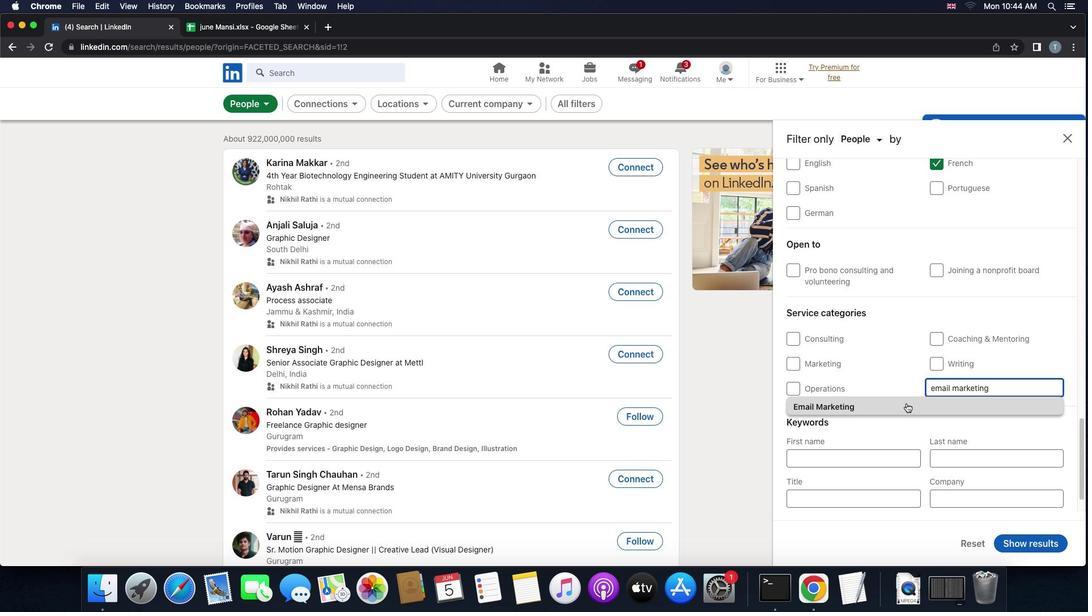 
Action: Mouse pressed left at (907, 403)
Screenshot: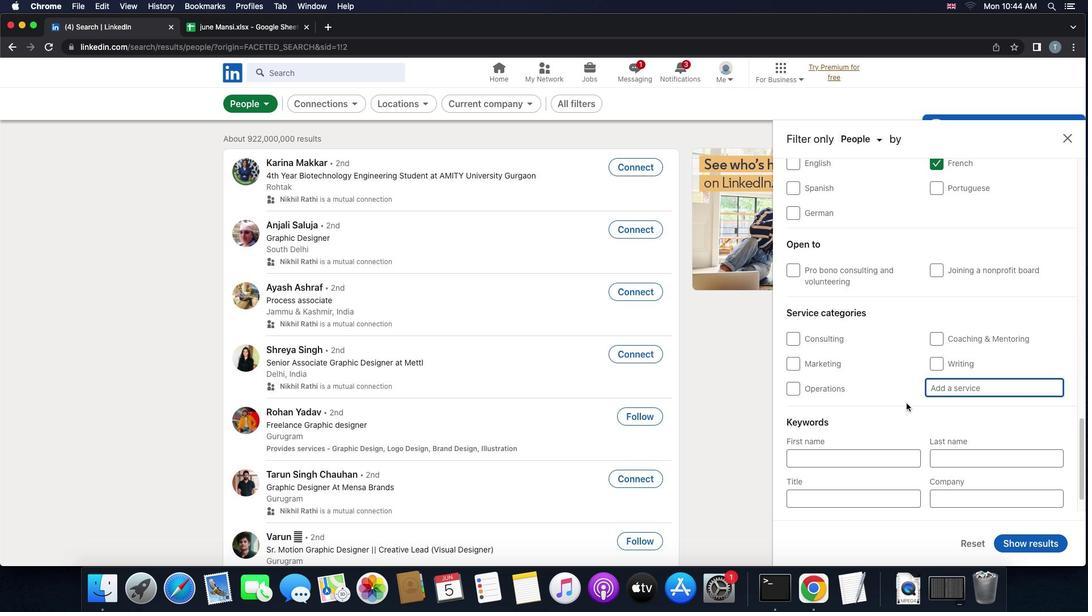 
Action: Mouse scrolled (907, 403) with delta (0, 0)
Screenshot: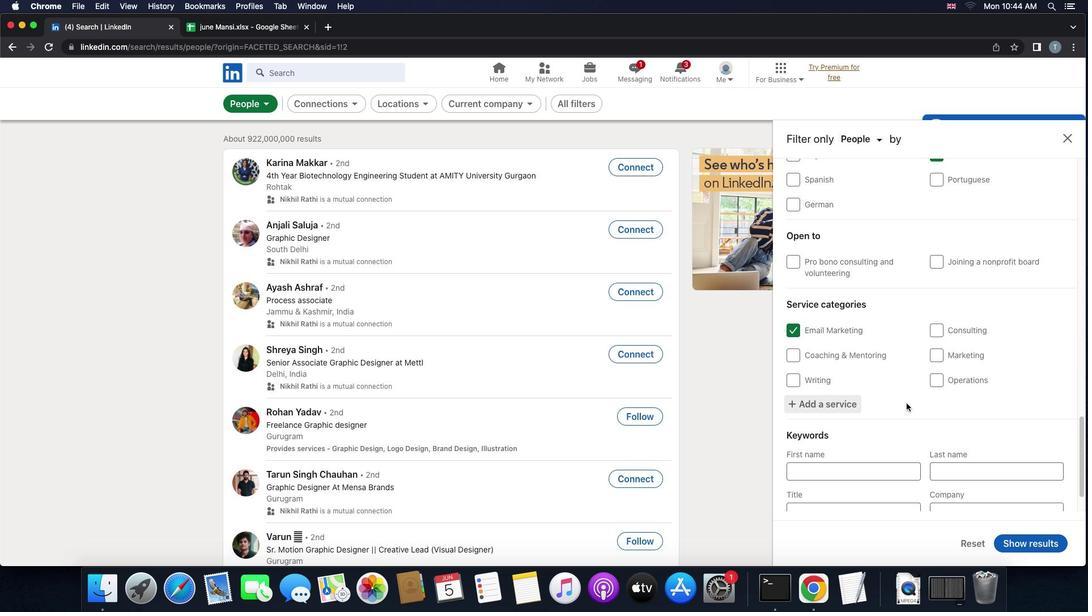 
Action: Mouse scrolled (907, 403) with delta (0, 0)
Screenshot: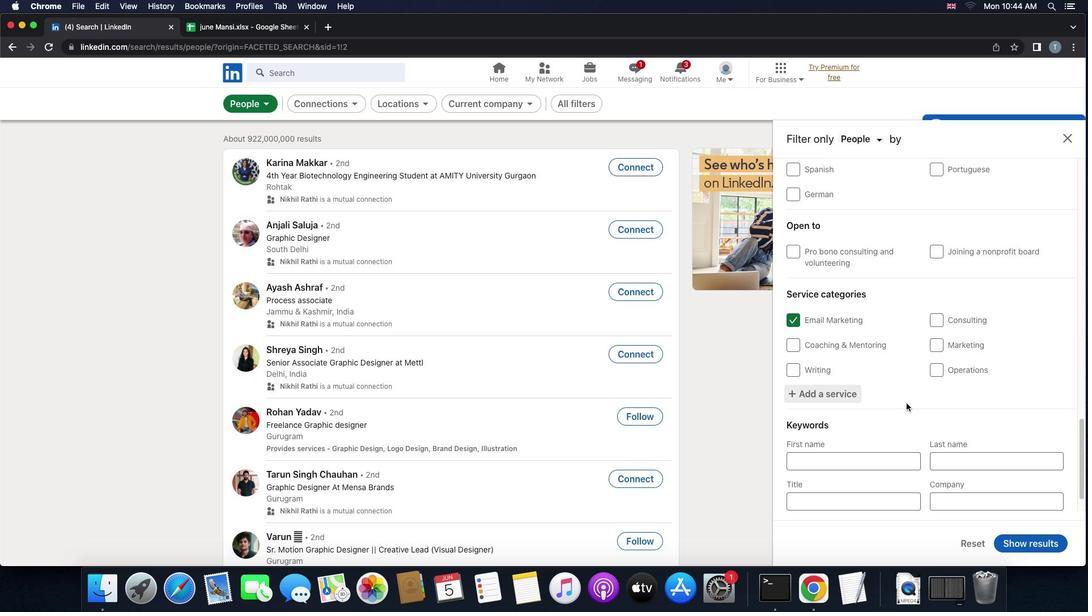 
Action: Mouse scrolled (907, 403) with delta (0, -1)
Screenshot: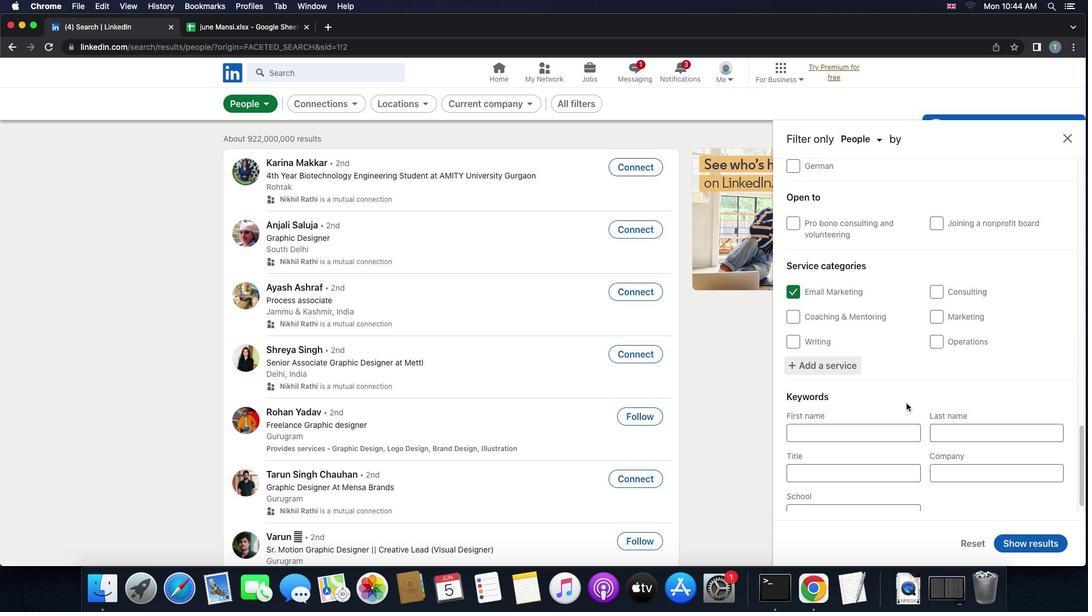 
Action: Mouse scrolled (907, 403) with delta (0, 0)
Screenshot: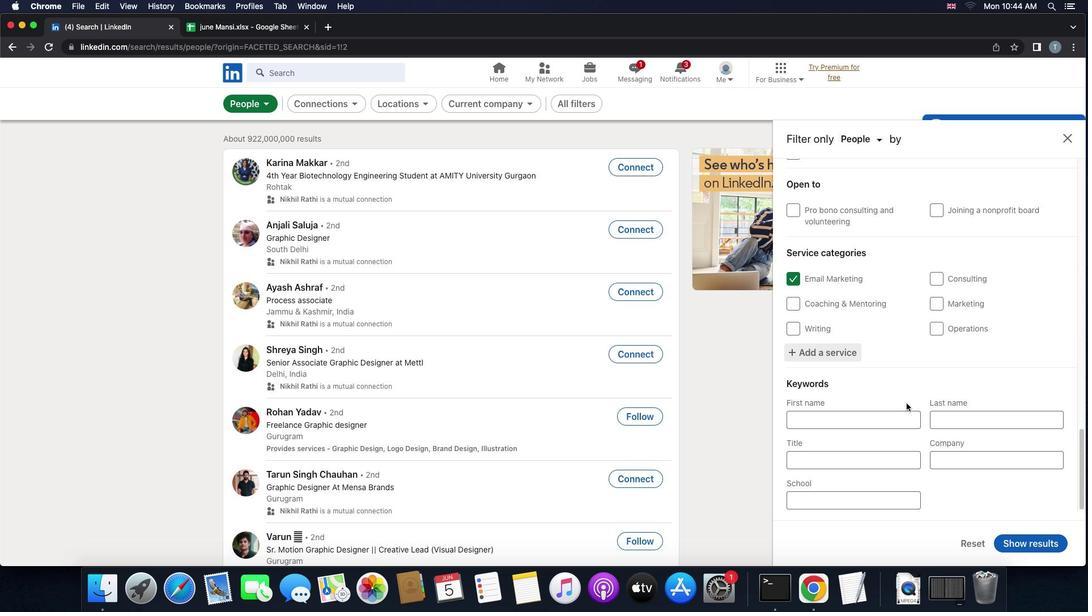 
Action: Mouse scrolled (907, 403) with delta (0, 0)
Screenshot: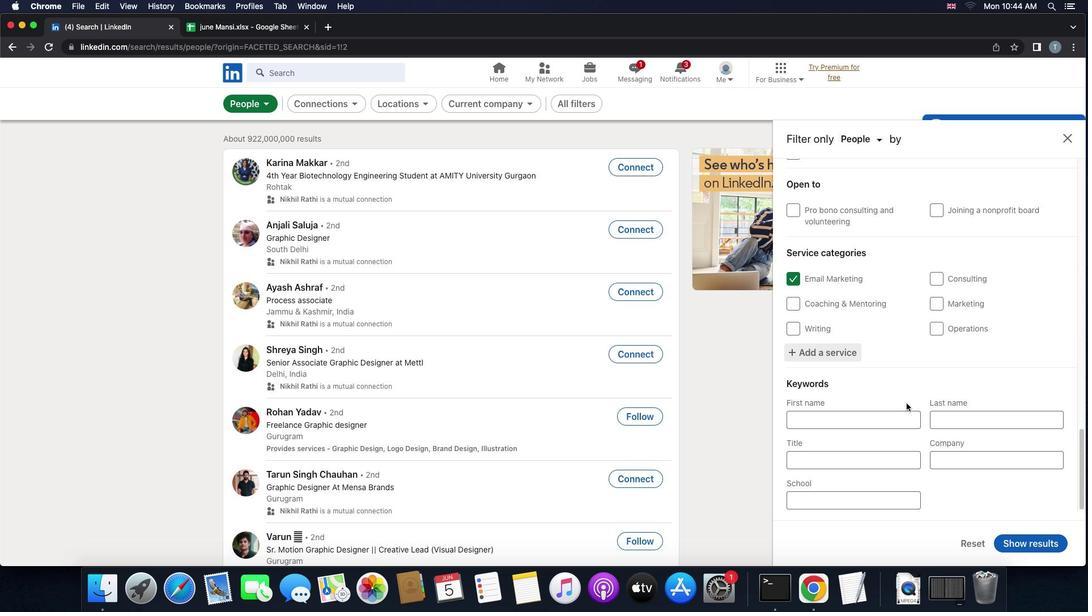 
Action: Mouse scrolled (907, 403) with delta (0, 0)
Screenshot: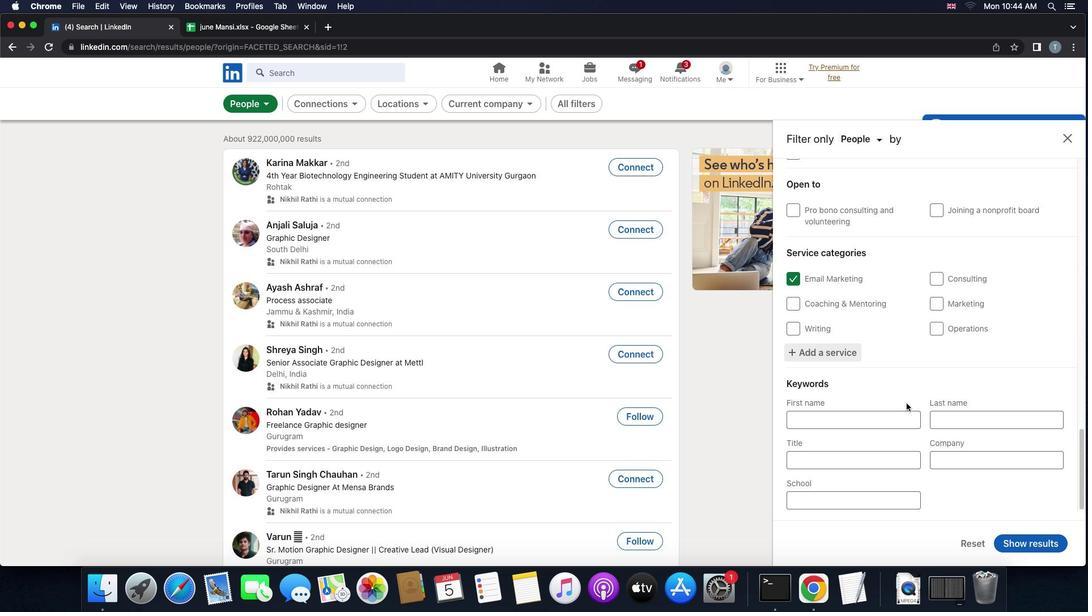 
Action: Mouse scrolled (907, 403) with delta (0, 0)
Screenshot: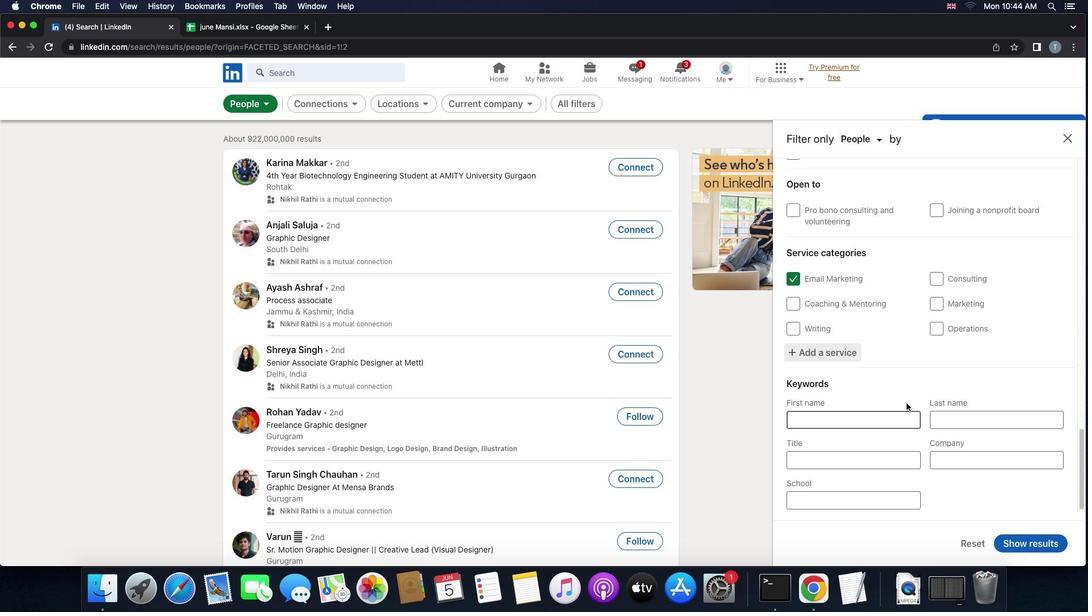 
Action: Mouse scrolled (907, 403) with delta (0, 0)
Screenshot: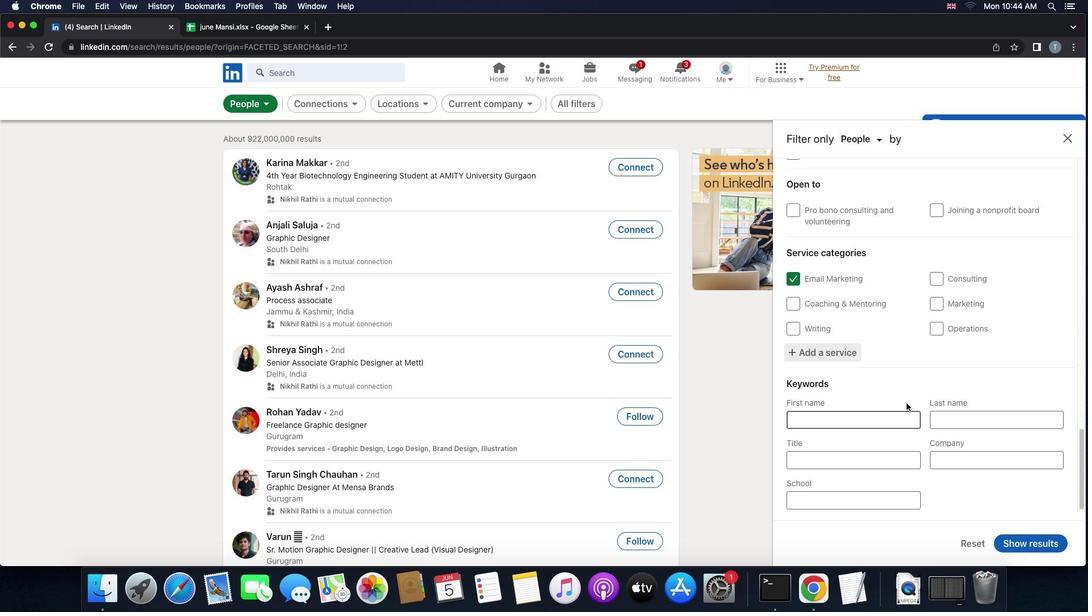 
Action: Mouse scrolled (907, 403) with delta (0, 0)
Screenshot: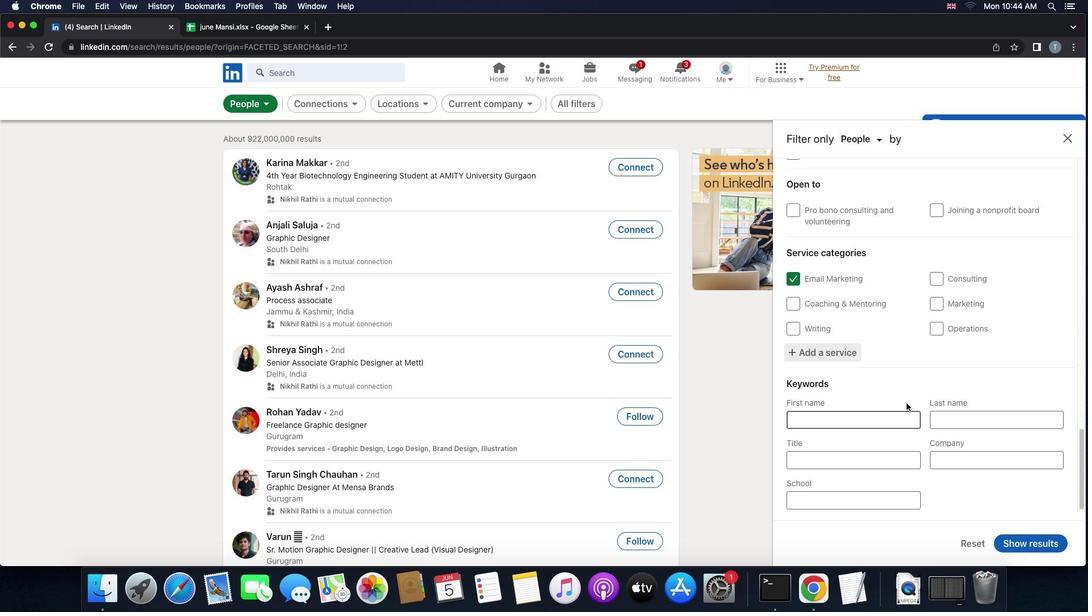 
Action: Mouse scrolled (907, 403) with delta (0, 0)
Screenshot: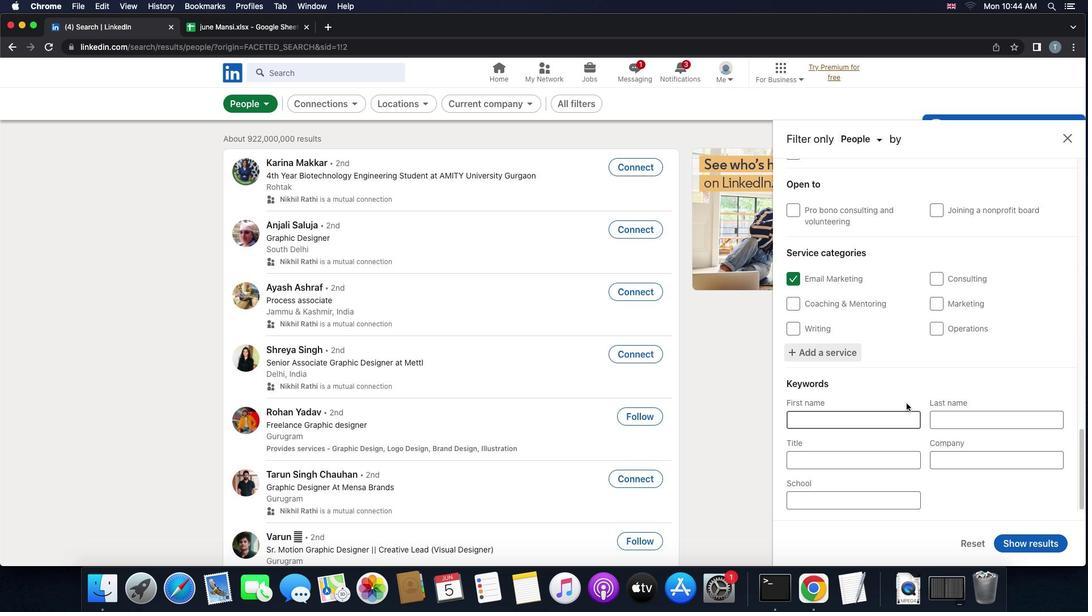 
Action: Mouse scrolled (907, 403) with delta (0, 0)
Screenshot: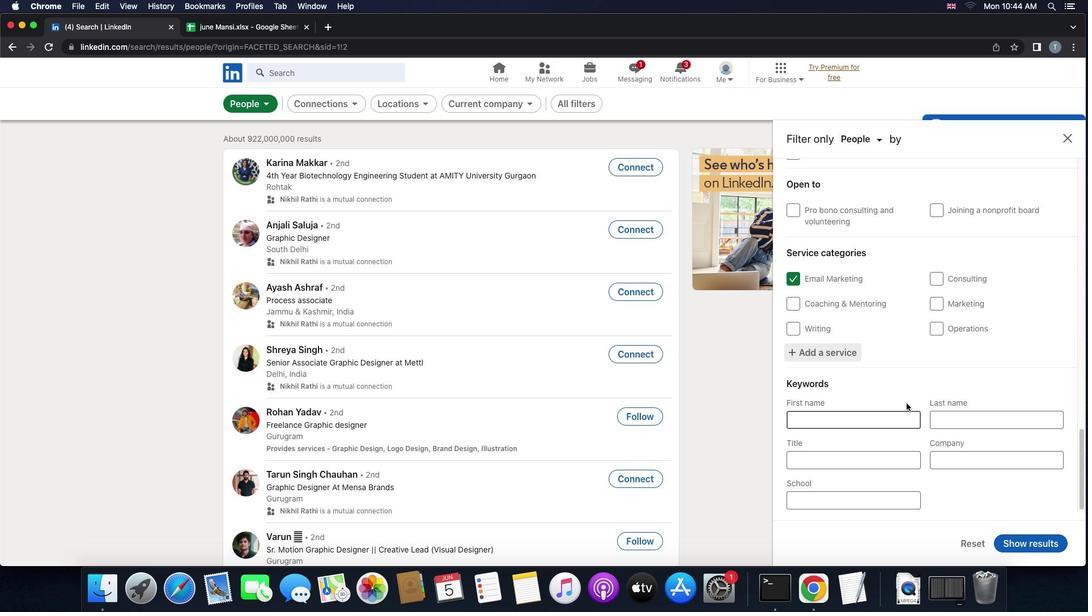 
Action: Mouse scrolled (907, 403) with delta (0, 0)
Screenshot: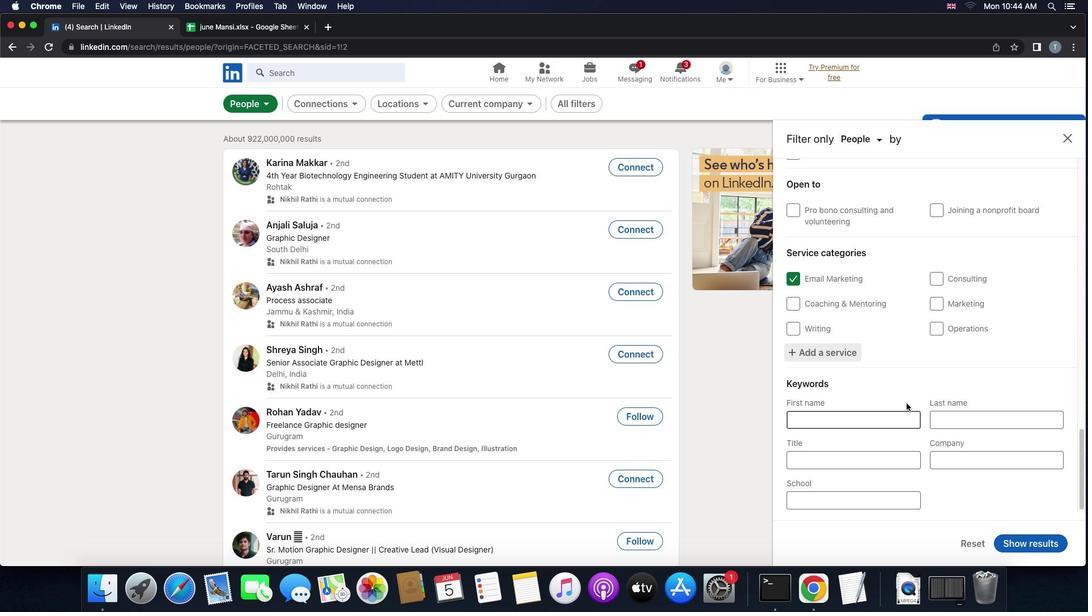 
Action: Mouse scrolled (907, 403) with delta (0, 0)
Screenshot: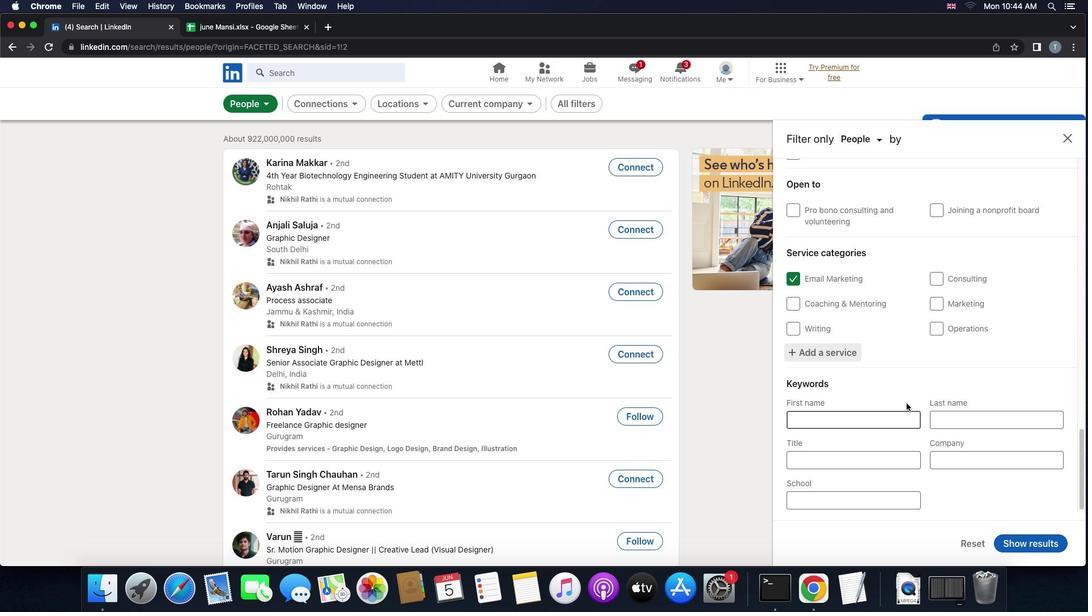 
Action: Mouse moved to (842, 458)
Screenshot: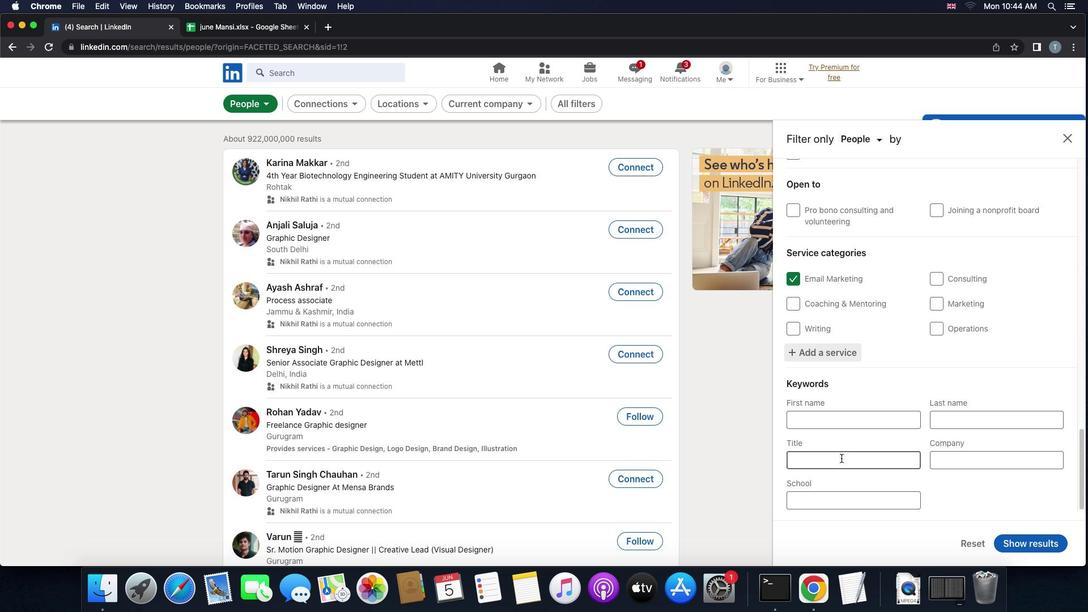 
Action: Mouse pressed left at (842, 458)
Screenshot: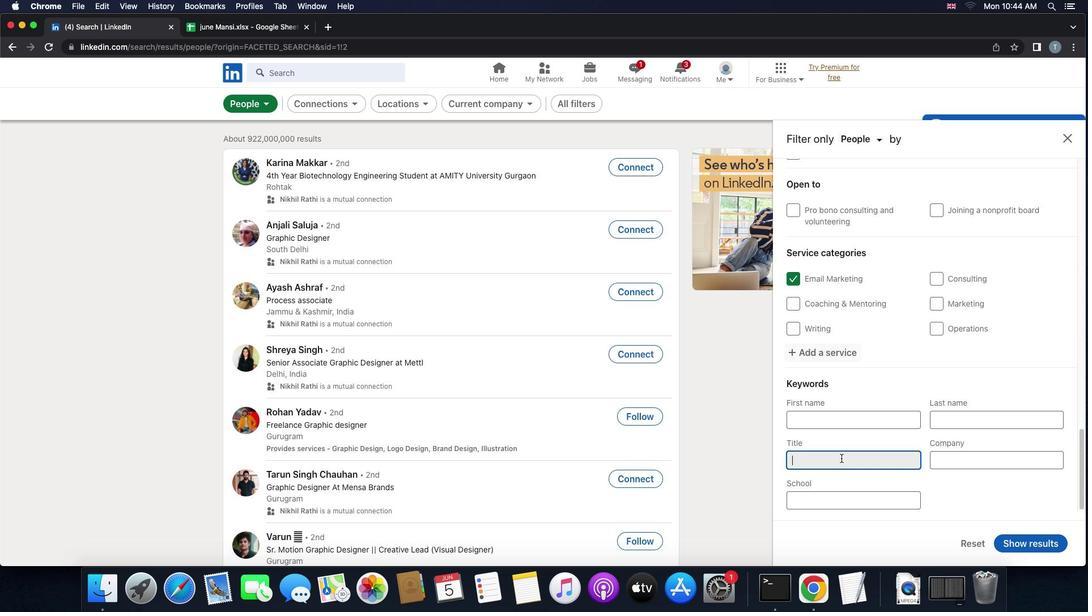 
Action: Key pressed 'o''p''e''r''a''t''i''o''n''s'Key.space'c''o''o''r''d''i''n''a''t''o''r'
Screenshot: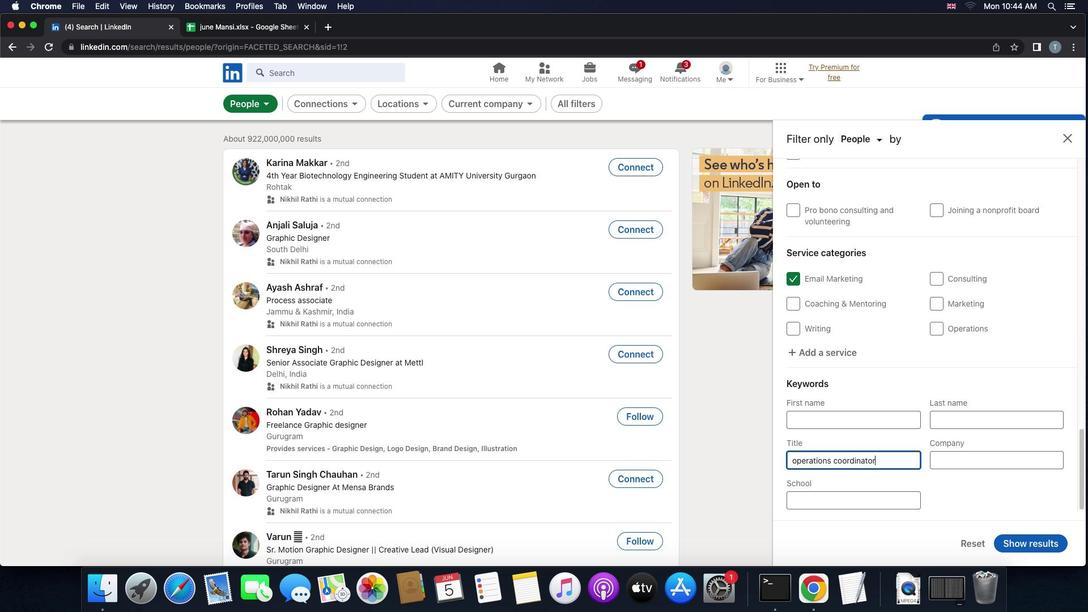 
Action: Mouse moved to (1002, 543)
Screenshot: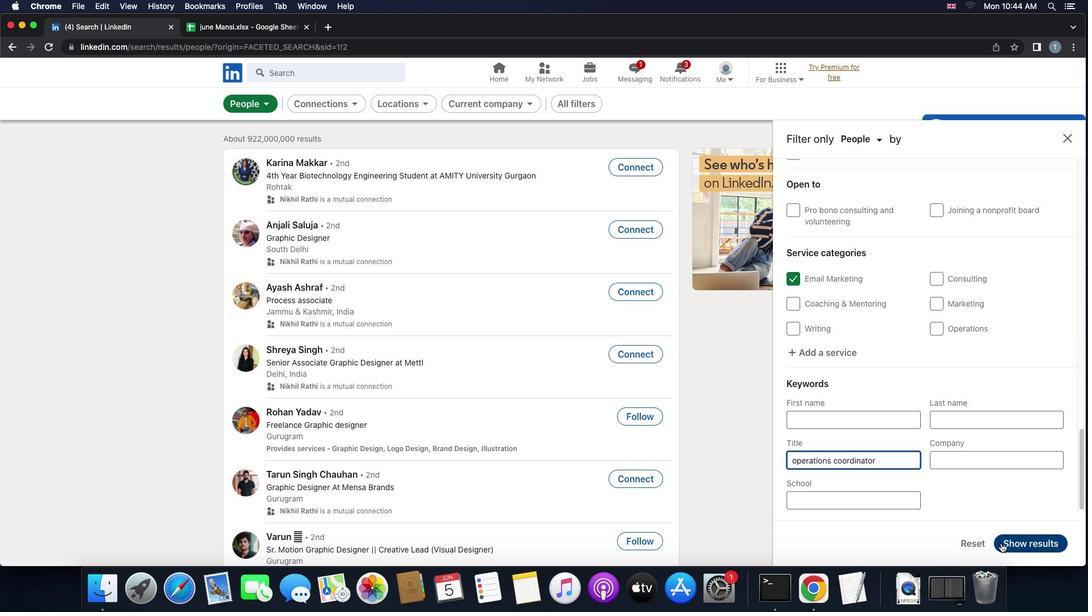 
Action: Mouse pressed left at (1002, 543)
Screenshot: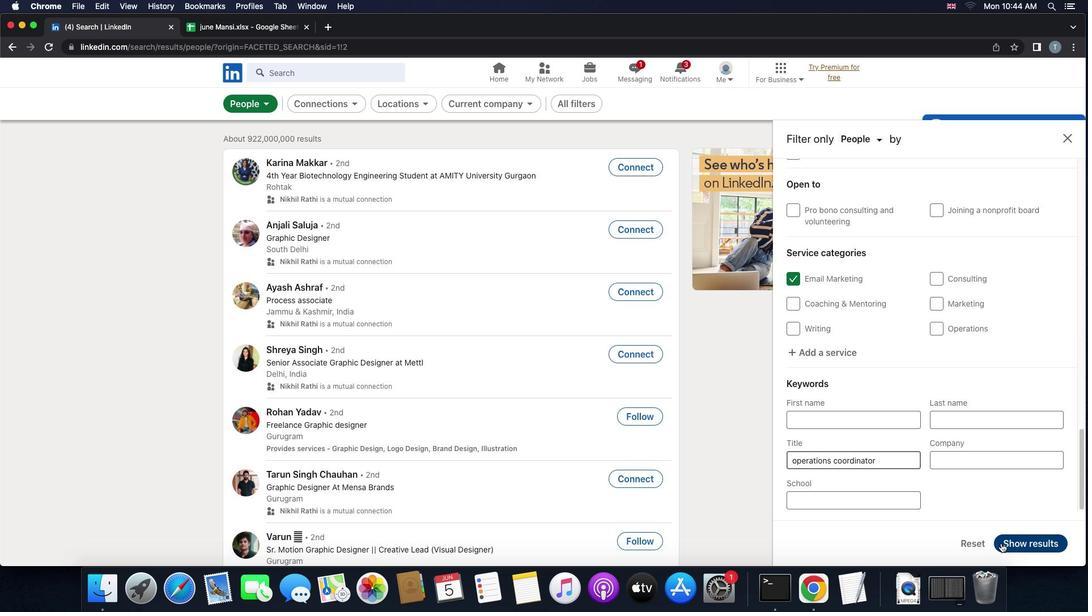 
Action: Mouse moved to (993, 533)
Screenshot: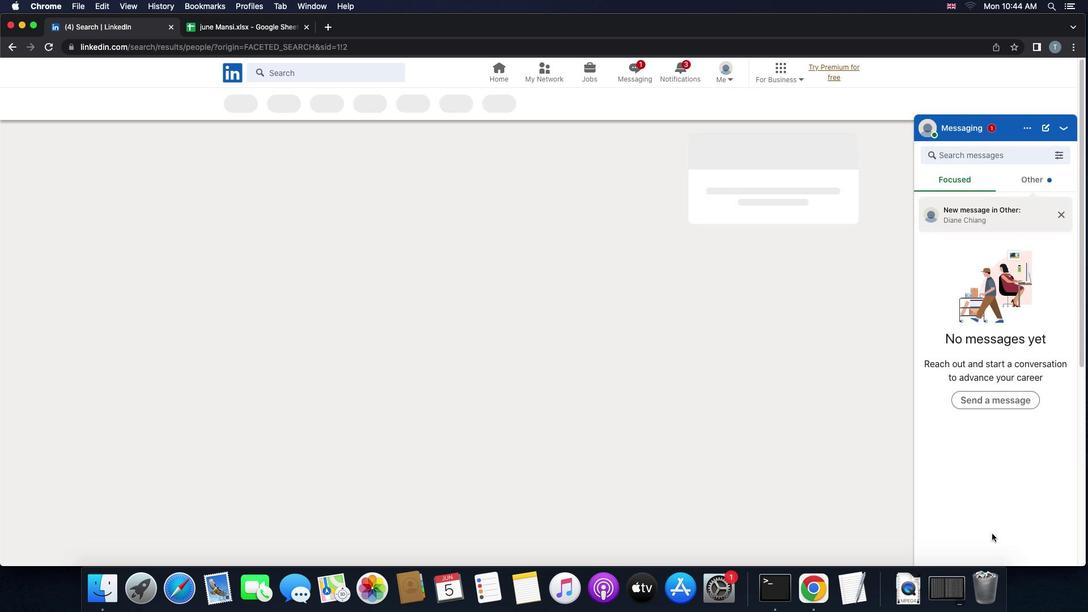 
